 Task: Find connections with filter location Kabul with filter topic #SEOwith filter profile language French with filter current company Roche with filter school St. Martin's Engineering College with filter industry Industry Associations with filter service category Filing with filter keywords title Program Administrator
Action: Mouse moved to (587, 99)
Screenshot: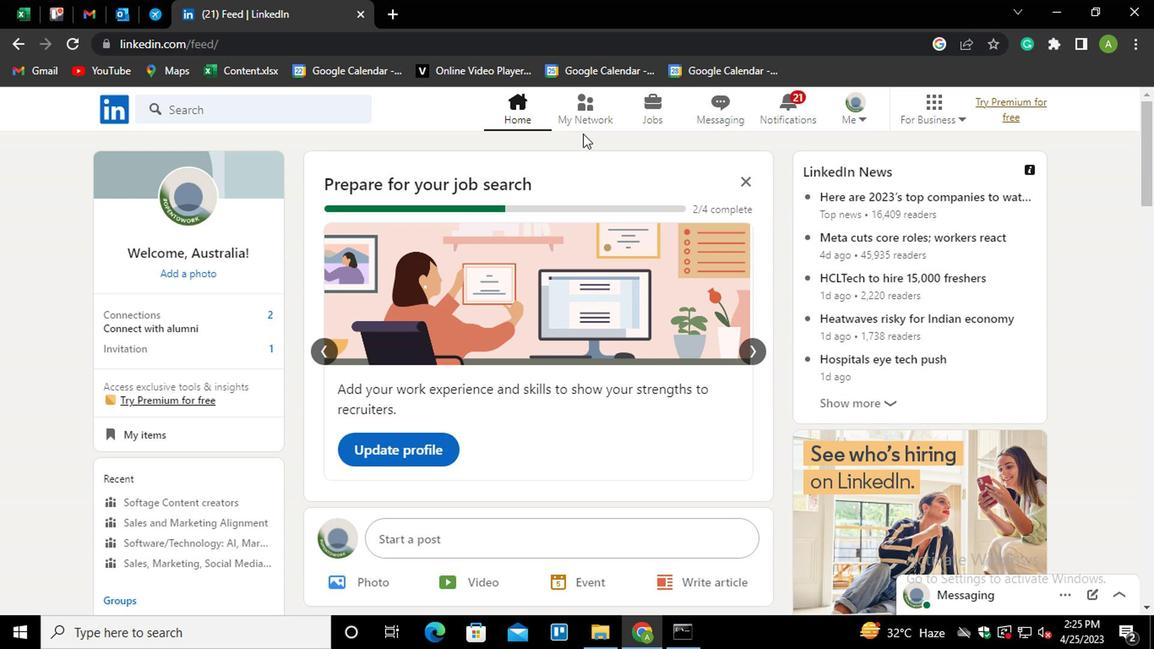 
Action: Mouse pressed left at (587, 99)
Screenshot: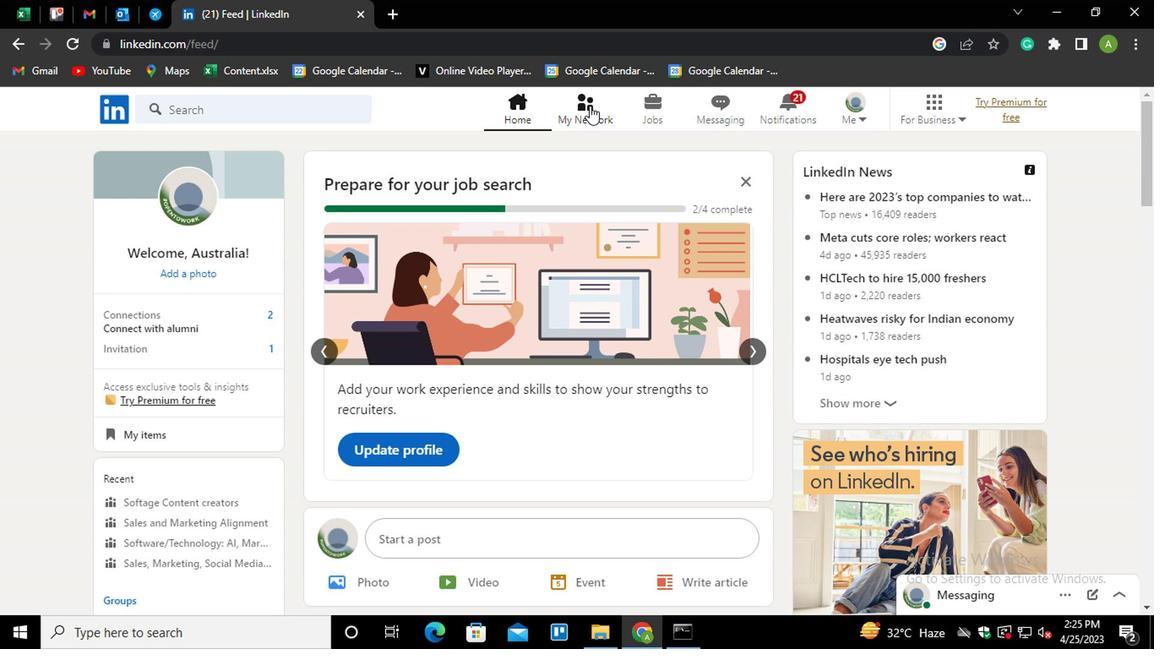 
Action: Mouse moved to (208, 195)
Screenshot: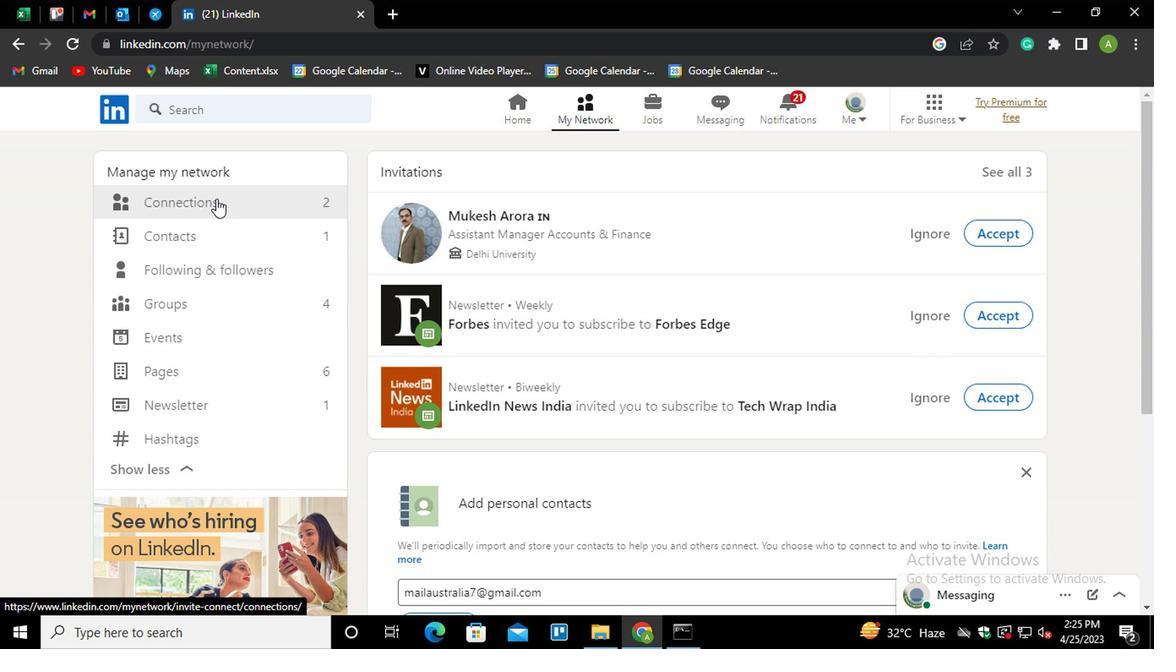 
Action: Mouse pressed left at (208, 195)
Screenshot: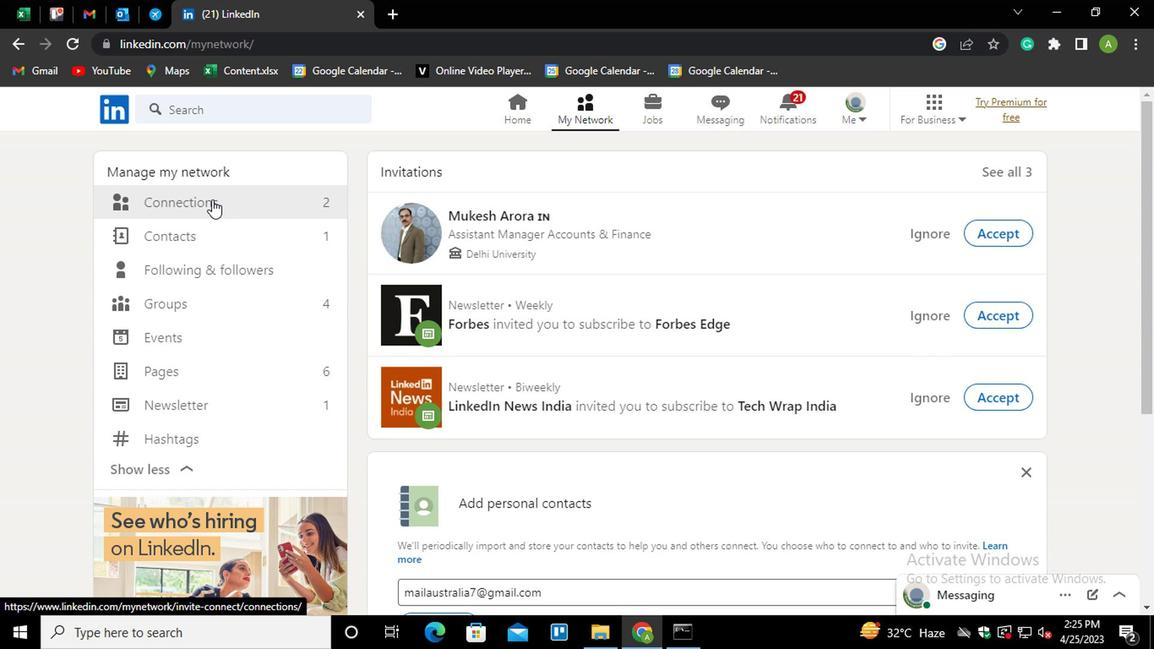 
Action: Mouse moved to (705, 192)
Screenshot: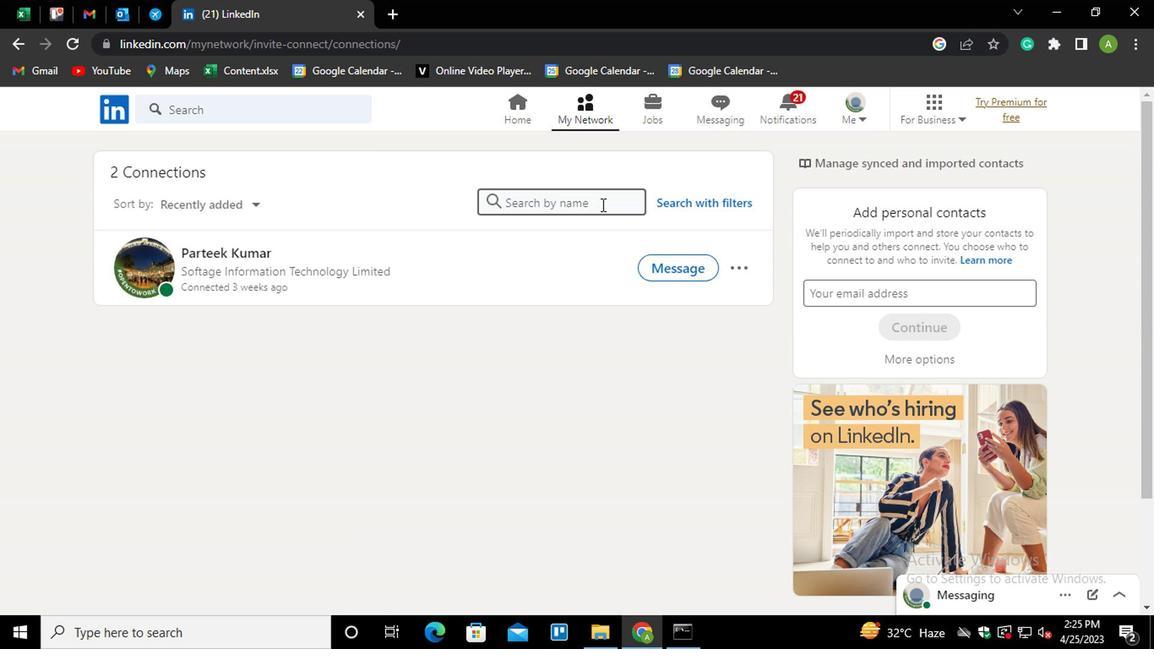 
Action: Mouse pressed left at (705, 192)
Screenshot: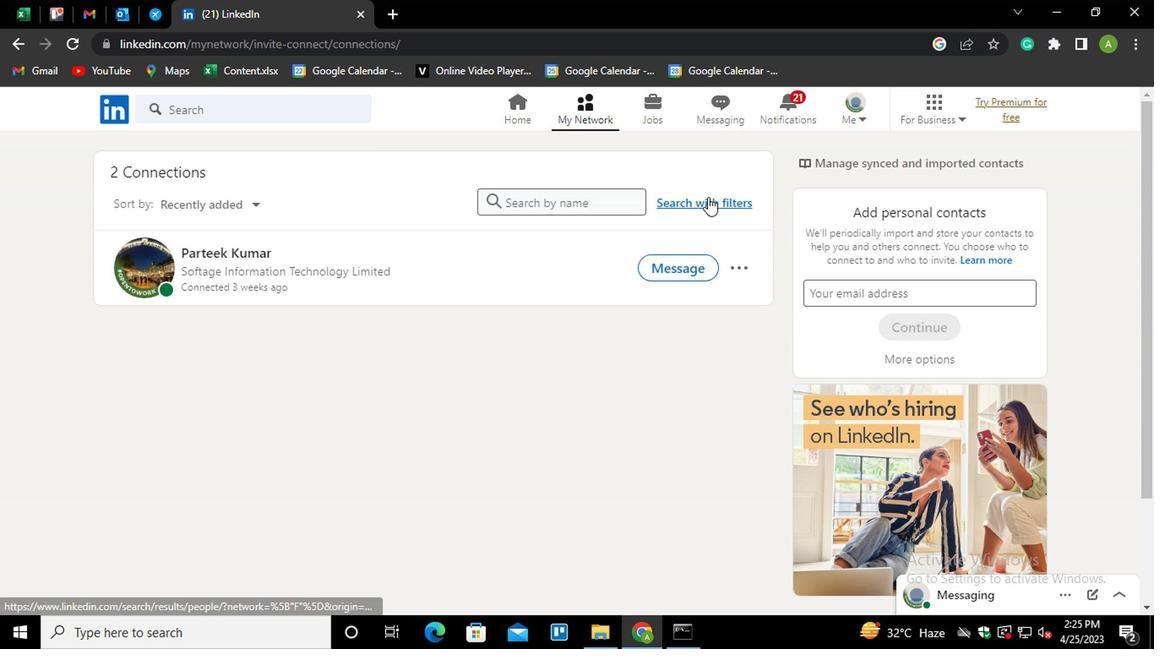 
Action: Mouse moved to (571, 146)
Screenshot: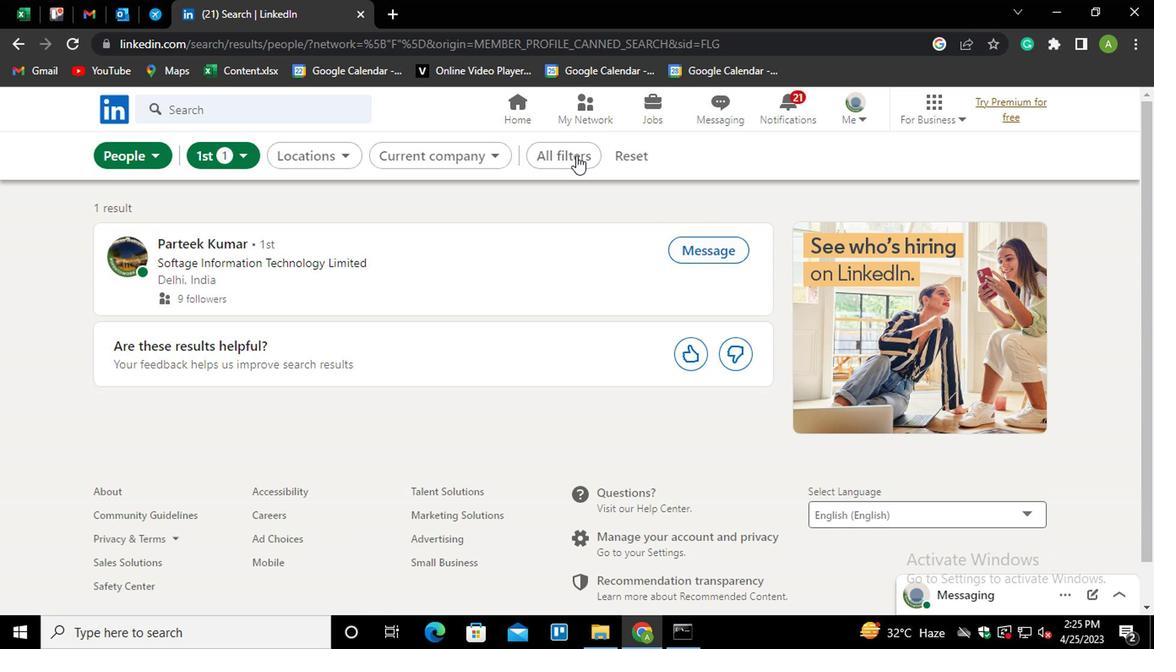 
Action: Mouse pressed left at (571, 146)
Screenshot: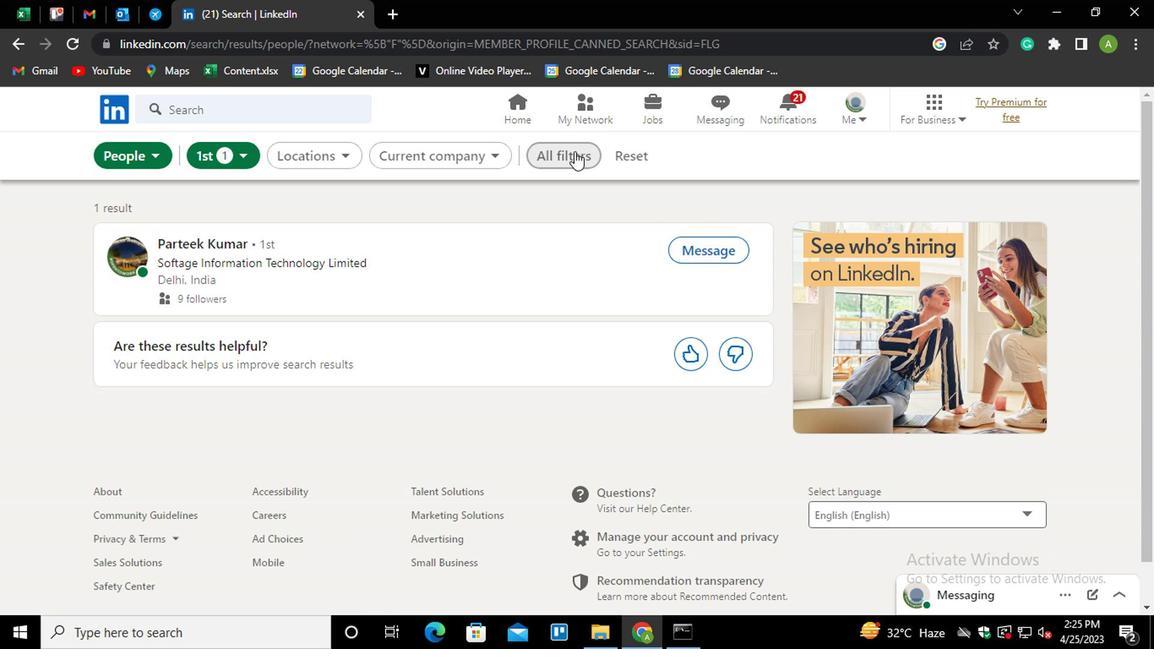 
Action: Mouse moved to (792, 278)
Screenshot: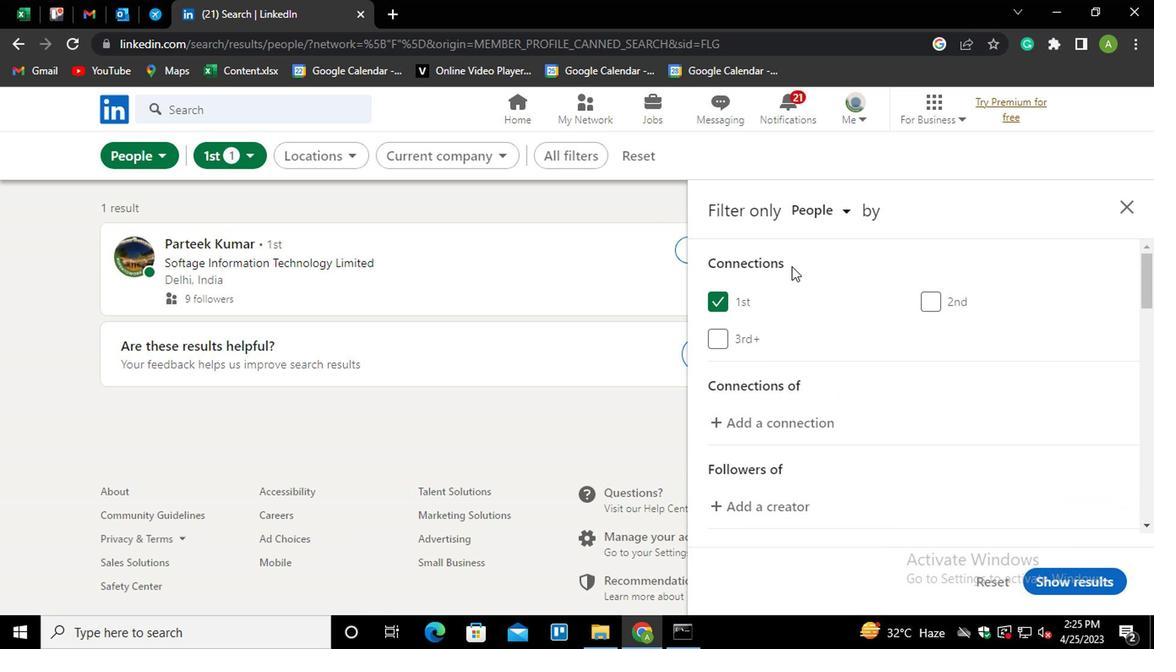 
Action: Mouse scrolled (792, 278) with delta (0, 0)
Screenshot: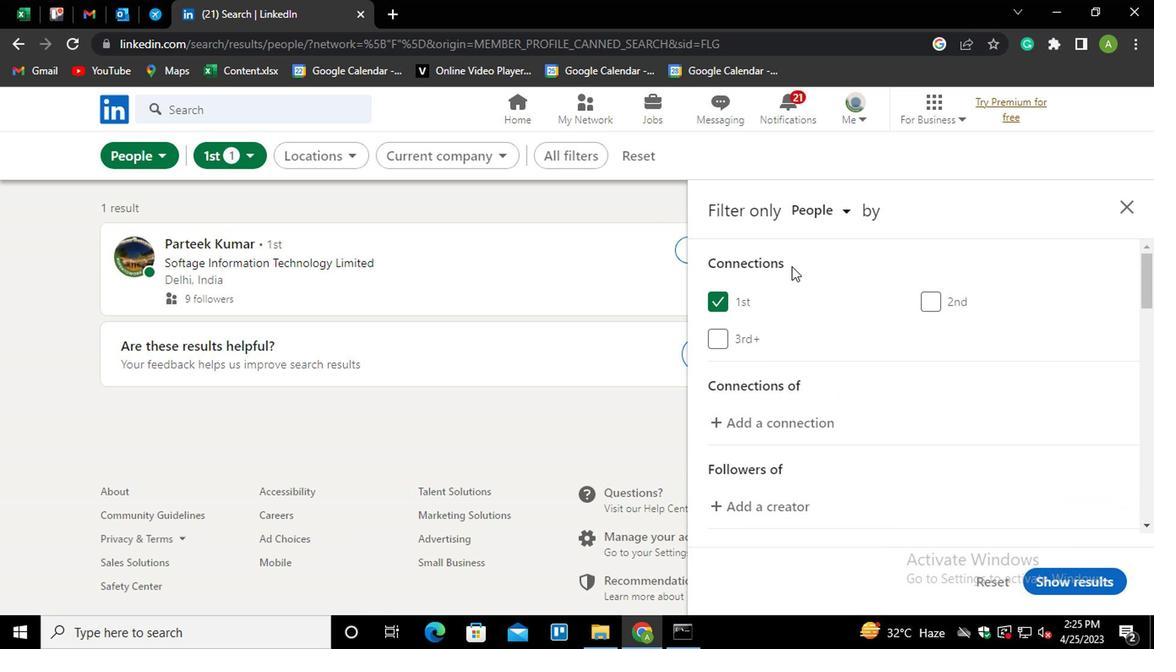 
Action: Mouse moved to (789, 281)
Screenshot: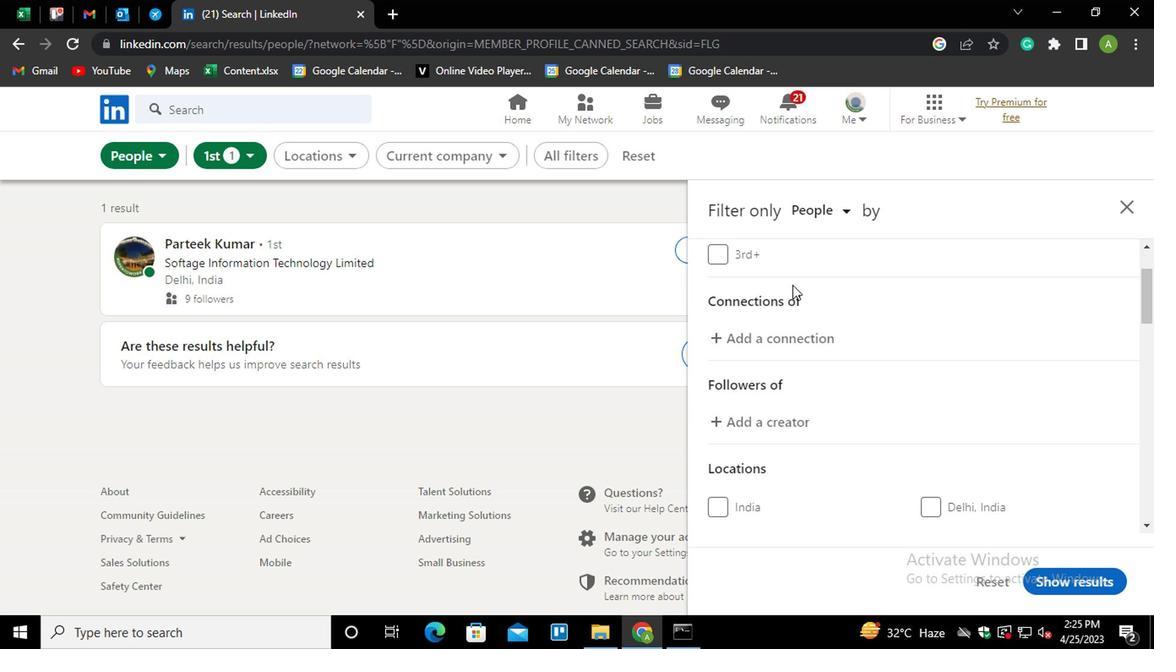 
Action: Mouse scrolled (789, 280) with delta (0, 0)
Screenshot: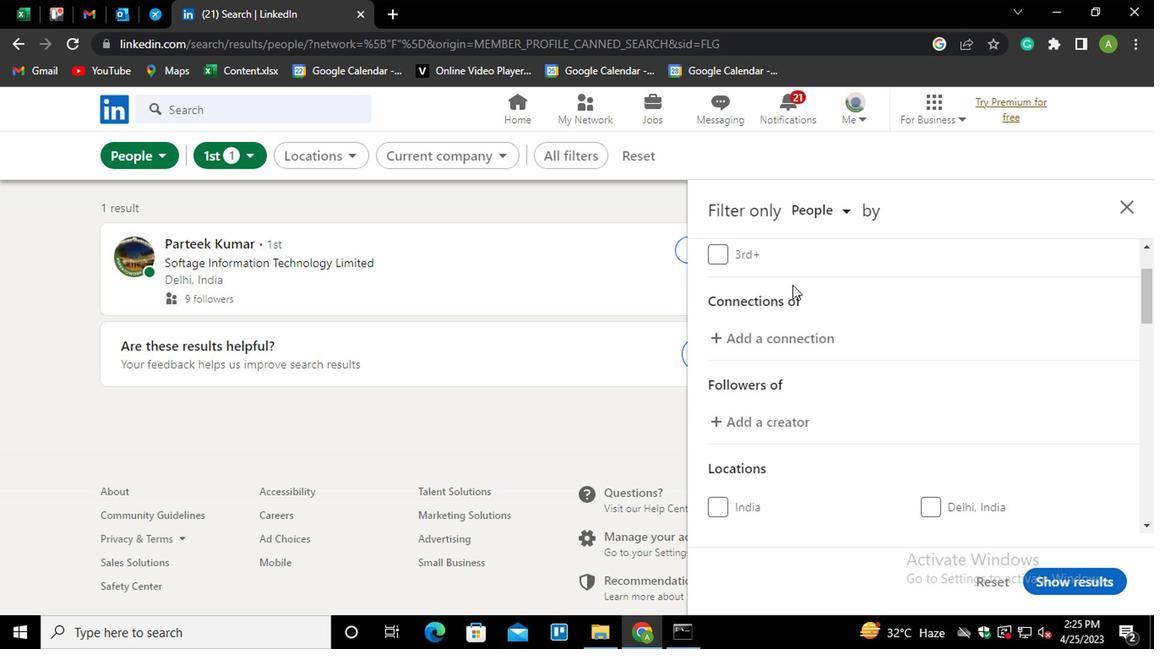 
Action: Mouse moved to (789, 283)
Screenshot: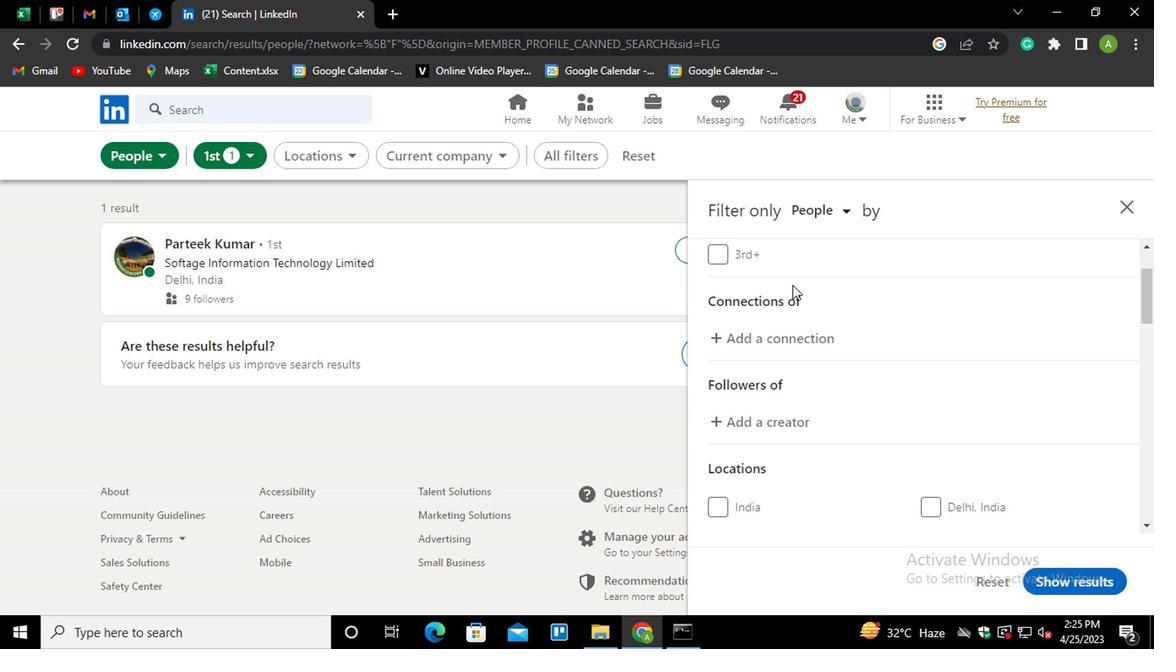 
Action: Mouse scrolled (789, 282) with delta (0, 0)
Screenshot: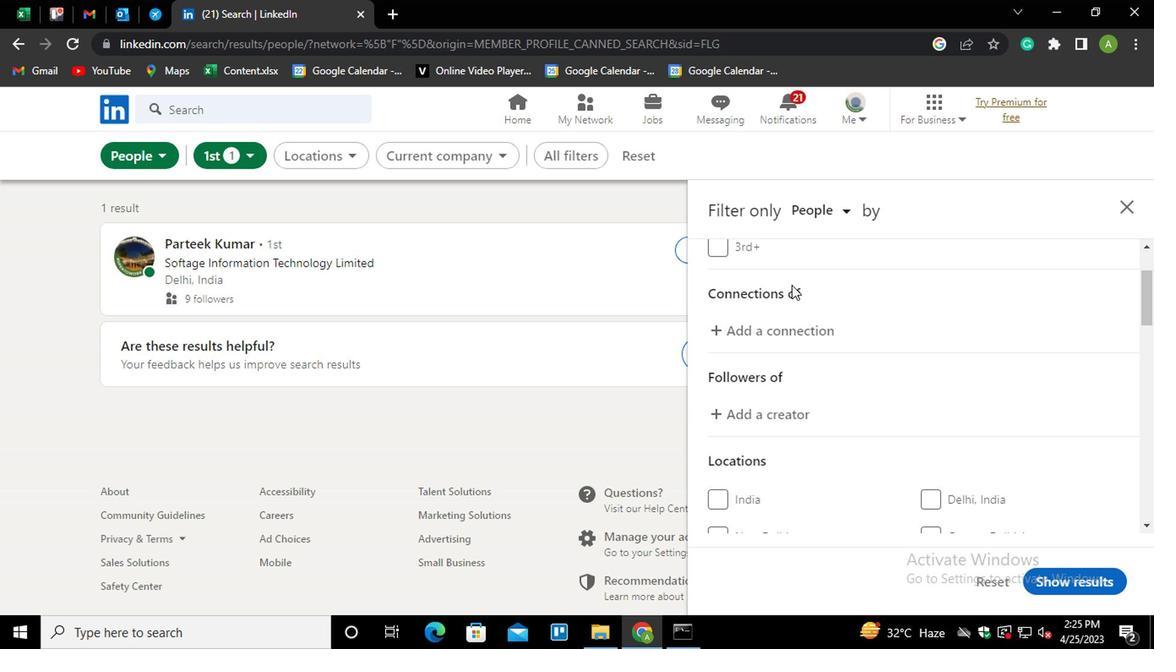 
Action: Mouse moved to (790, 295)
Screenshot: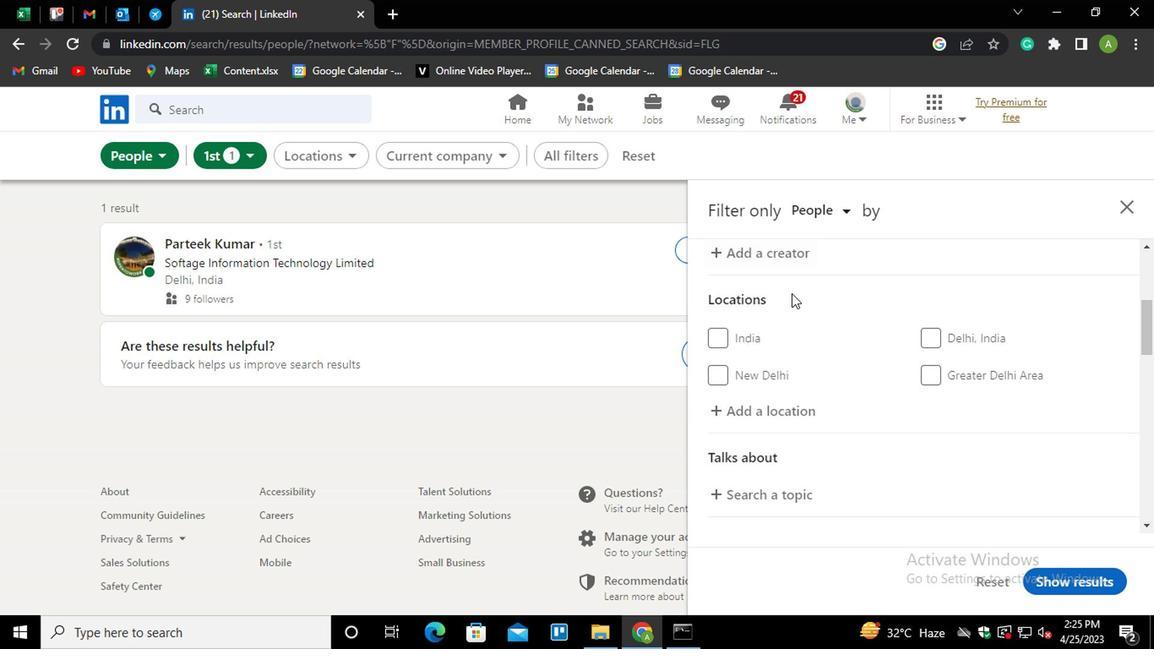 
Action: Mouse scrolled (790, 294) with delta (0, 0)
Screenshot: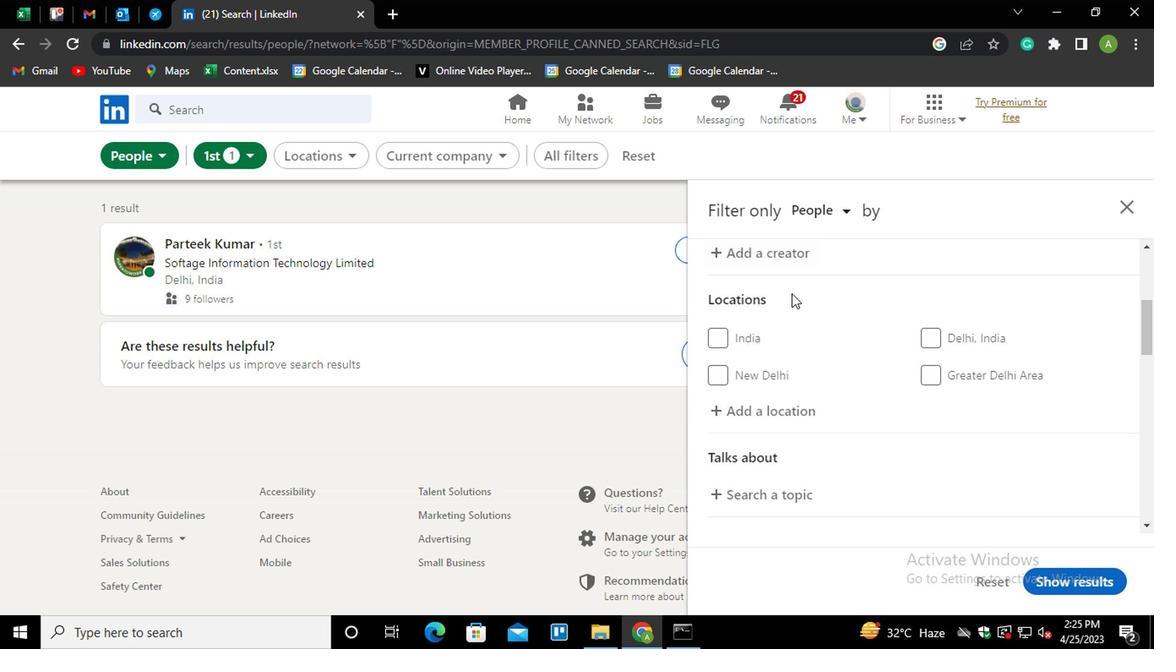 
Action: Mouse moved to (764, 323)
Screenshot: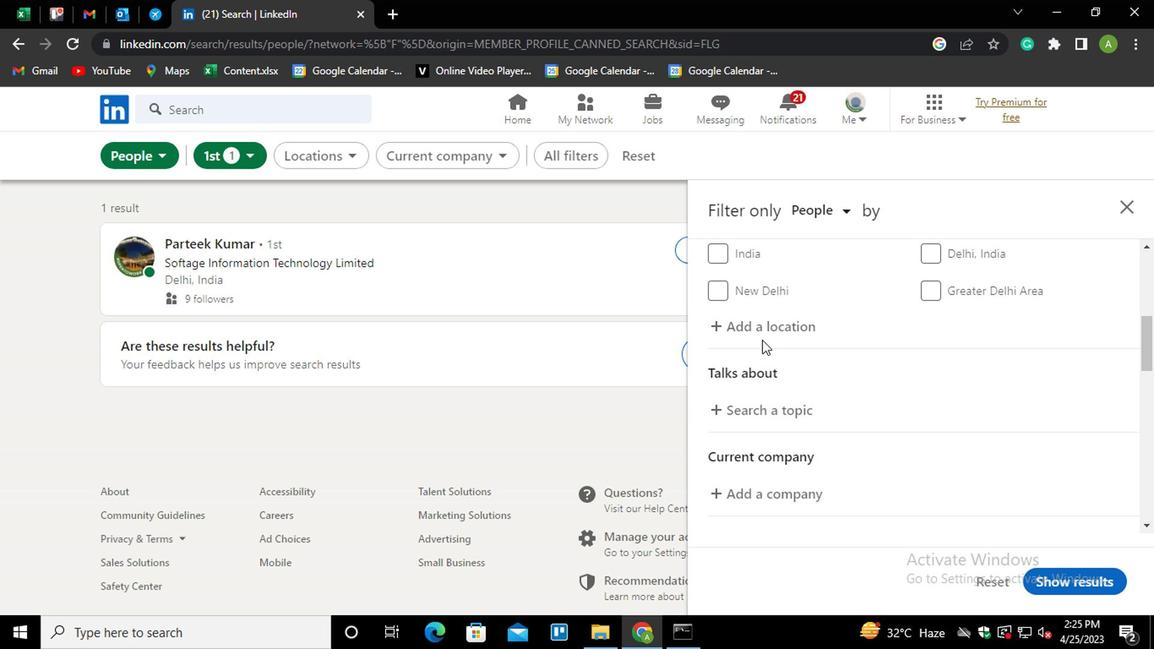
Action: Mouse pressed left at (764, 323)
Screenshot: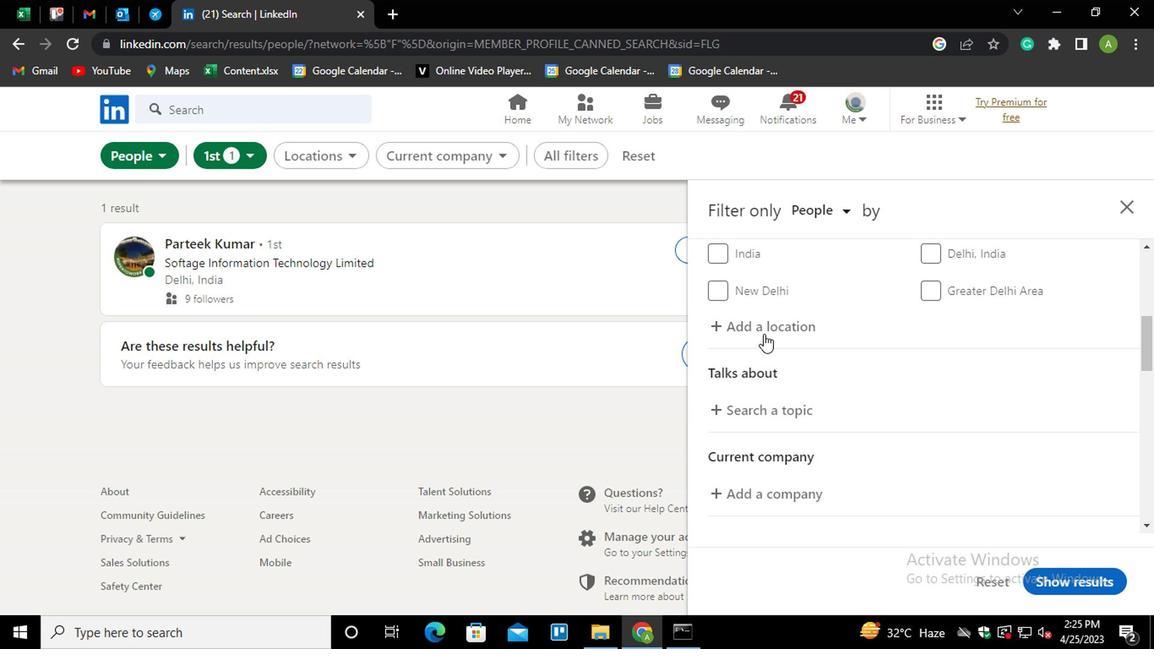 
Action: Mouse moved to (776, 327)
Screenshot: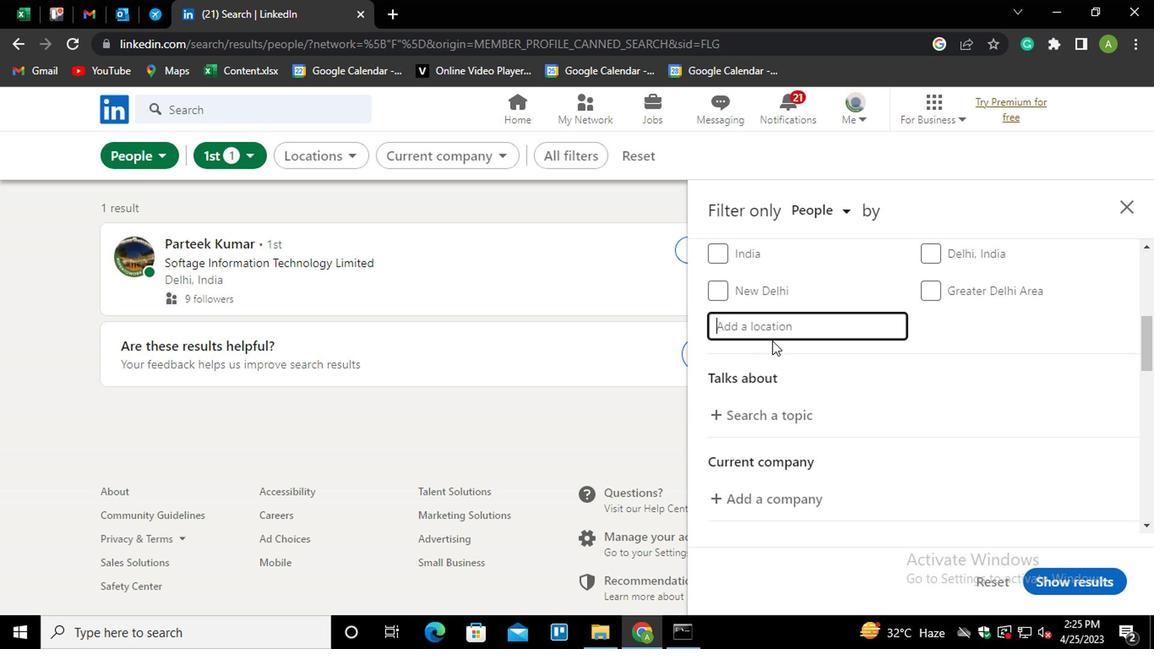 
Action: Mouse pressed left at (776, 327)
Screenshot: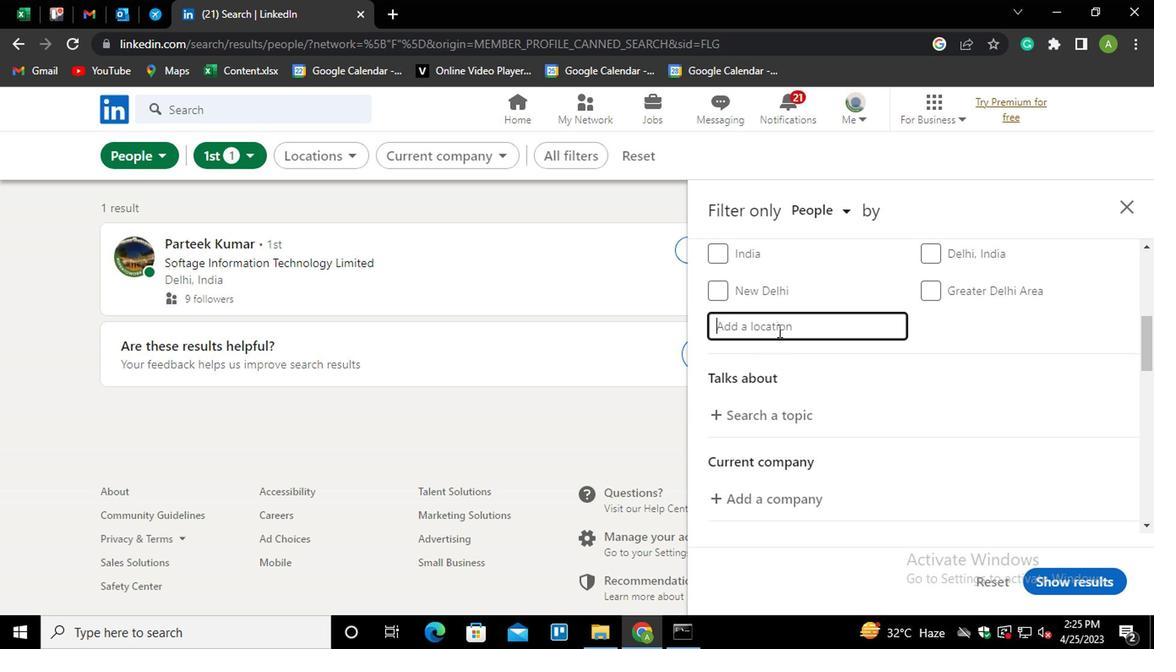 
Action: Key pressed <Key.shift_r>Kabul
Screenshot: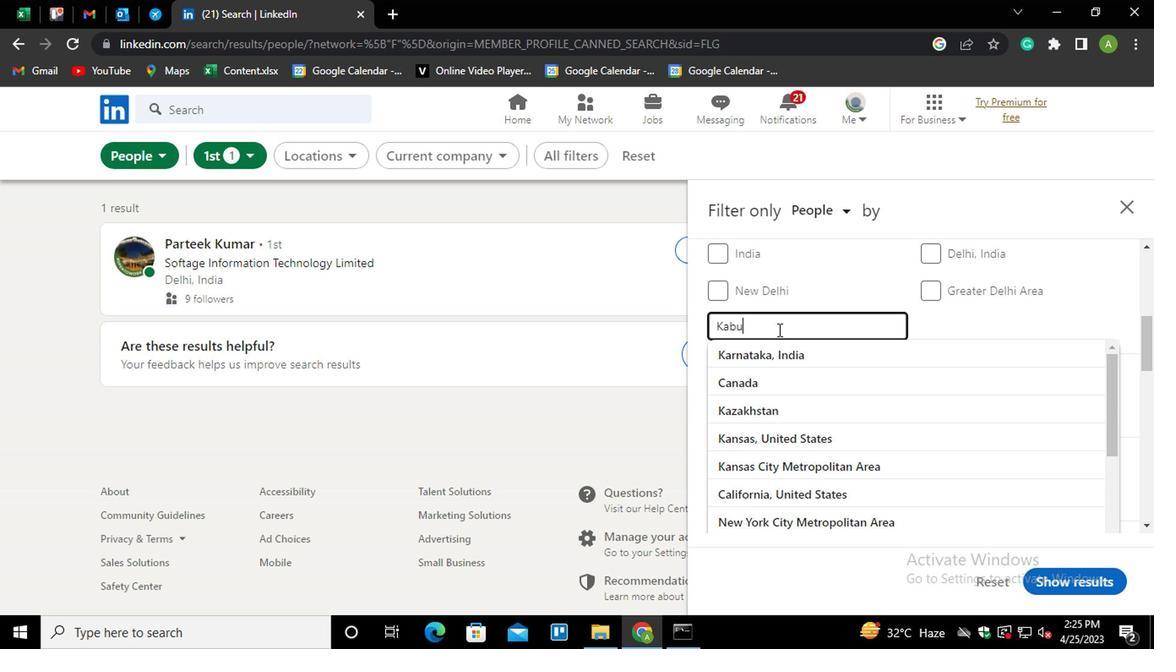 
Action: Mouse moved to (796, 346)
Screenshot: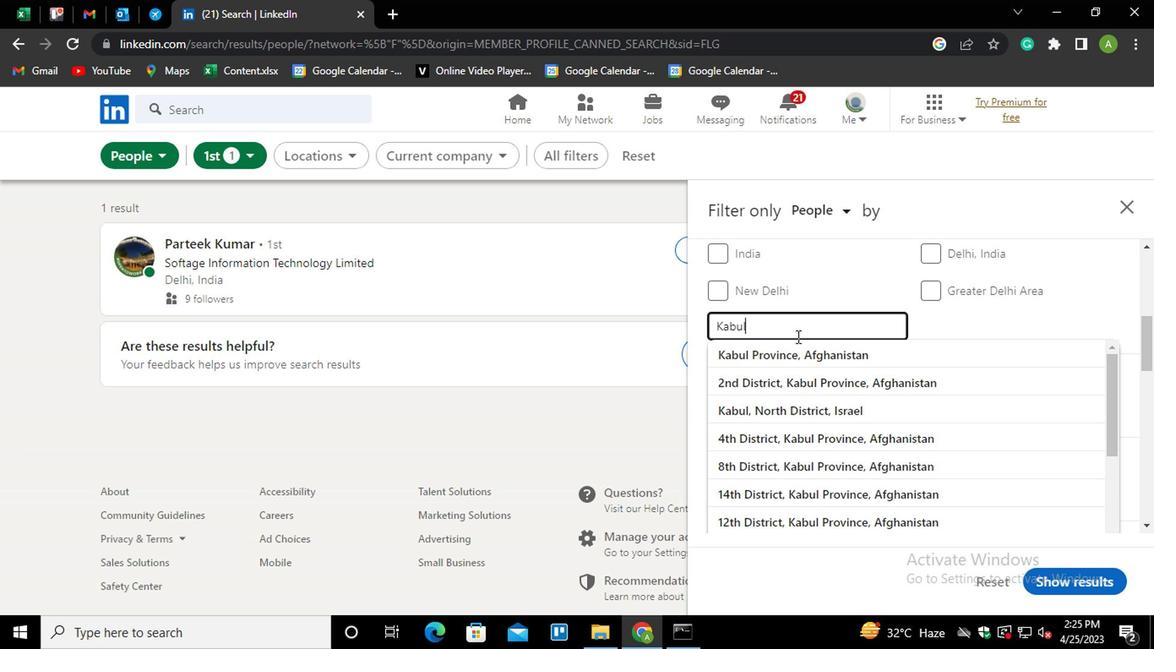 
Action: Mouse pressed left at (796, 346)
Screenshot: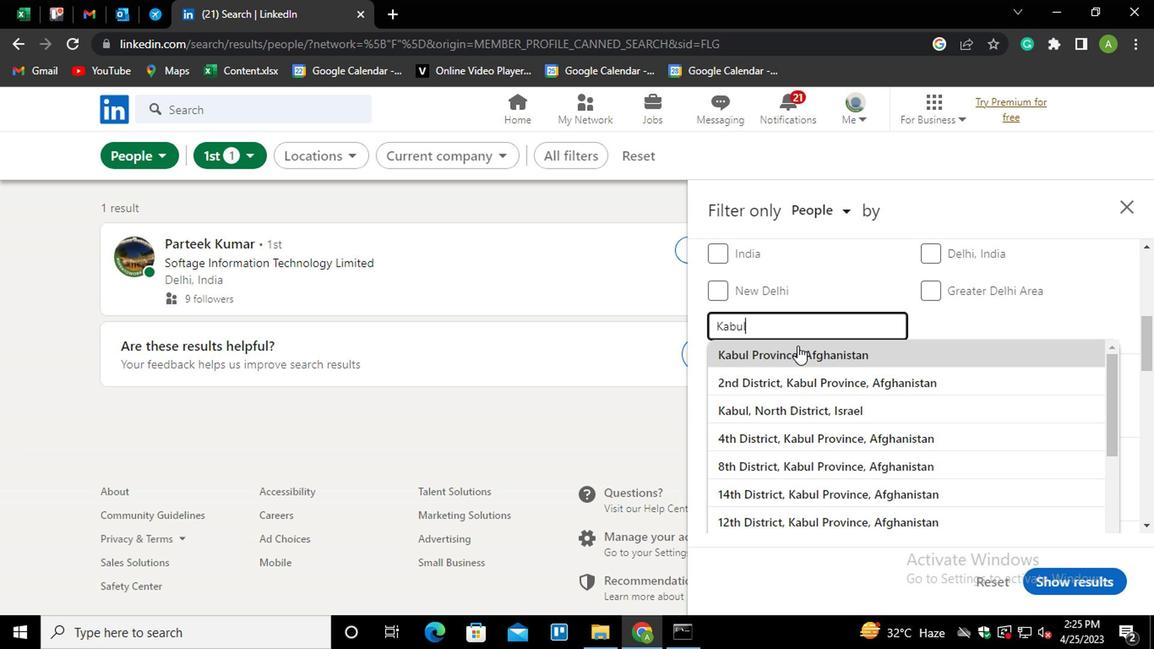 
Action: Mouse moved to (822, 396)
Screenshot: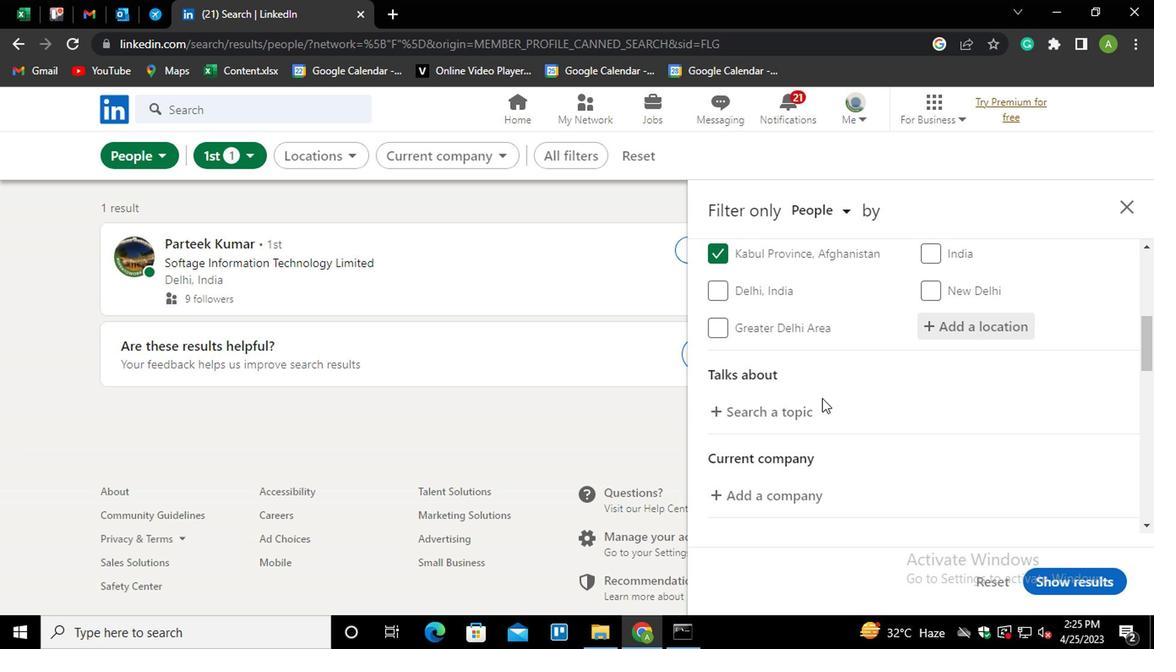 
Action: Mouse scrolled (822, 394) with delta (0, -1)
Screenshot: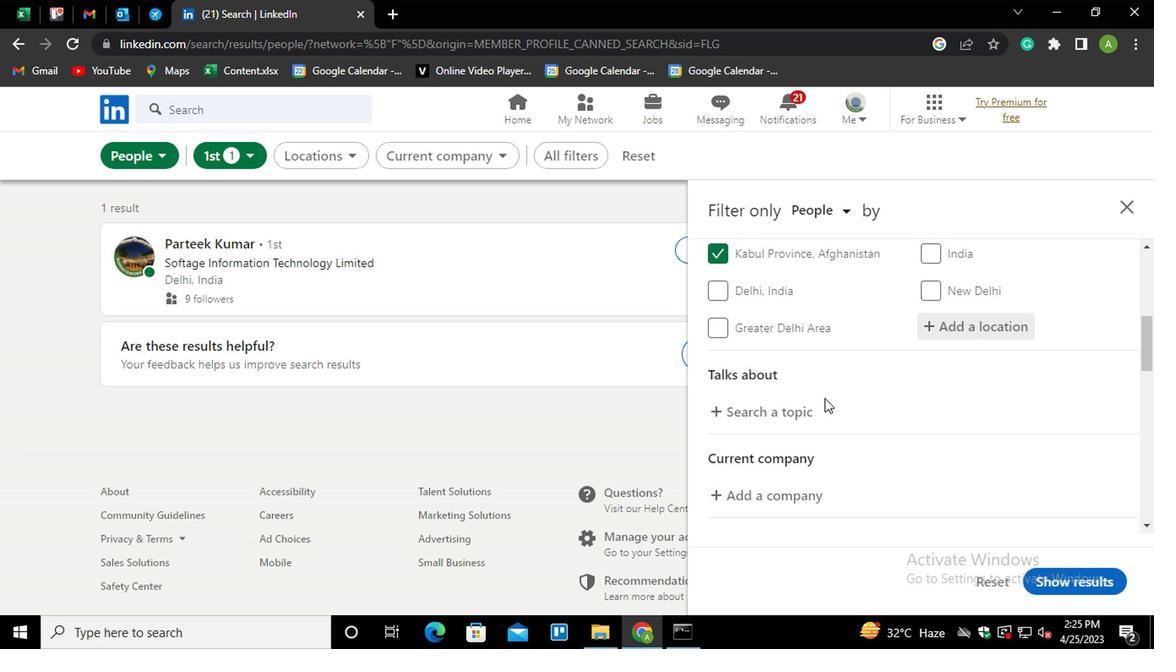 
Action: Mouse moved to (798, 321)
Screenshot: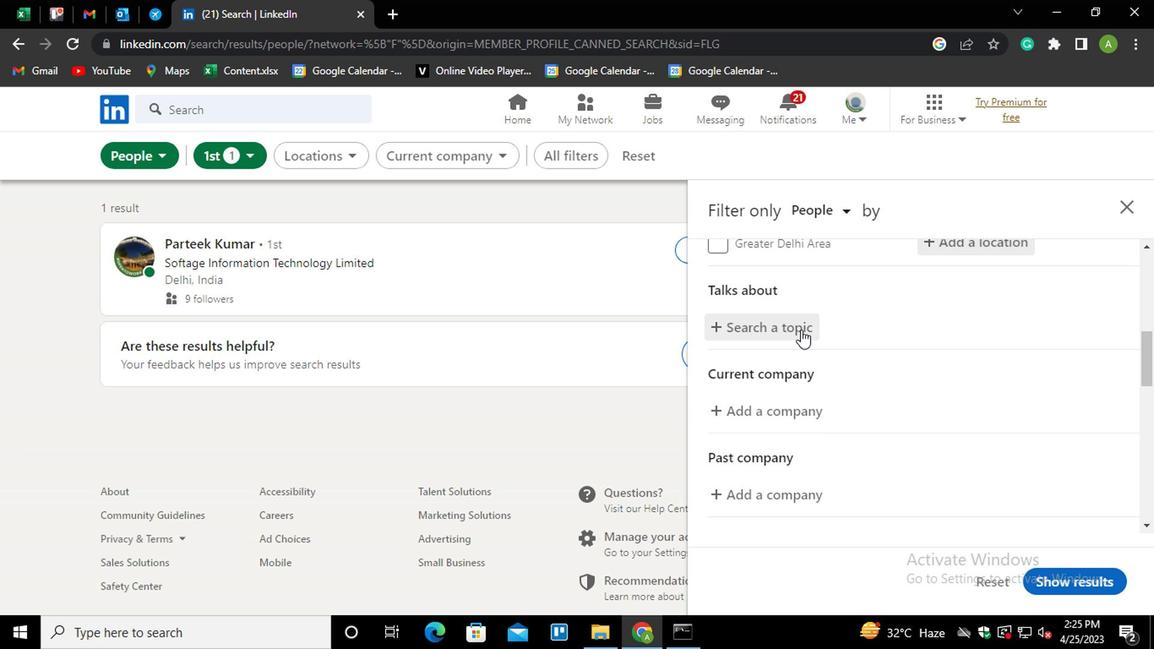 
Action: Mouse pressed left at (798, 321)
Screenshot: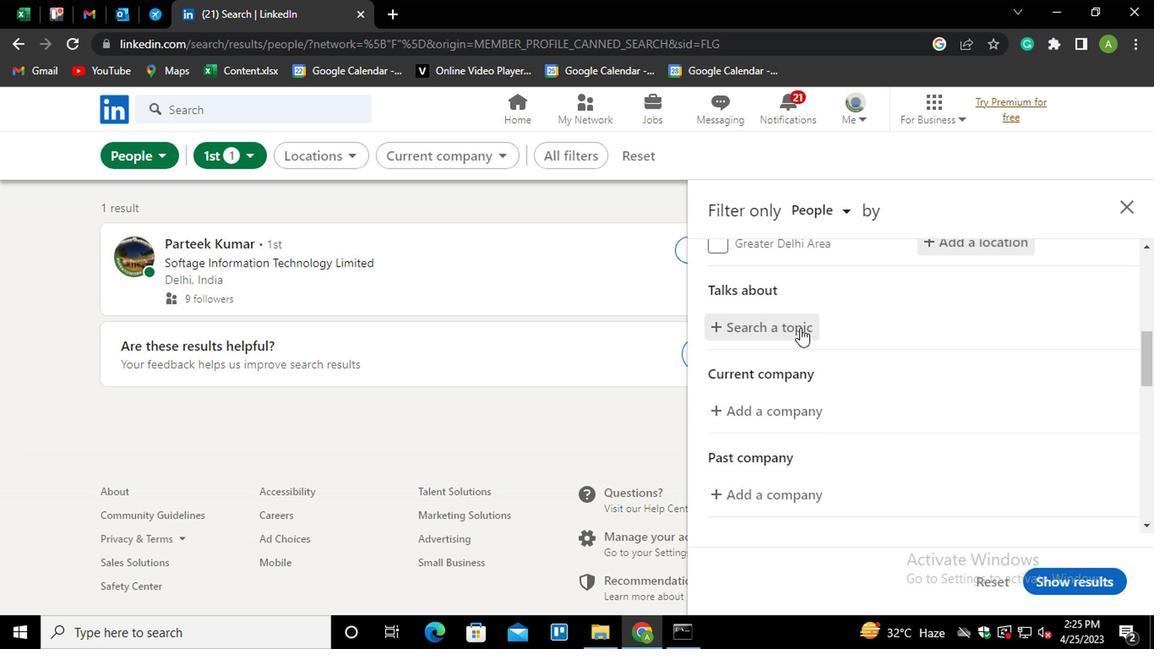 
Action: Mouse moved to (797, 321)
Screenshot: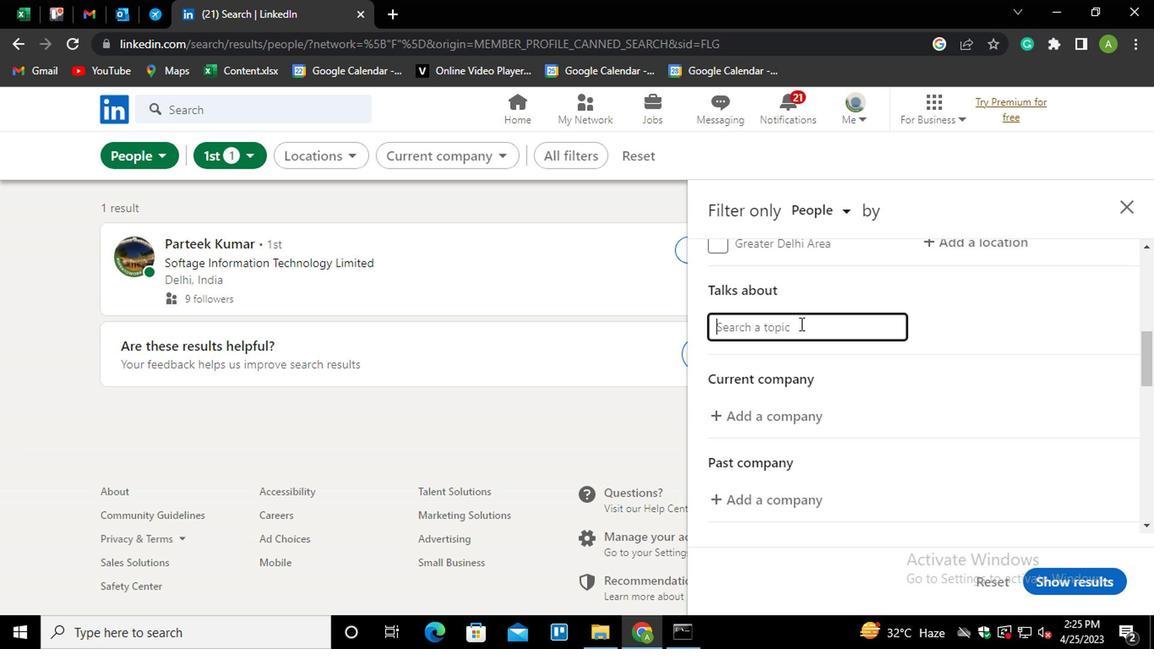 
Action: Key pressed <Key.shift>#<Key.shift>SE<Key.shift_r>OWITH
Screenshot: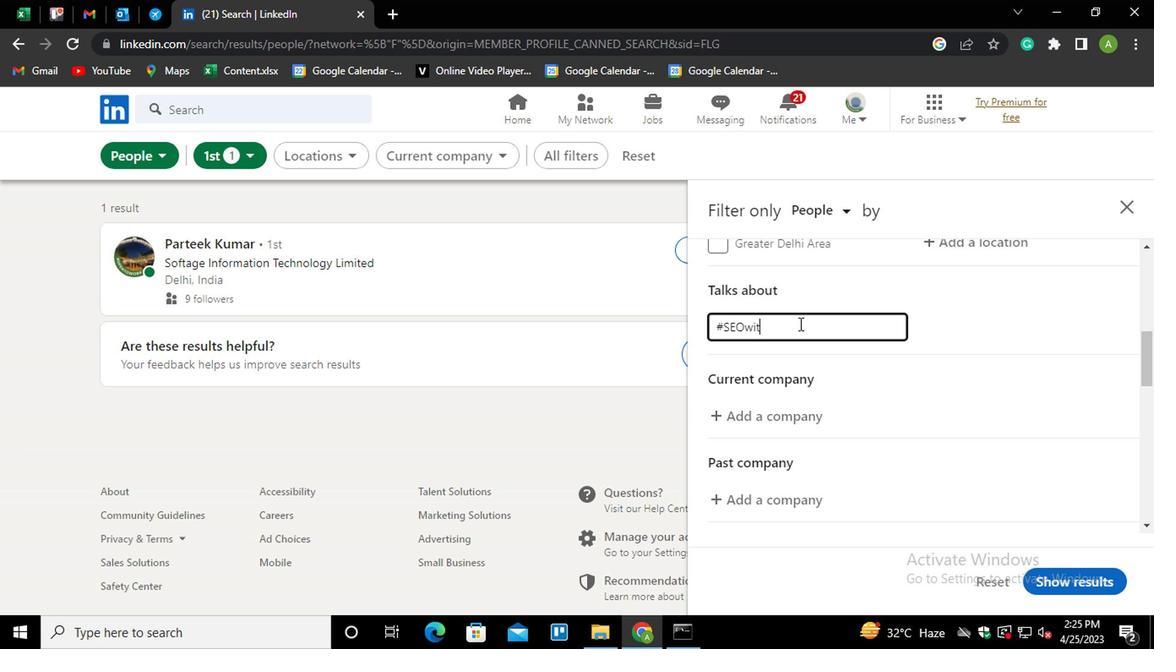 
Action: Mouse moved to (939, 319)
Screenshot: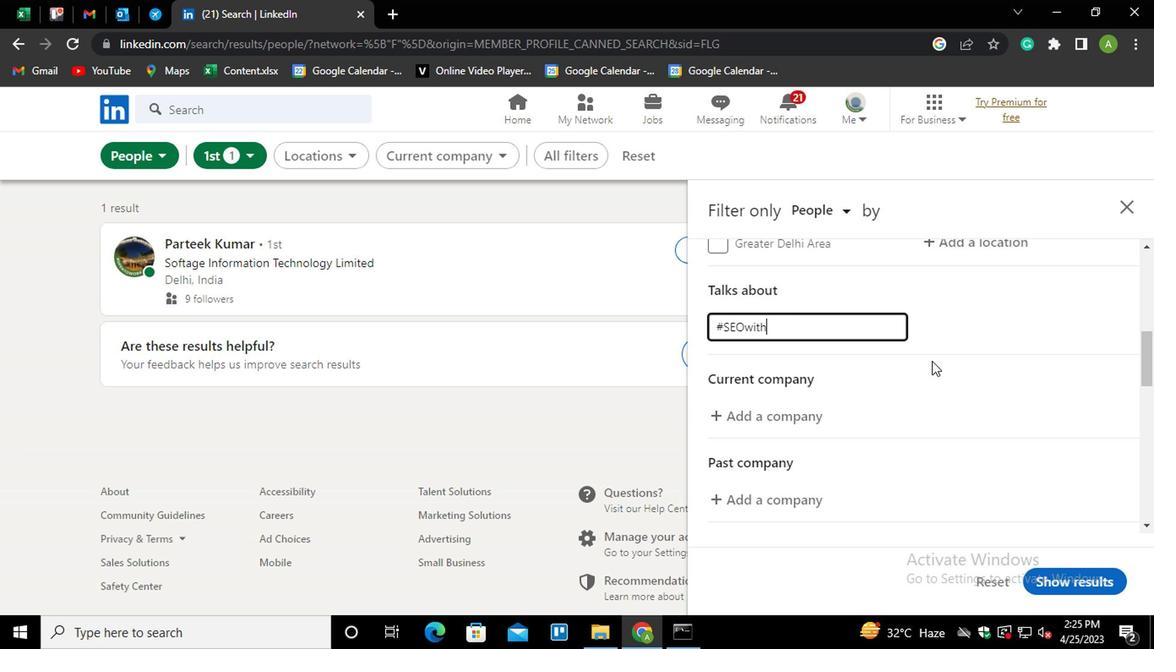 
Action: Mouse pressed left at (939, 319)
Screenshot: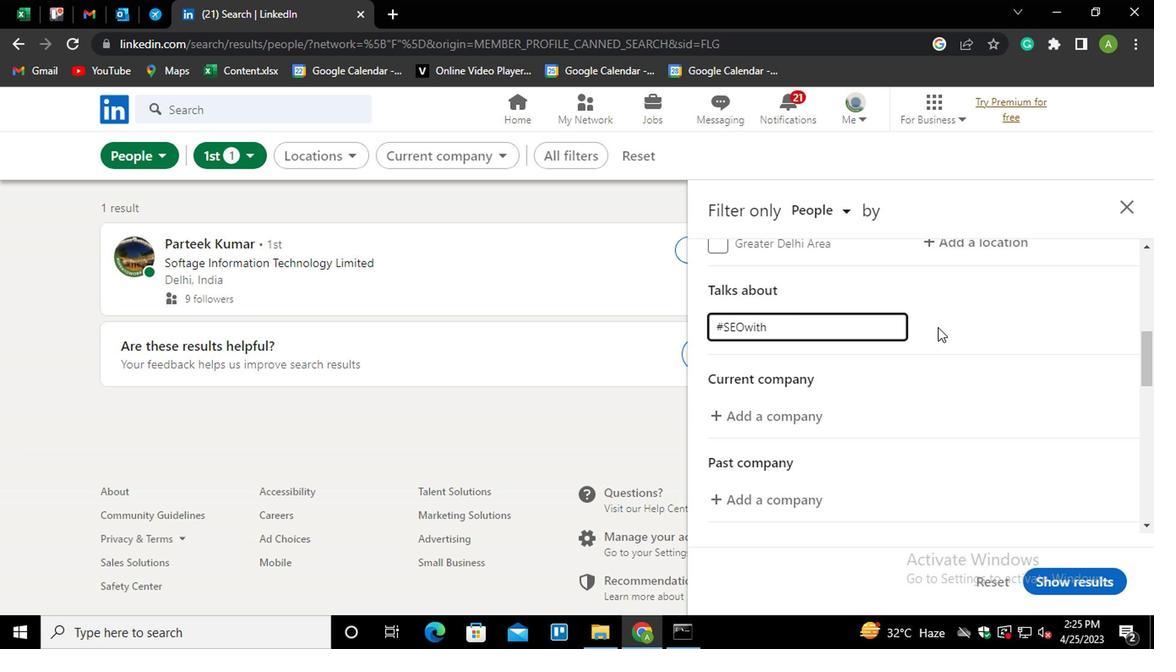 
Action: Mouse moved to (940, 319)
Screenshot: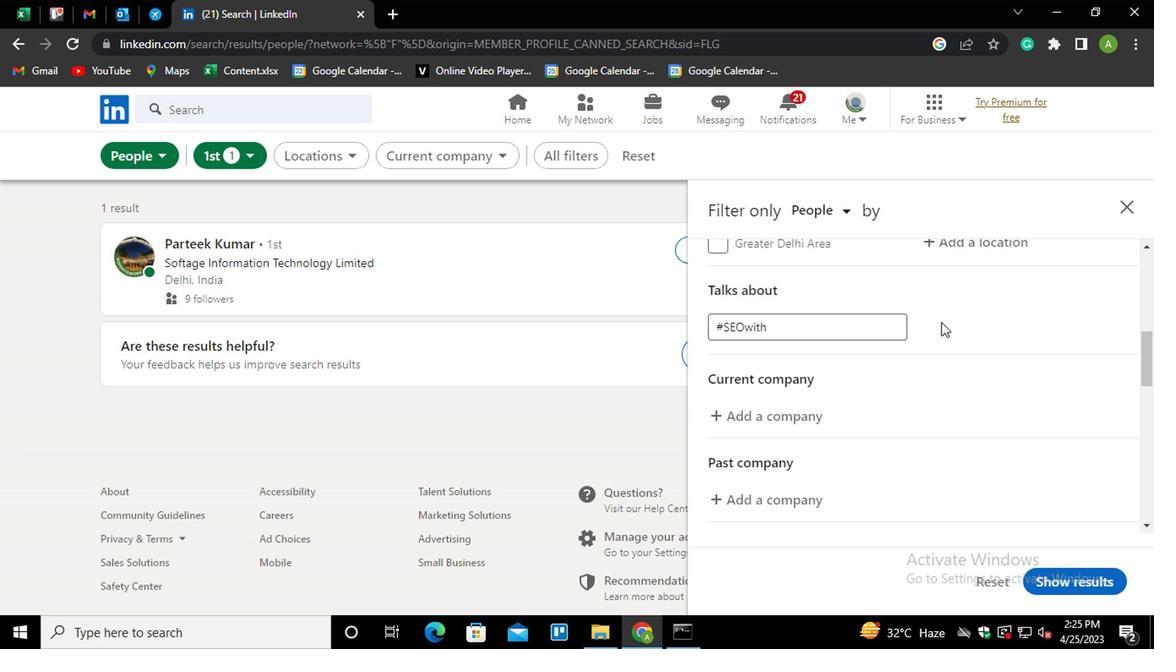 
Action: Mouse scrolled (940, 318) with delta (0, -1)
Screenshot: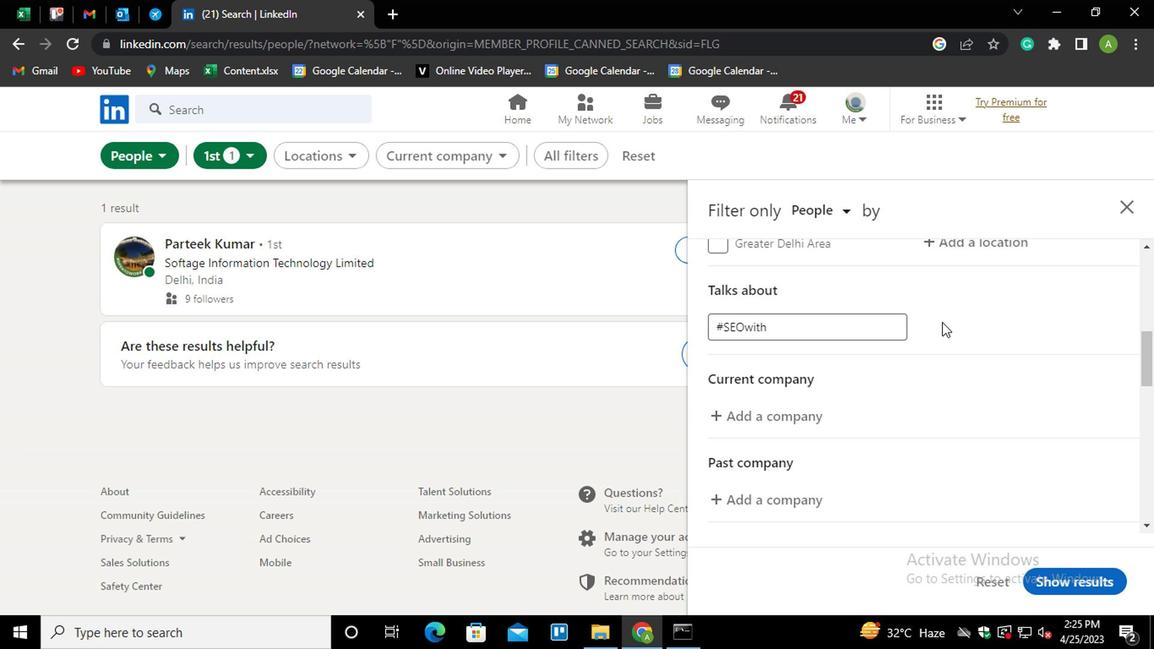 
Action: Mouse scrolled (940, 318) with delta (0, -1)
Screenshot: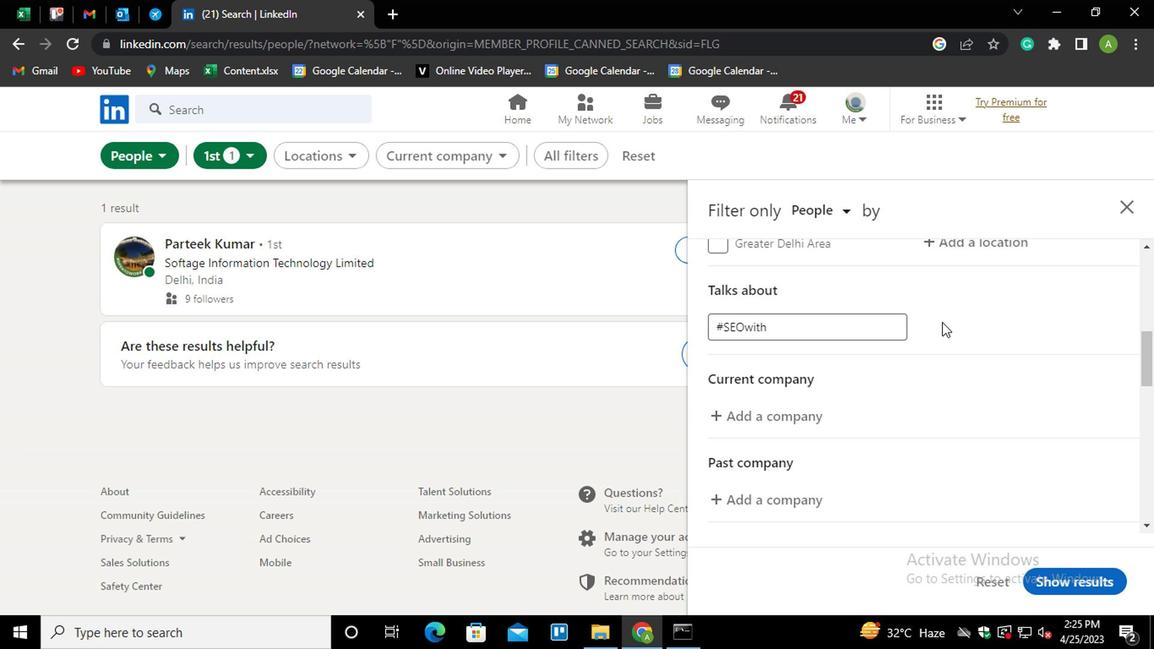 
Action: Mouse scrolled (940, 318) with delta (0, -1)
Screenshot: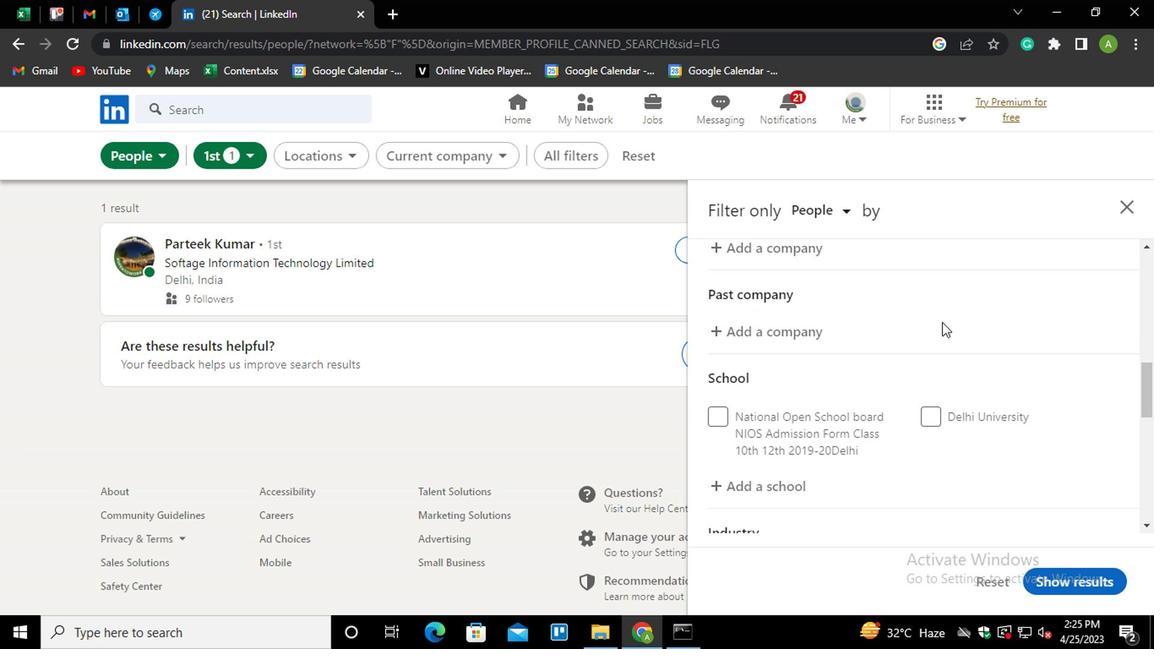 
Action: Mouse scrolled (940, 318) with delta (0, -1)
Screenshot: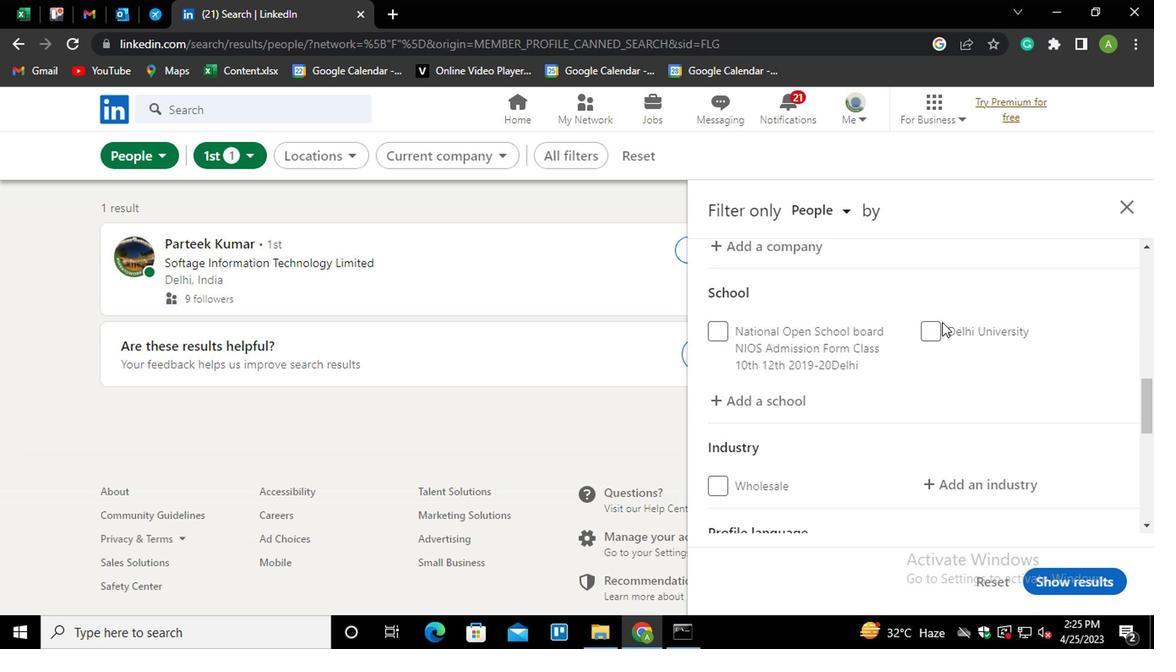
Action: Mouse scrolled (940, 318) with delta (0, -1)
Screenshot: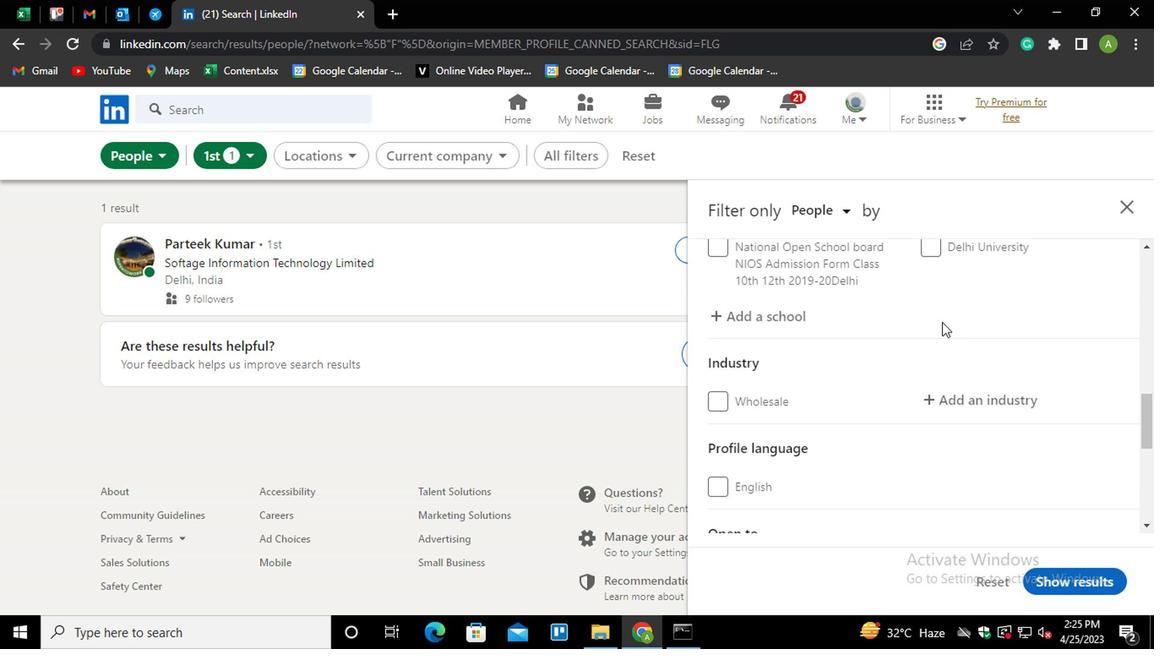 
Action: Mouse scrolled (940, 318) with delta (0, -1)
Screenshot: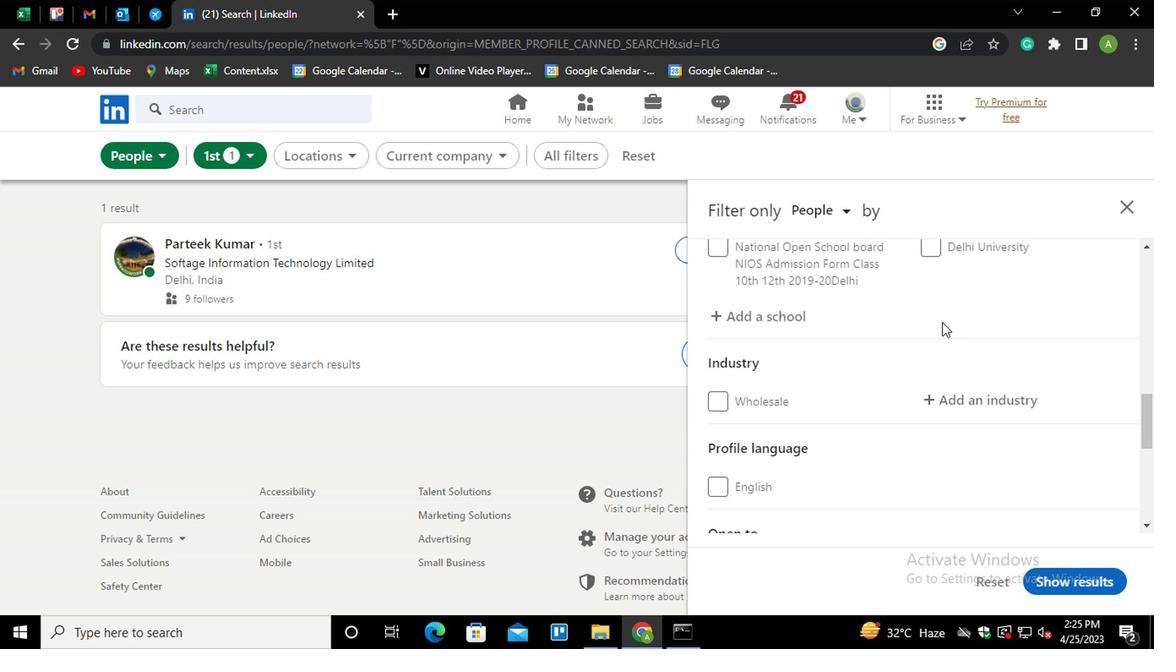 
Action: Mouse scrolled (940, 319) with delta (0, 0)
Screenshot: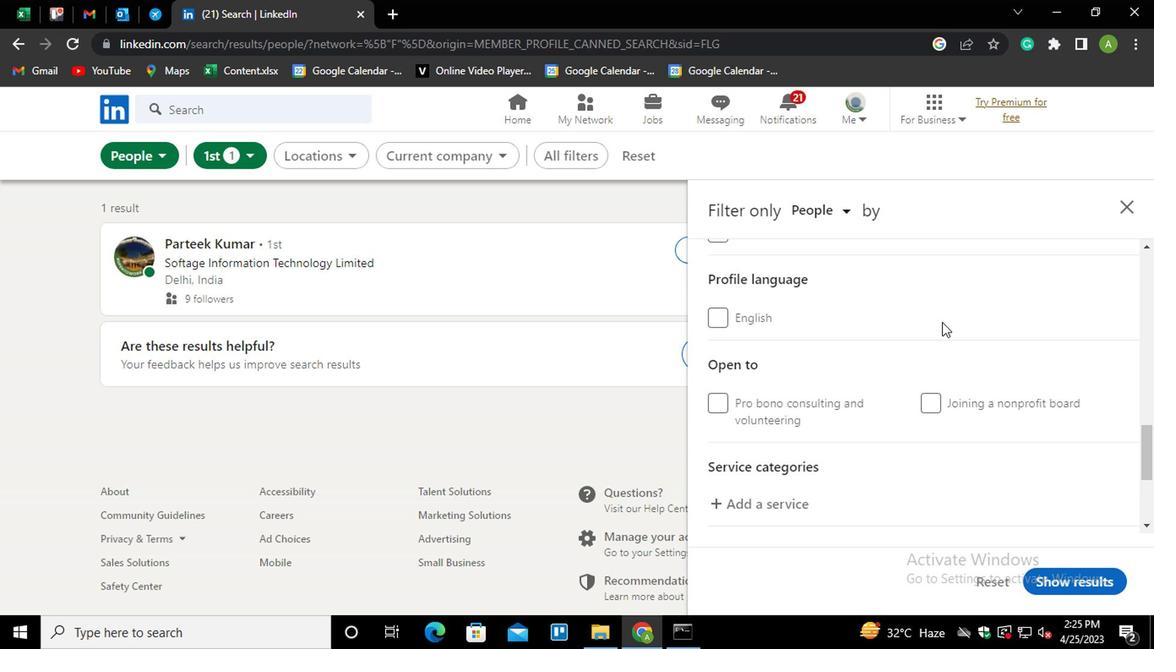 
Action: Mouse scrolled (940, 319) with delta (0, 0)
Screenshot: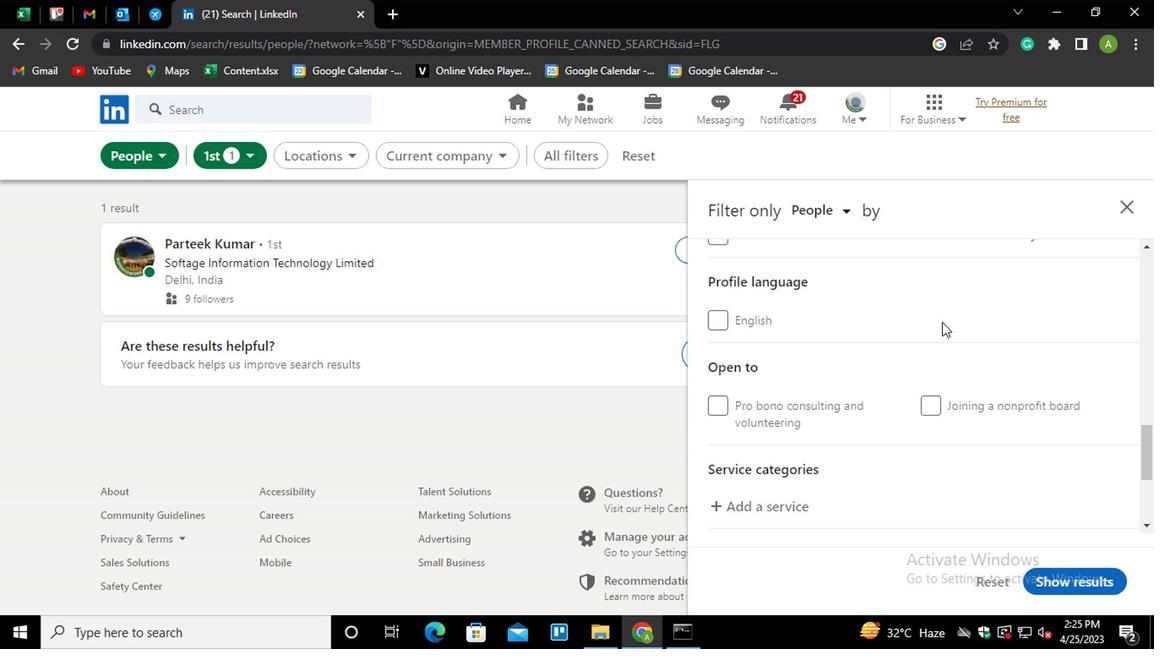 
Action: Mouse scrolled (940, 319) with delta (0, 0)
Screenshot: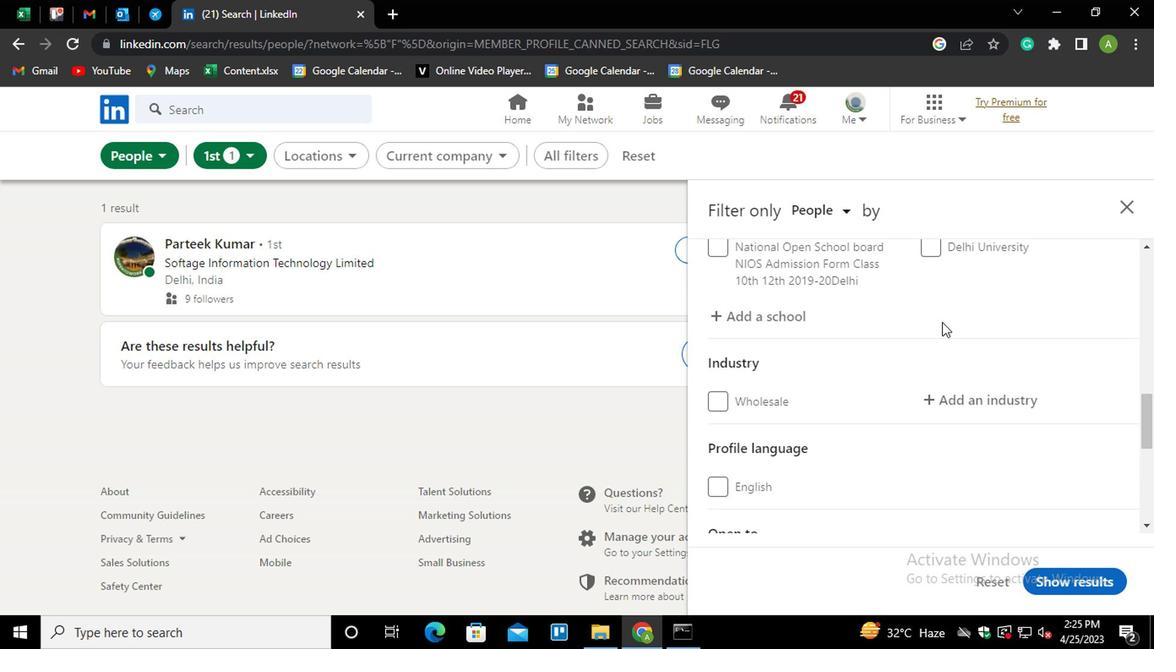 
Action: Mouse scrolled (940, 319) with delta (0, 0)
Screenshot: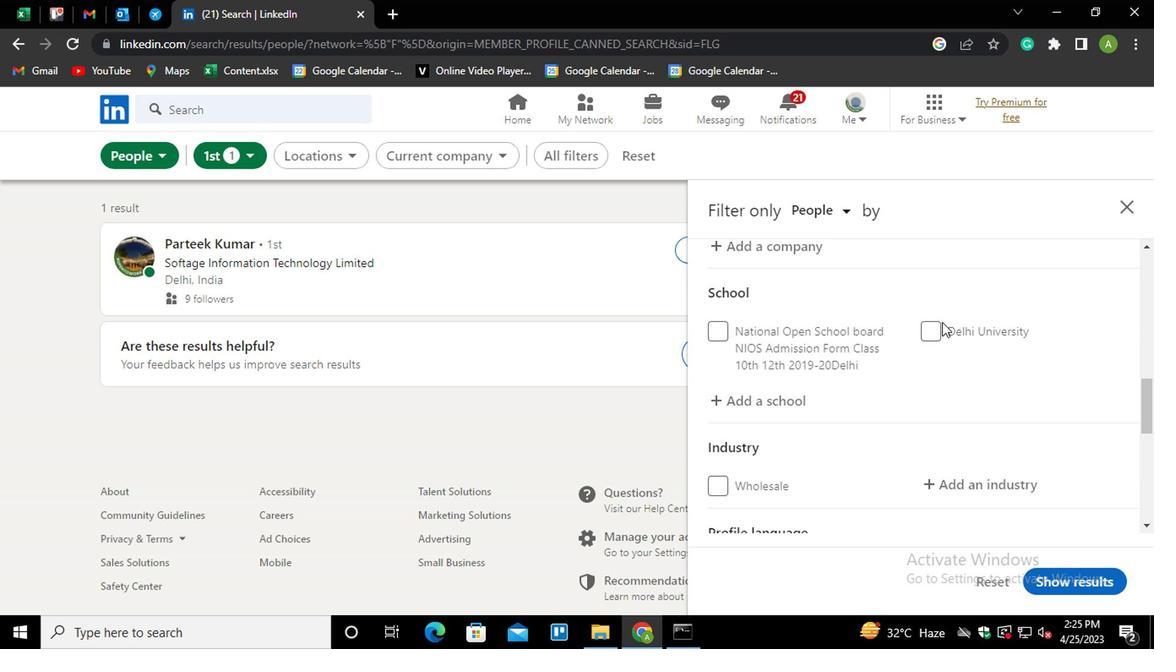 
Action: Mouse scrolled (940, 319) with delta (0, 0)
Screenshot: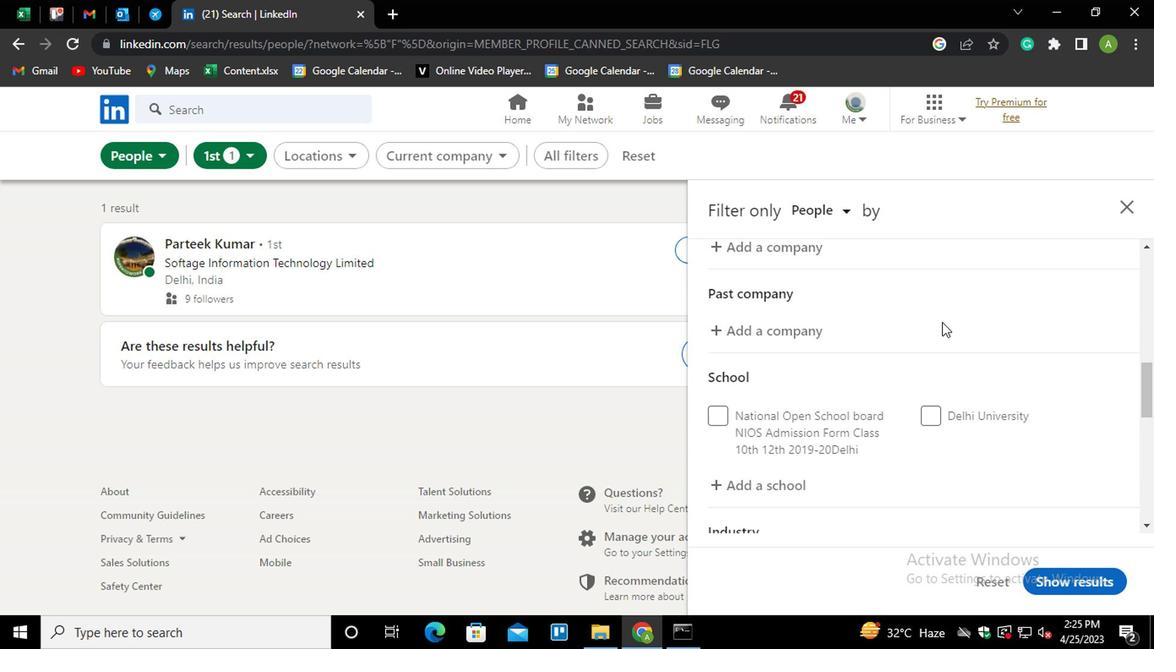 
Action: Mouse moved to (774, 331)
Screenshot: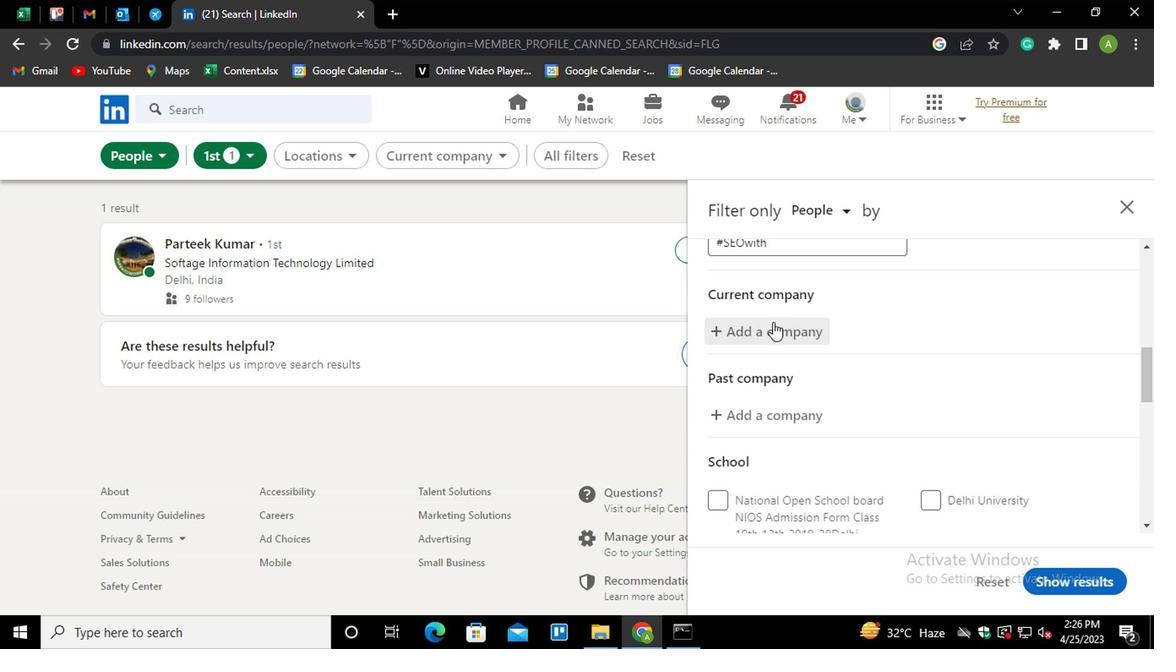 
Action: Mouse pressed left at (774, 331)
Screenshot: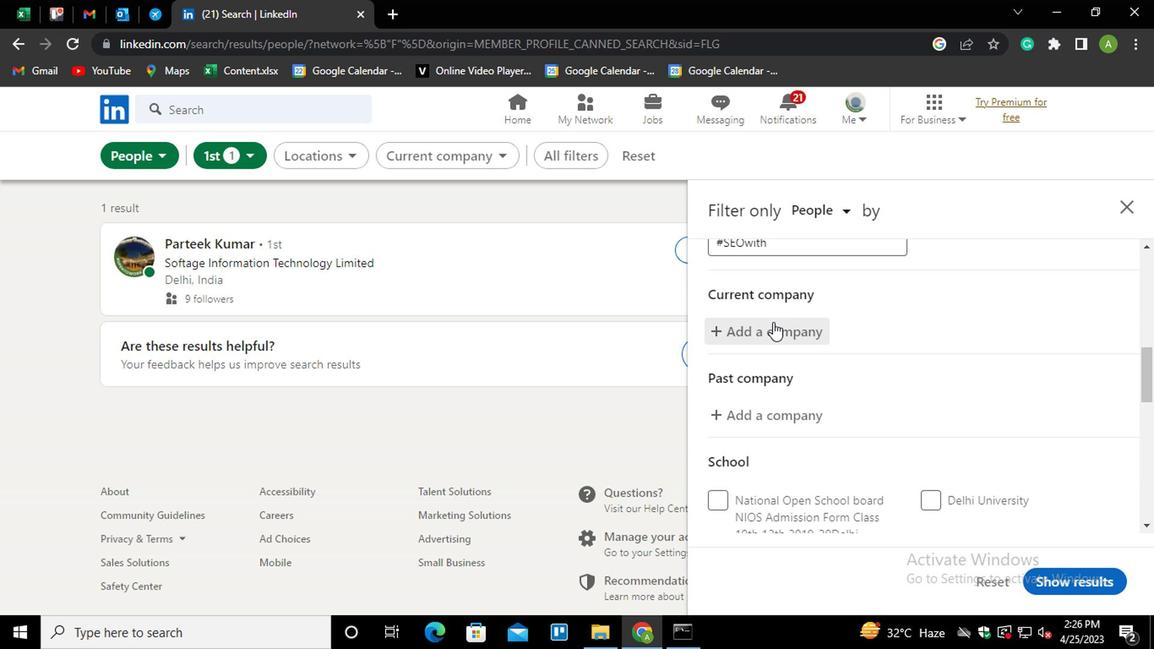 
Action: Mouse moved to (774, 331)
Screenshot: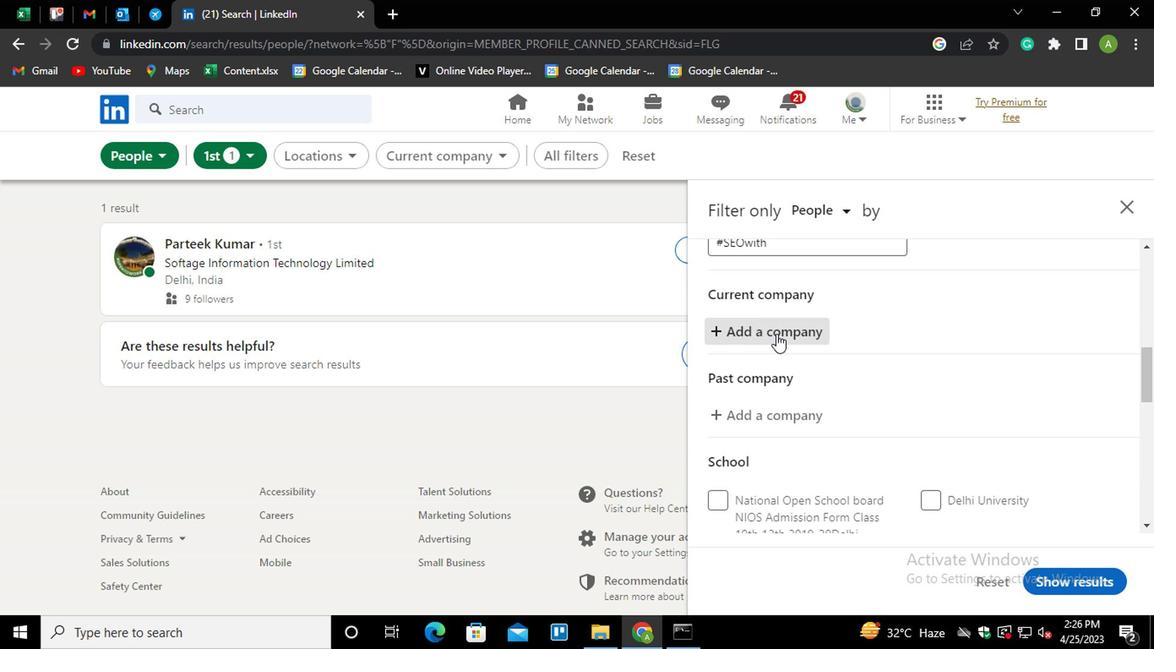 
Action: Key pressed <Key.shift>ROC<Key.down><Key.enter>
Screenshot: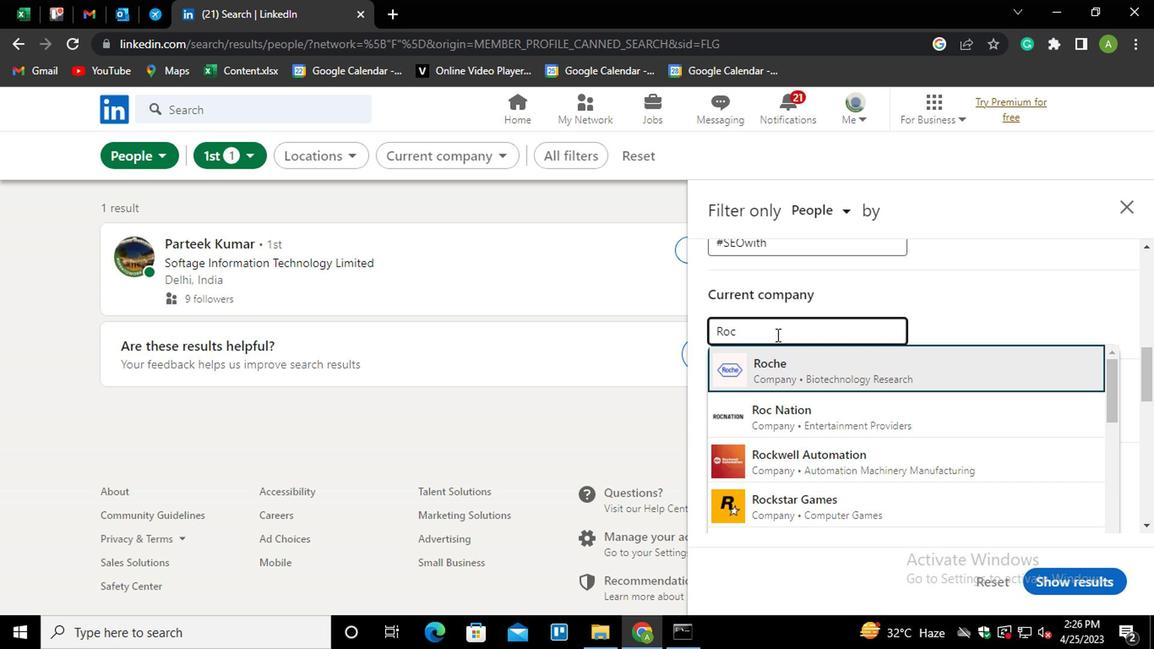 
Action: Mouse moved to (869, 380)
Screenshot: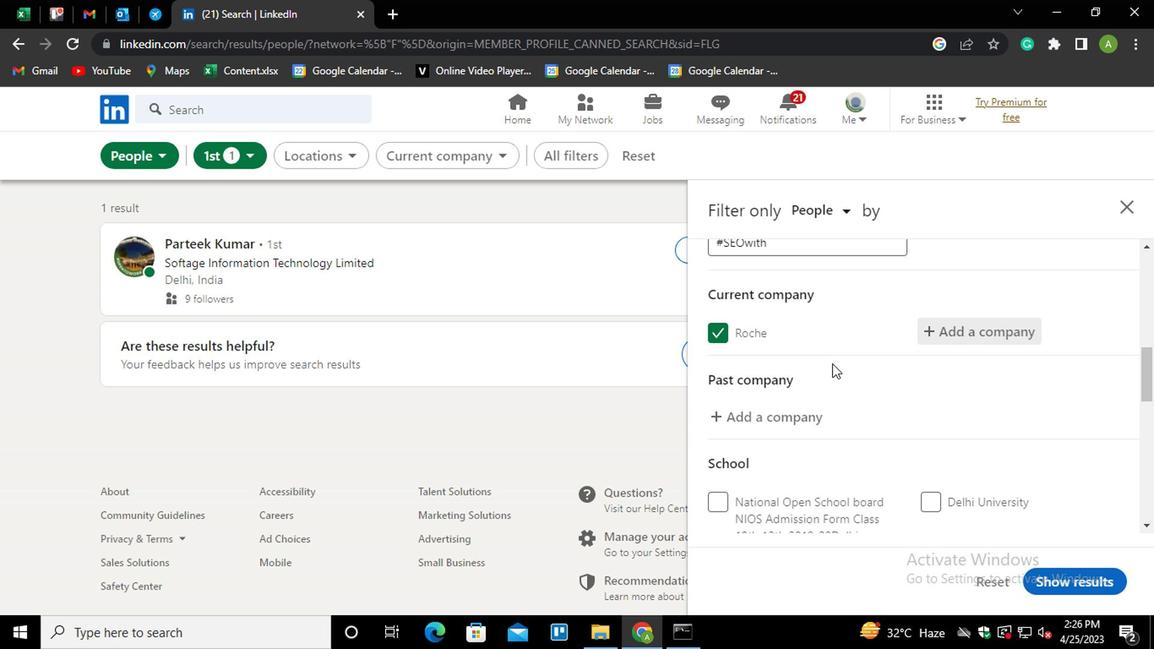 
Action: Mouse scrolled (869, 379) with delta (0, 0)
Screenshot: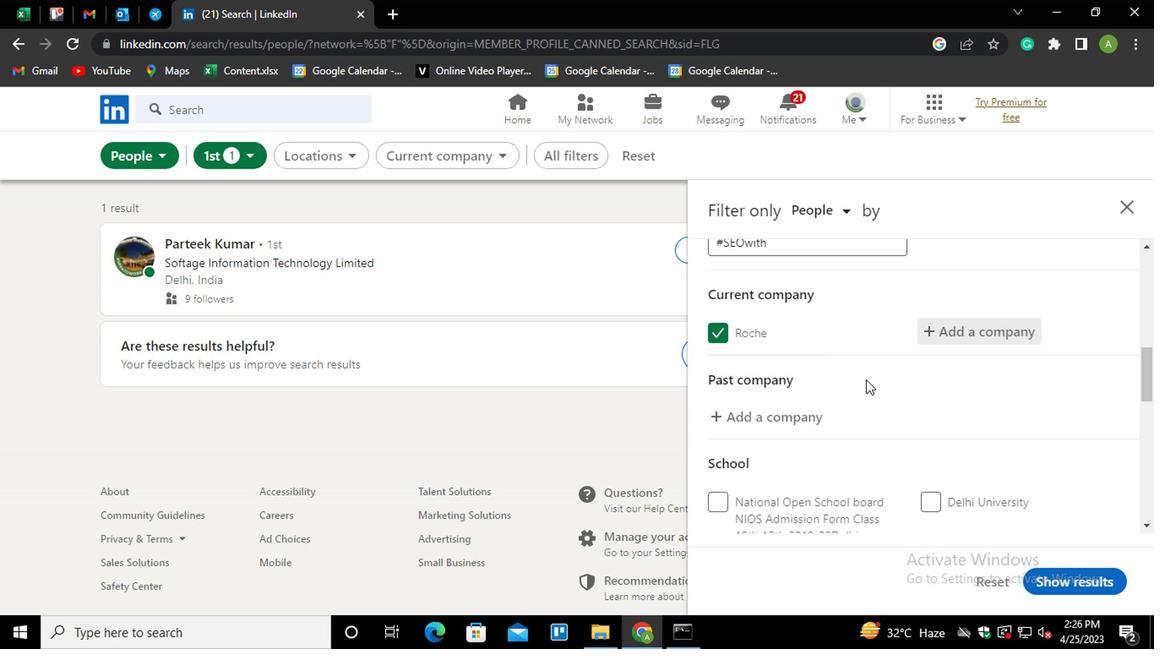 
Action: Mouse scrolled (869, 379) with delta (0, 0)
Screenshot: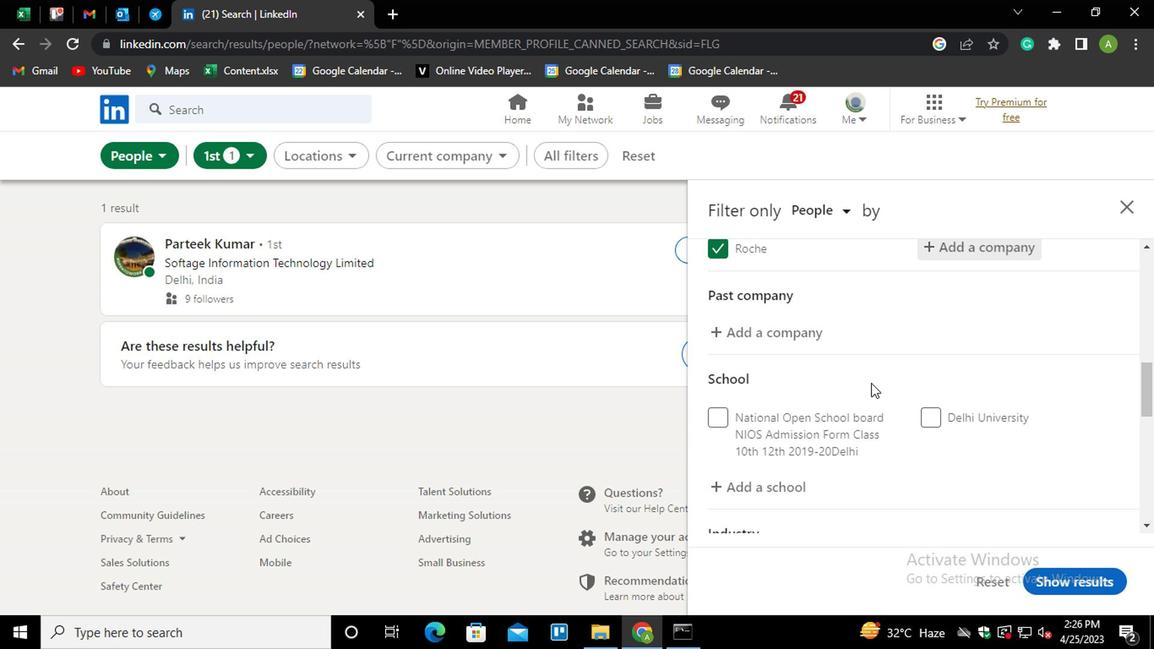
Action: Mouse moved to (788, 403)
Screenshot: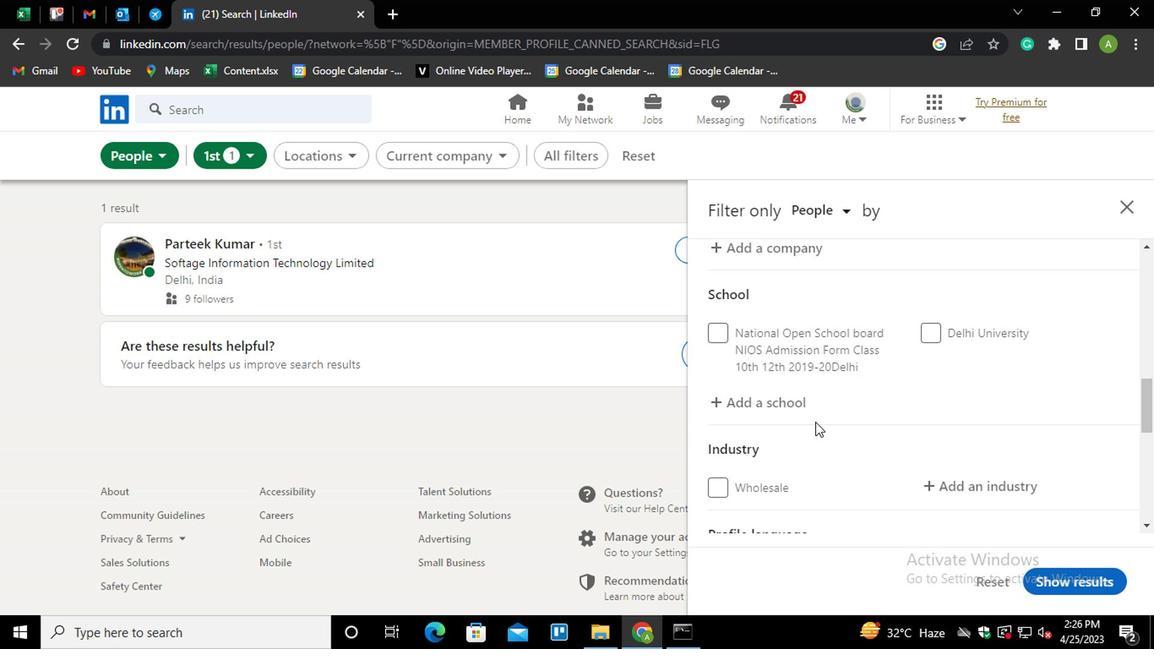 
Action: Mouse pressed left at (788, 403)
Screenshot: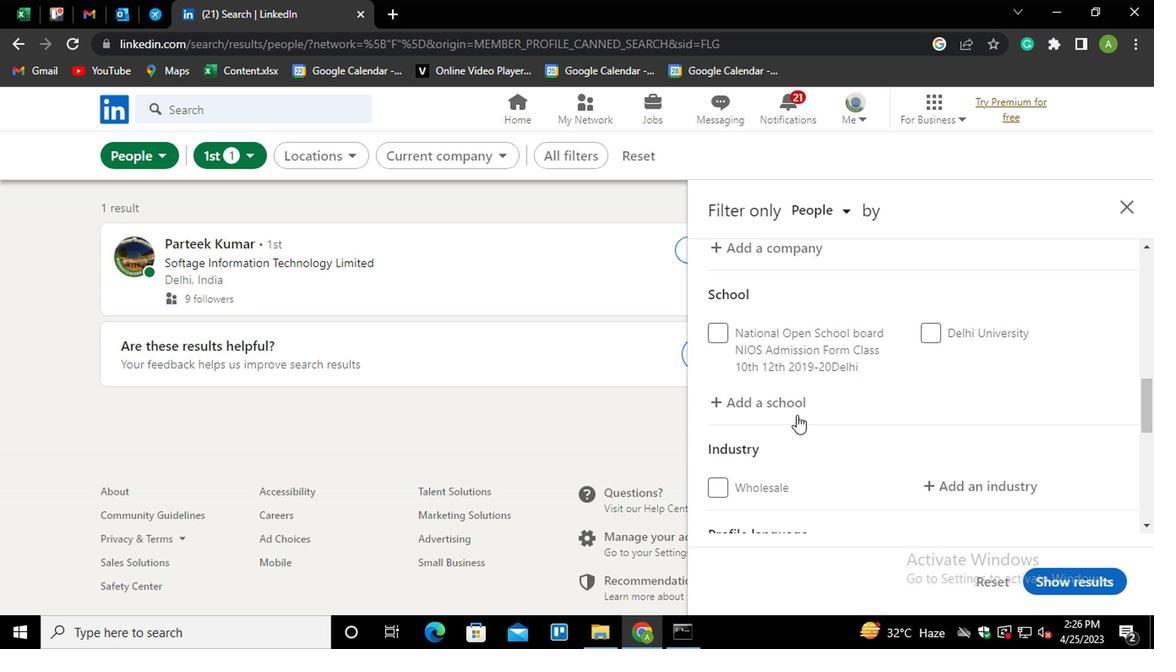 
Action: Mouse moved to (793, 403)
Screenshot: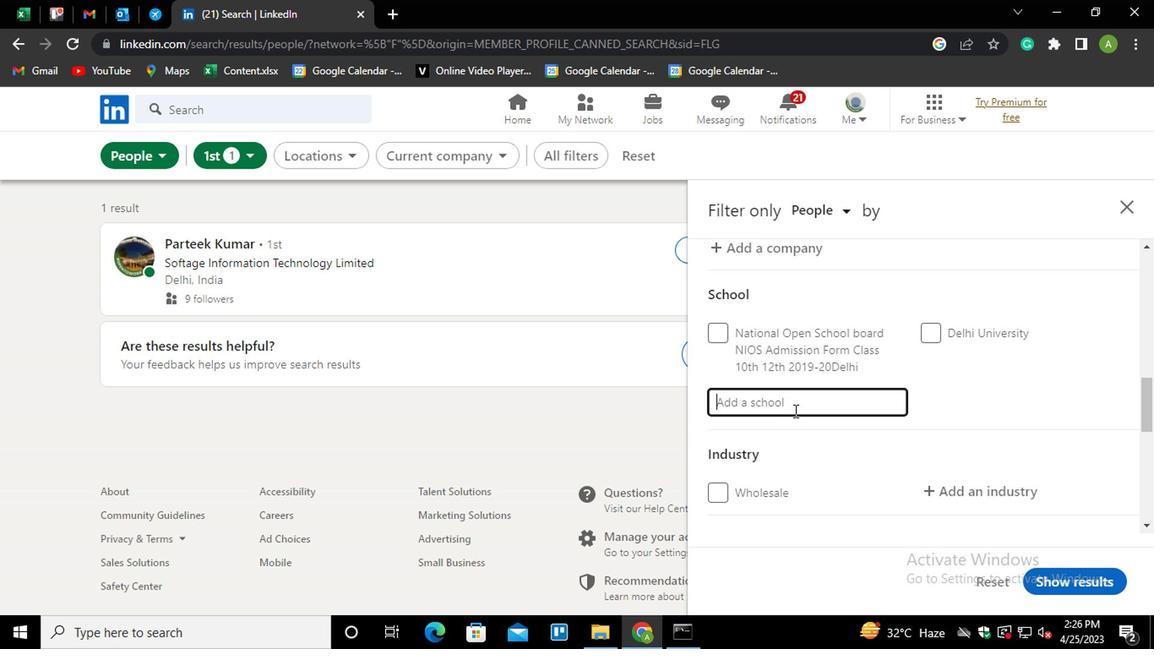 
Action: Mouse pressed left at (793, 403)
Screenshot: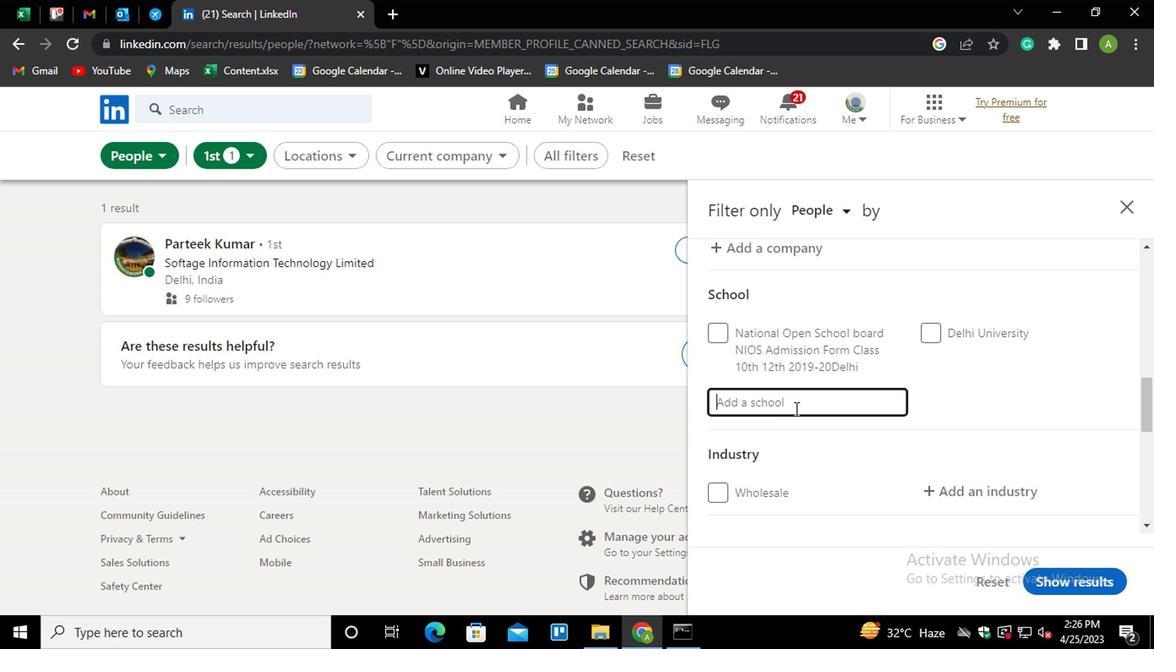 
Action: Key pressed <Key.shift>ST.<Key.space><Key.shift_r>MART<Key.down><Key.enter>
Screenshot: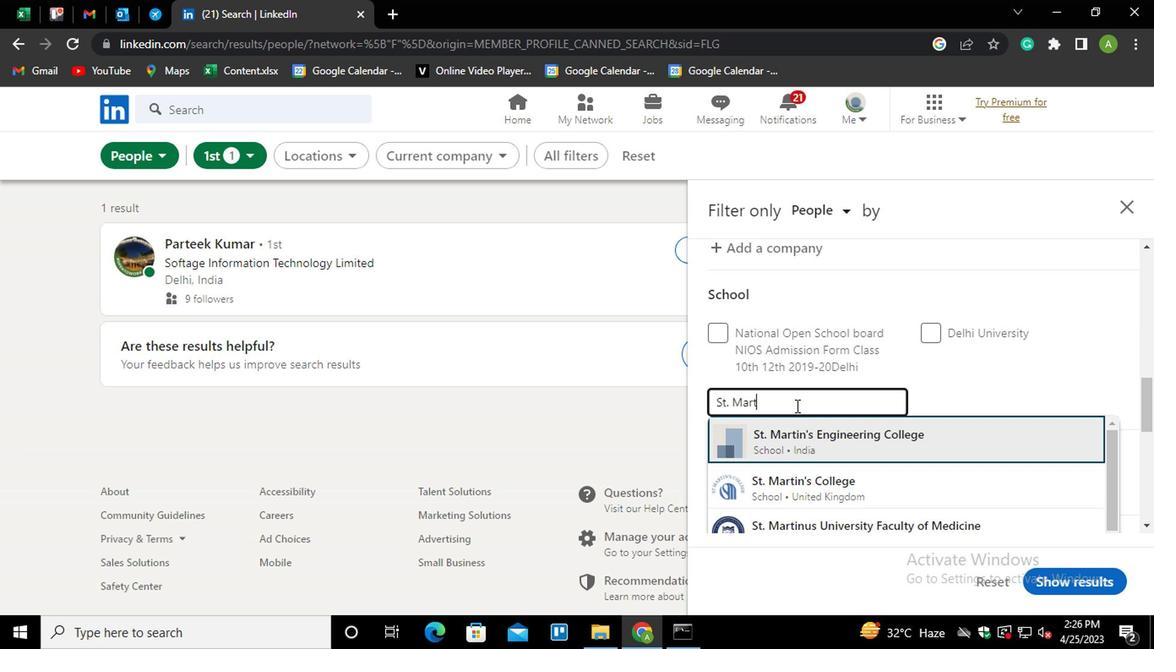 
Action: Mouse moved to (813, 400)
Screenshot: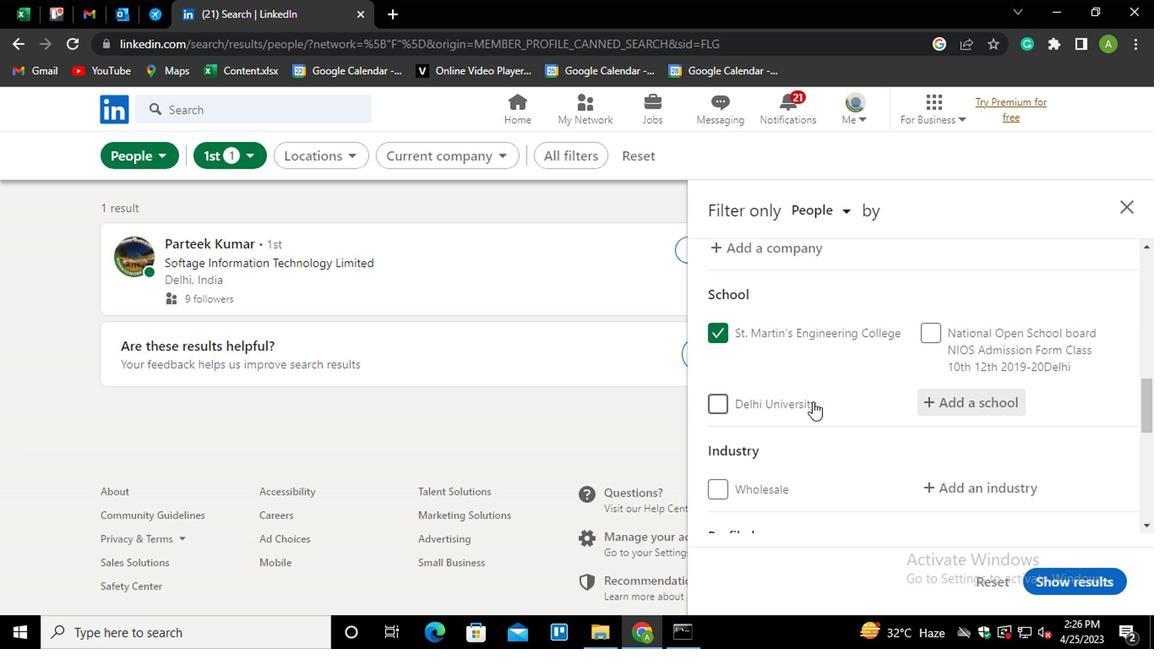 
Action: Mouse scrolled (813, 400) with delta (0, 0)
Screenshot: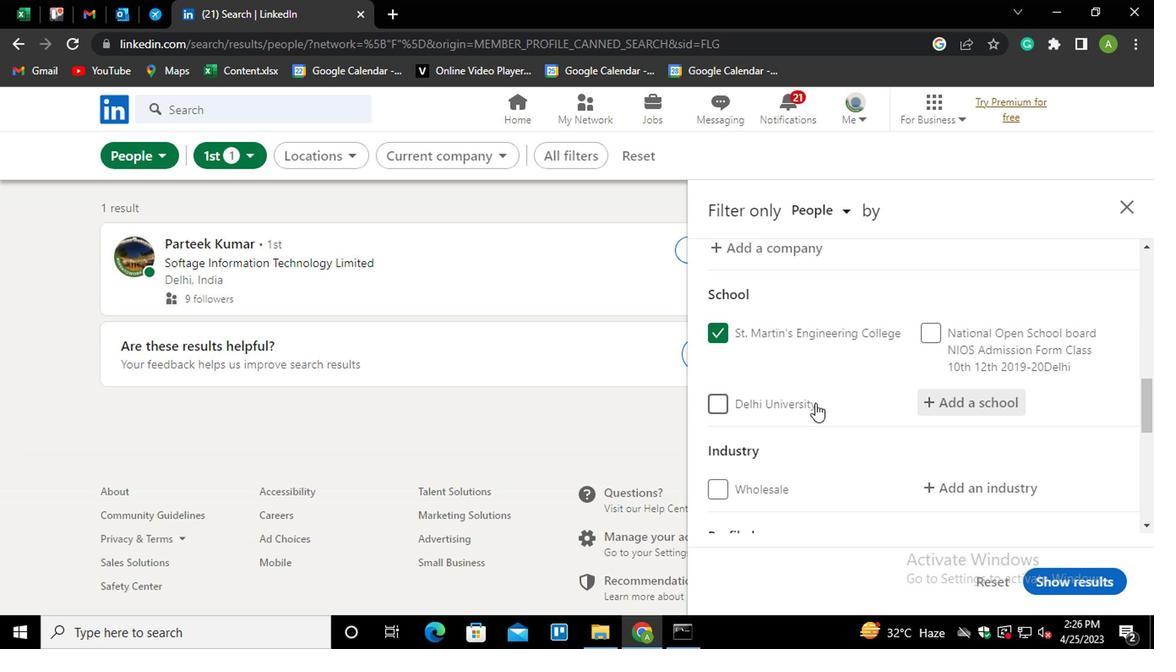 
Action: Mouse moved to (975, 313)
Screenshot: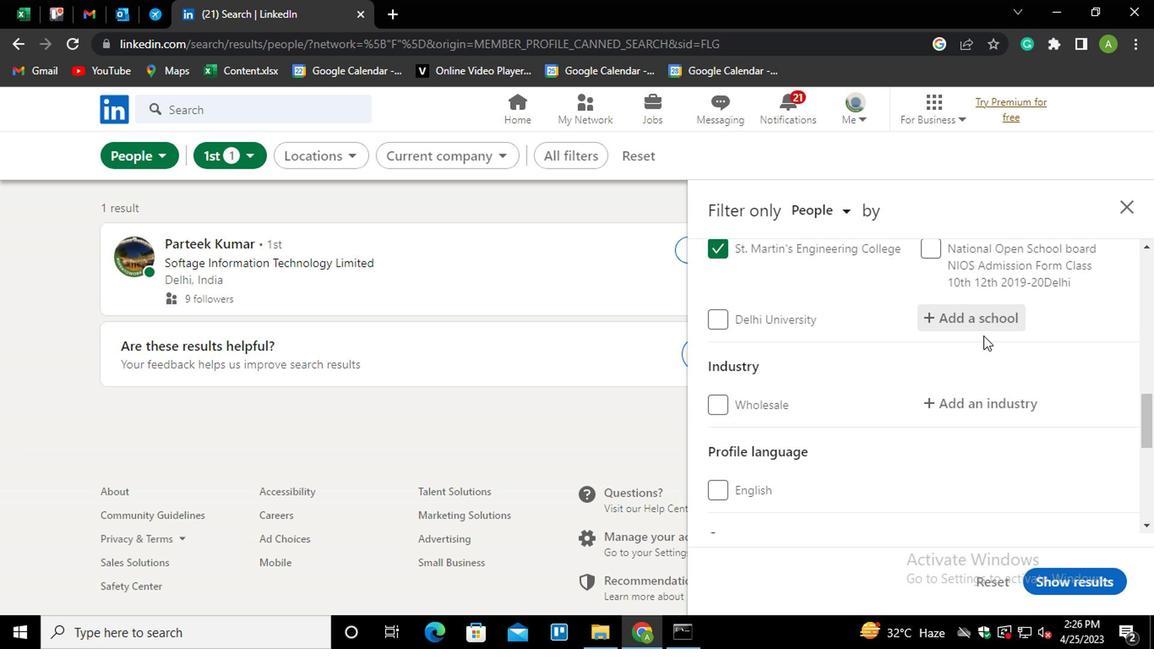 
Action: Mouse pressed left at (975, 313)
Screenshot: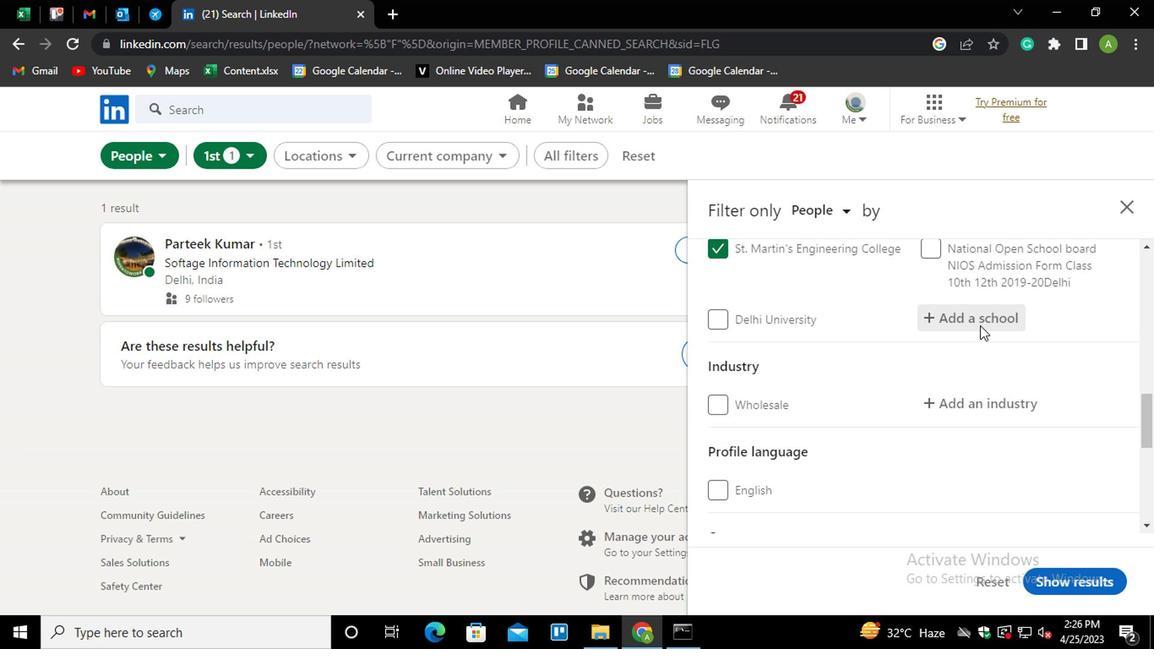 
Action: Mouse moved to (970, 319)
Screenshot: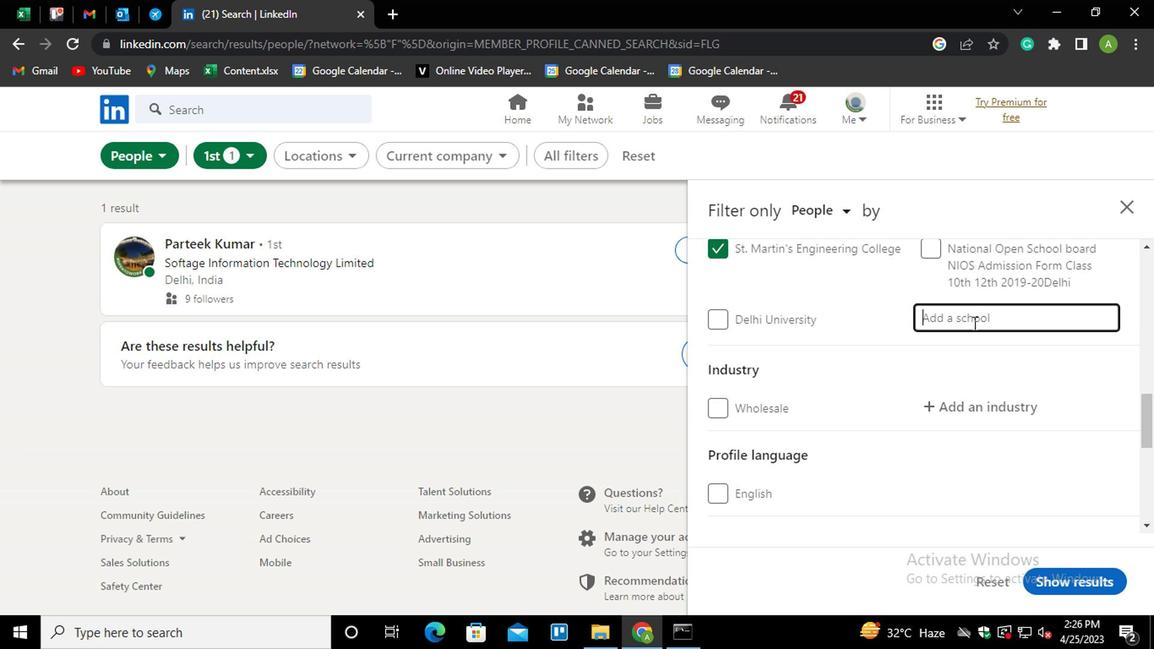 
Action: Mouse pressed left at (970, 319)
Screenshot: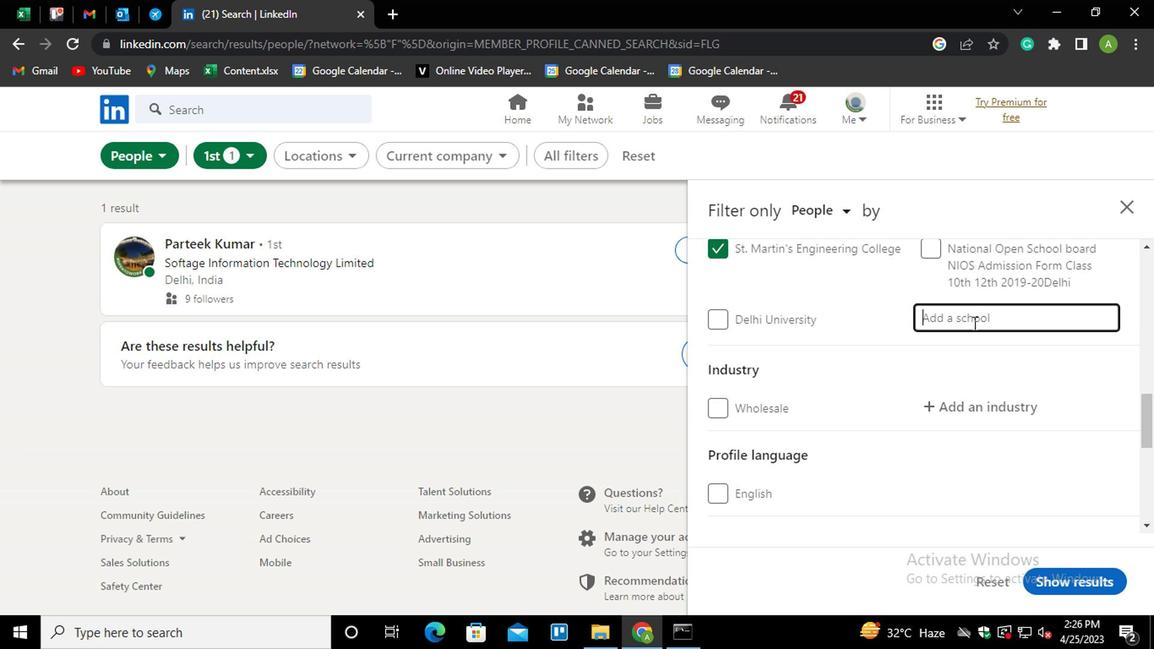 
Action: Mouse moved to (970, 318)
Screenshot: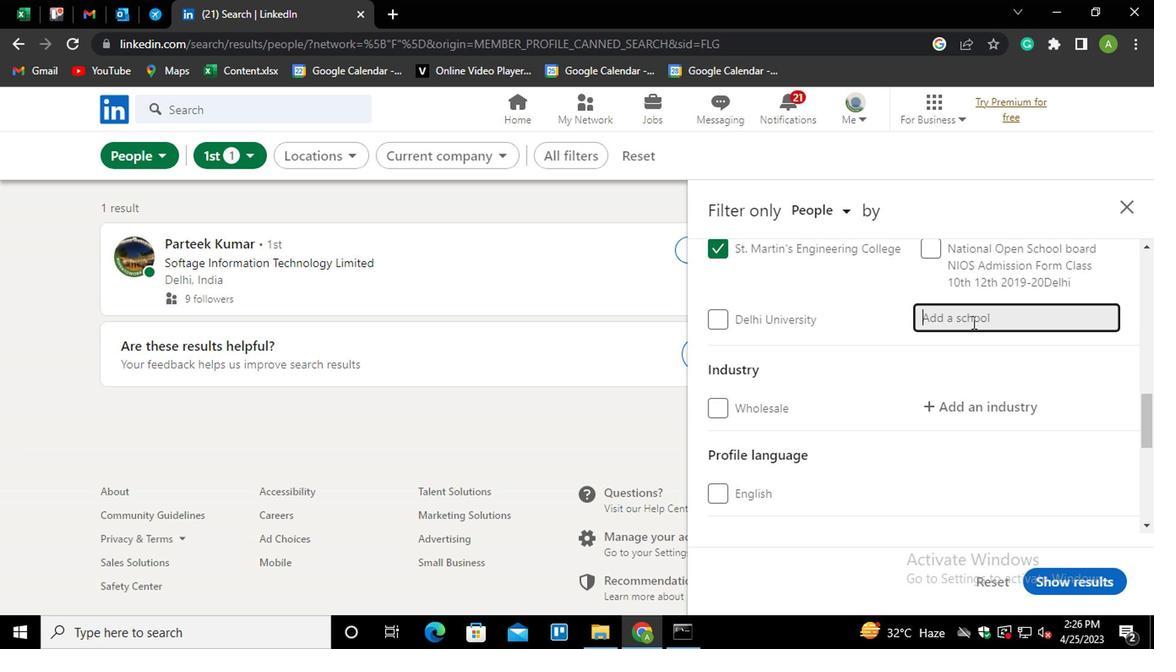 
Action: Key pressed <Key.shift>ASSOCI<Key.backspace><Key.backspace><Key.backspace><Key.backspace><Key.backspace><Key.backspace>
Screenshot: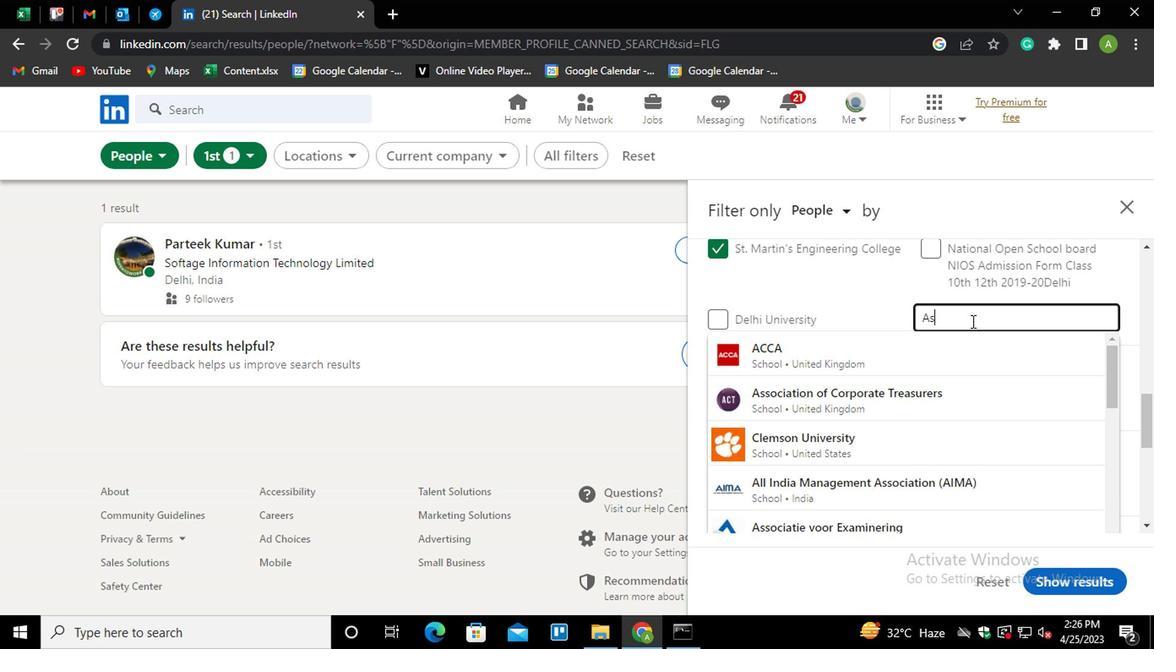 
Action: Mouse moved to (971, 396)
Screenshot: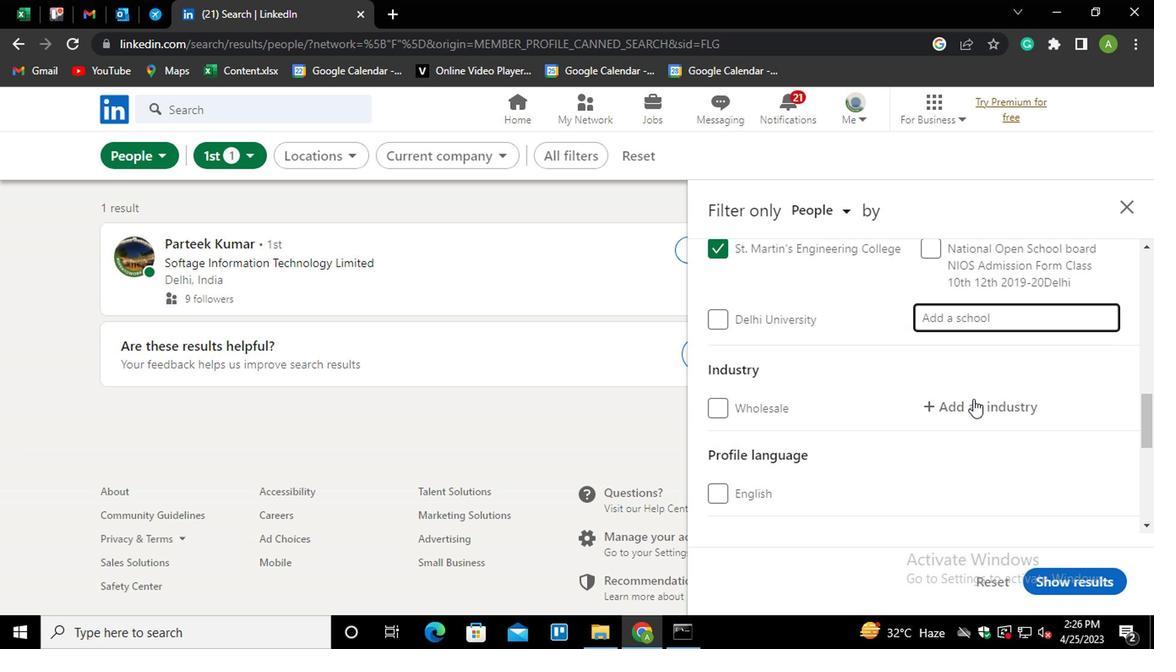 
Action: Mouse pressed left at (971, 396)
Screenshot: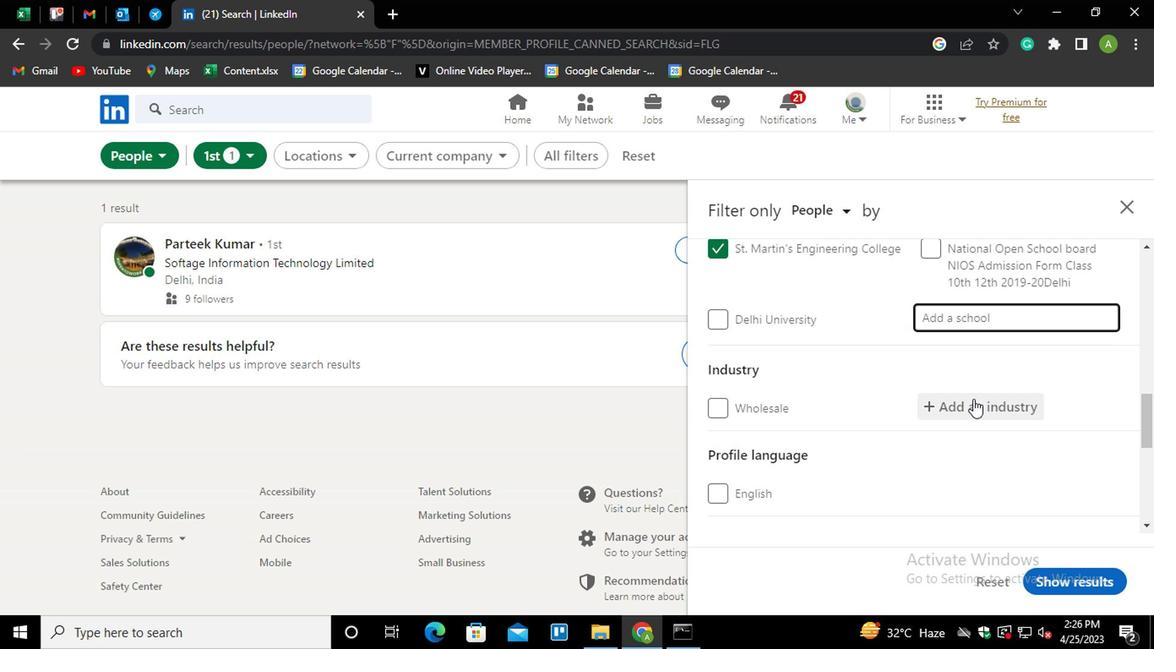 
Action: Mouse moved to (971, 401)
Screenshot: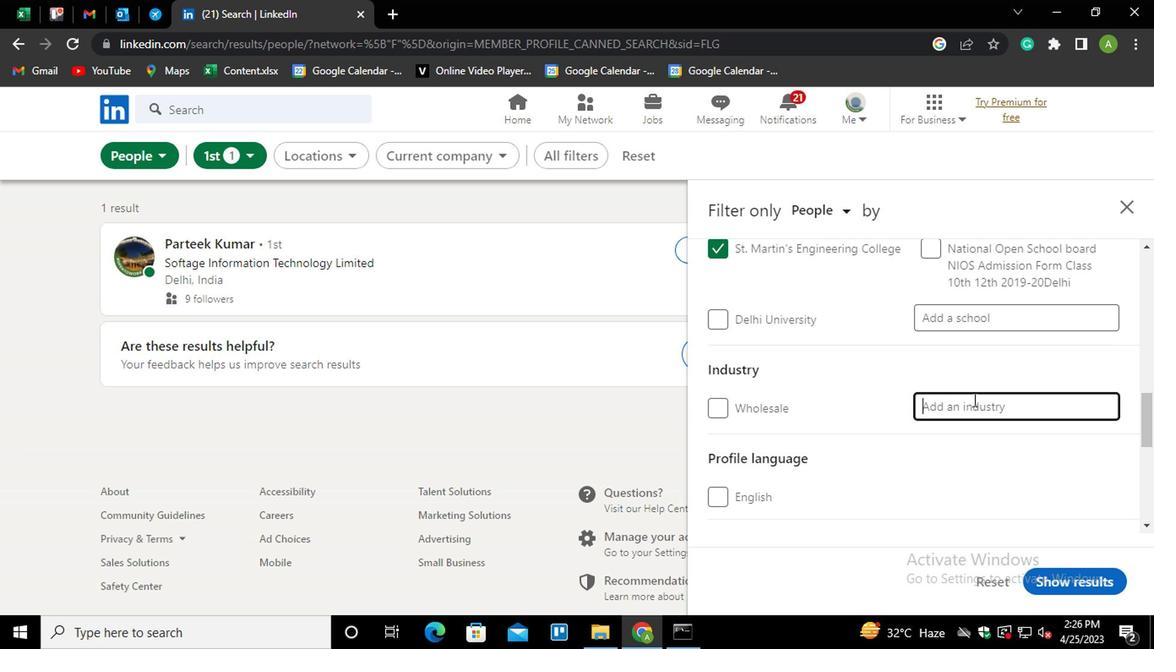 
Action: Mouse pressed left at (971, 401)
Screenshot: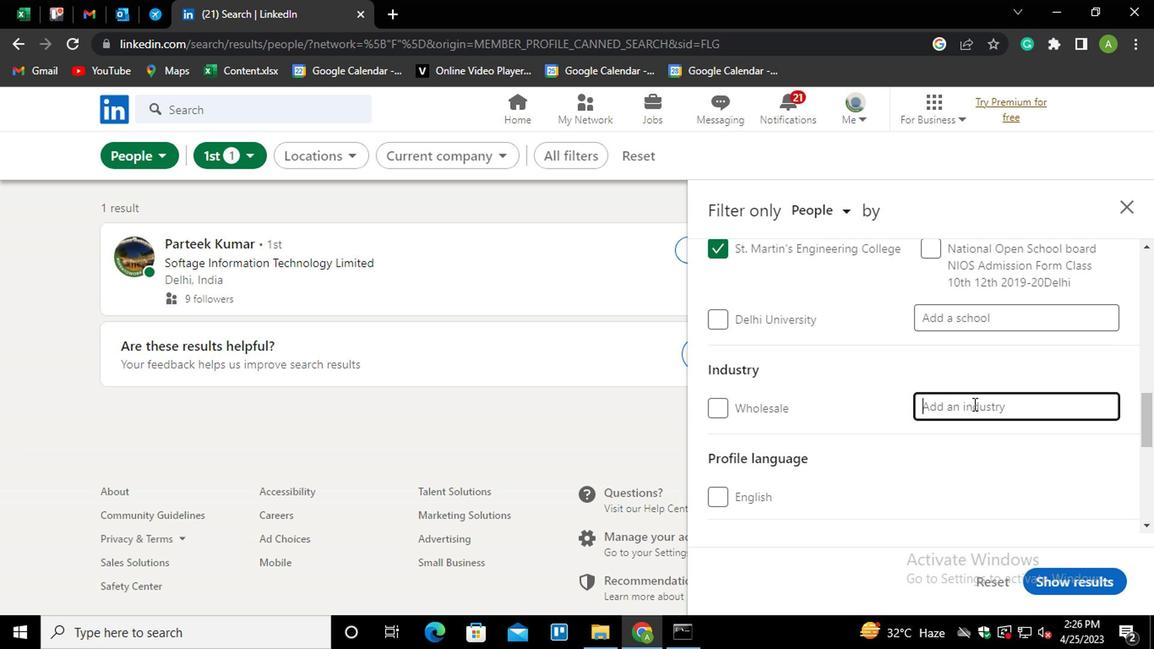 
Action: Key pressed <Key.shift>ASSOCIATION<Key.down><Key.enter>
Screenshot: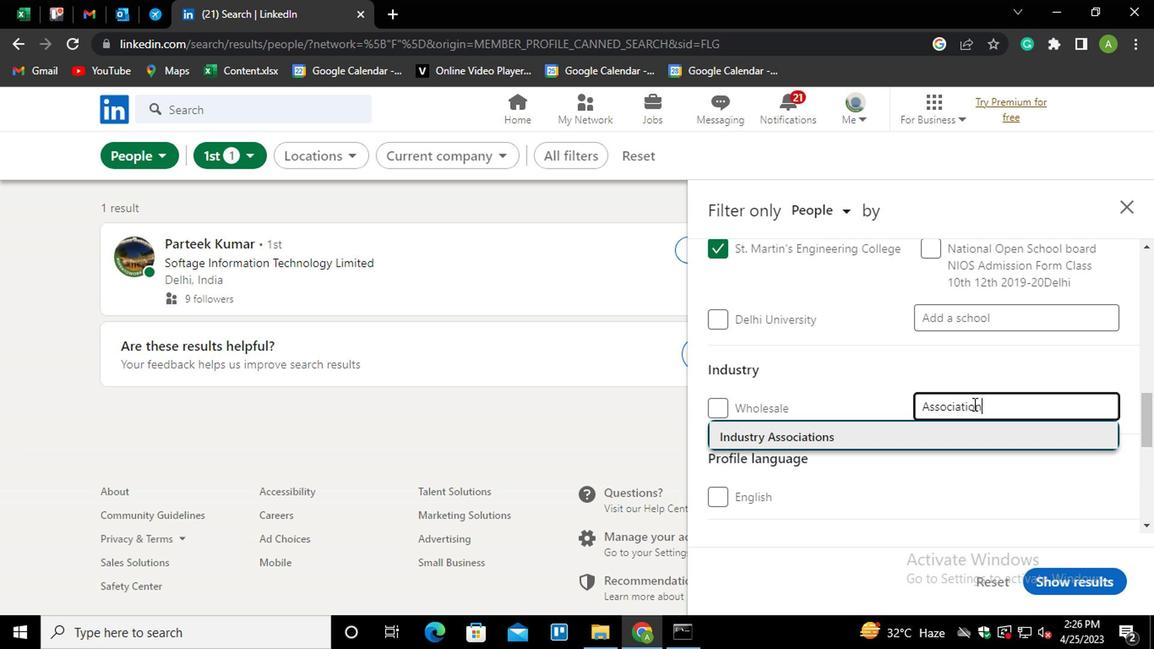 
Action: Mouse moved to (996, 406)
Screenshot: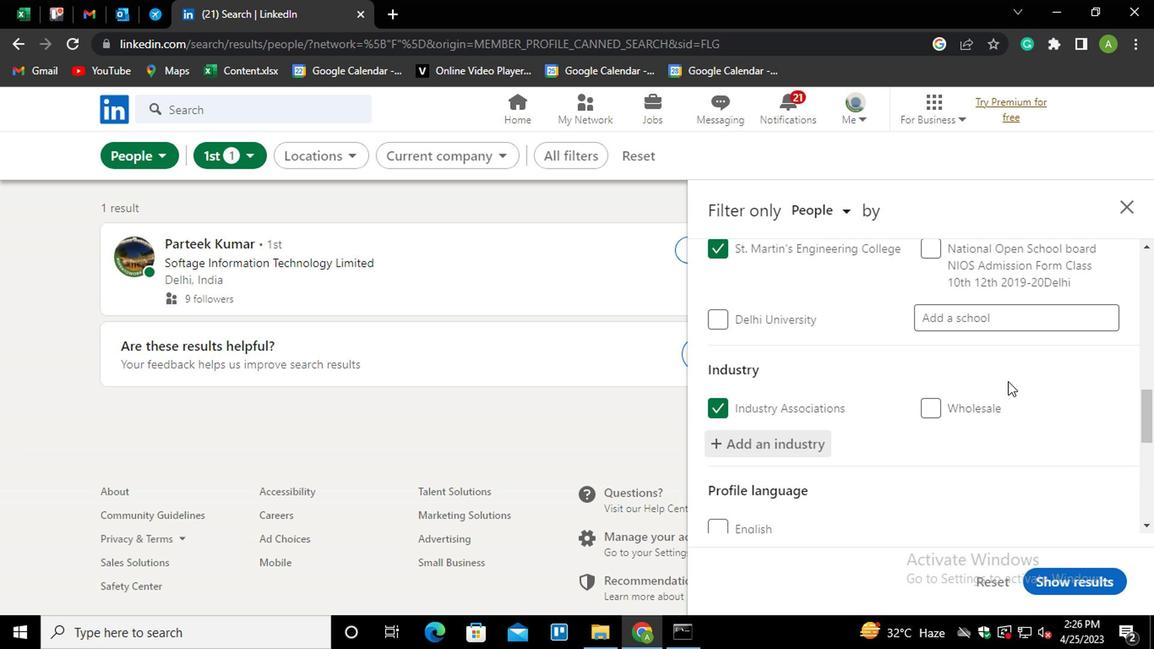 
Action: Mouse scrolled (996, 405) with delta (0, -1)
Screenshot: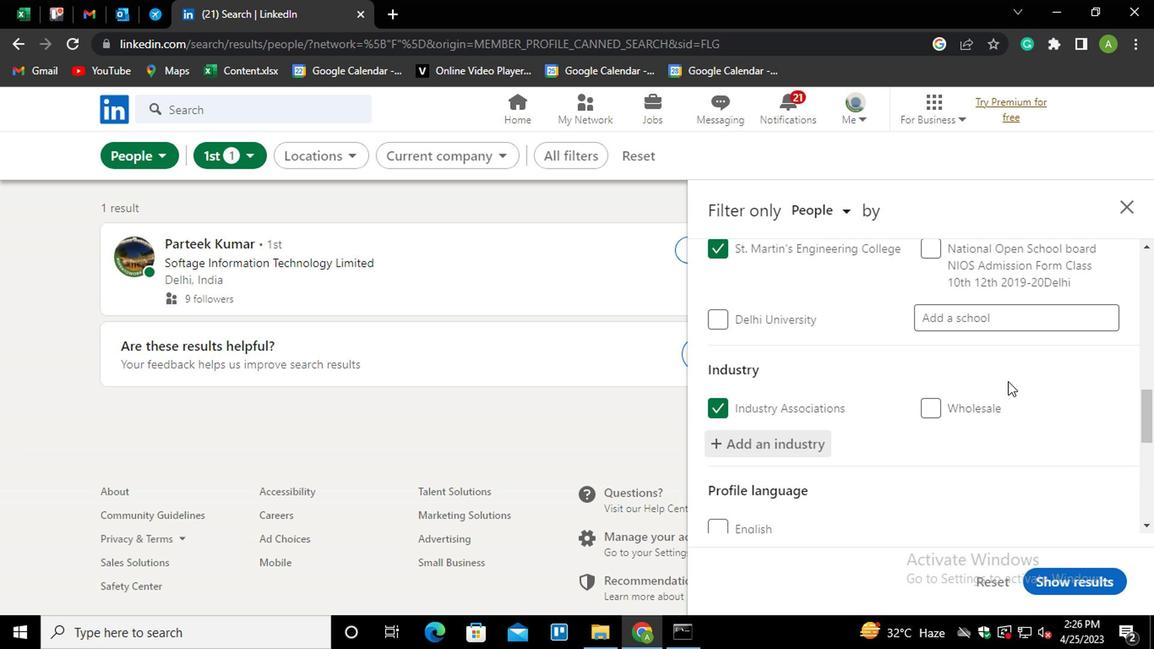 
Action: Mouse moved to (966, 419)
Screenshot: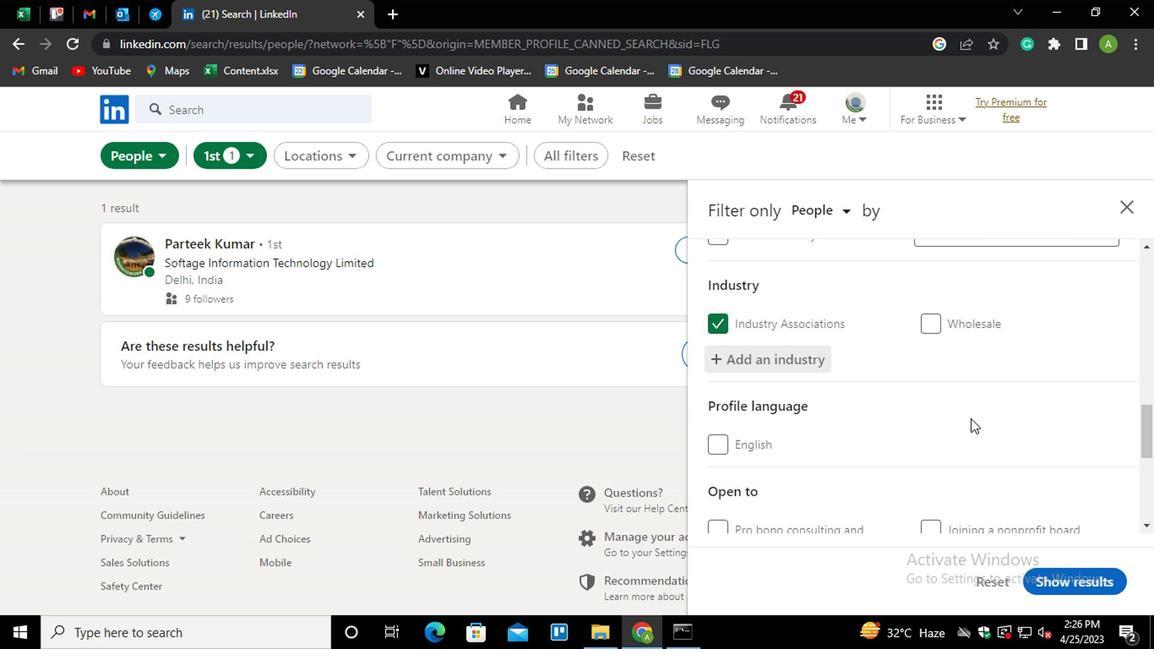 
Action: Mouse scrolled (966, 419) with delta (0, 0)
Screenshot: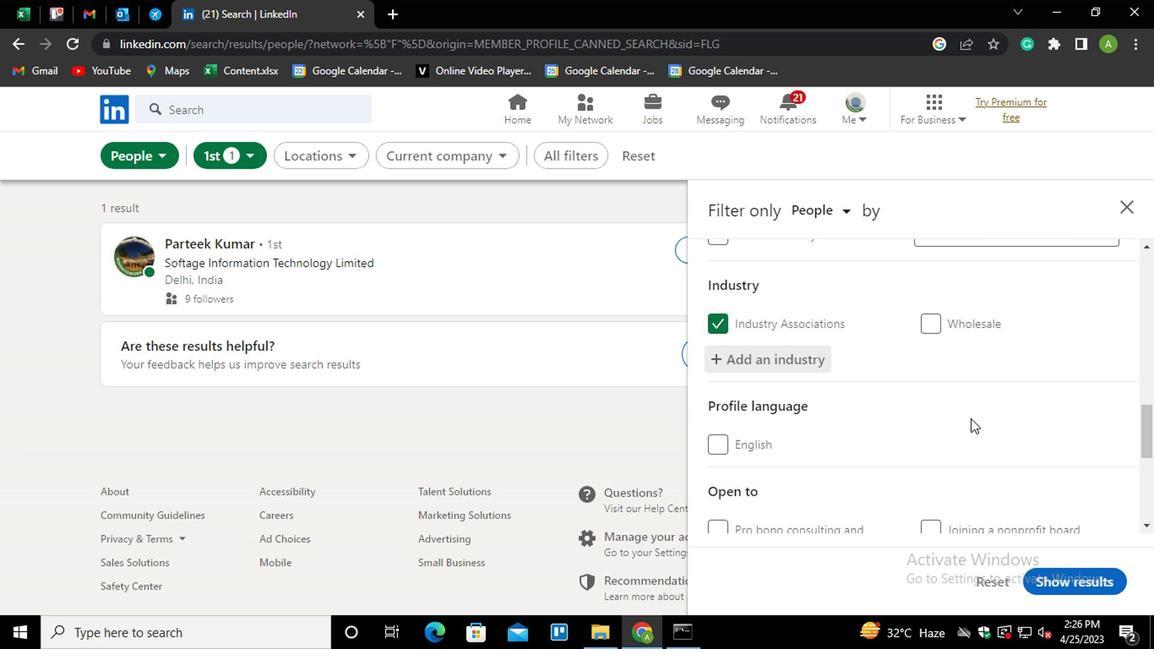 
Action: Mouse moved to (950, 425)
Screenshot: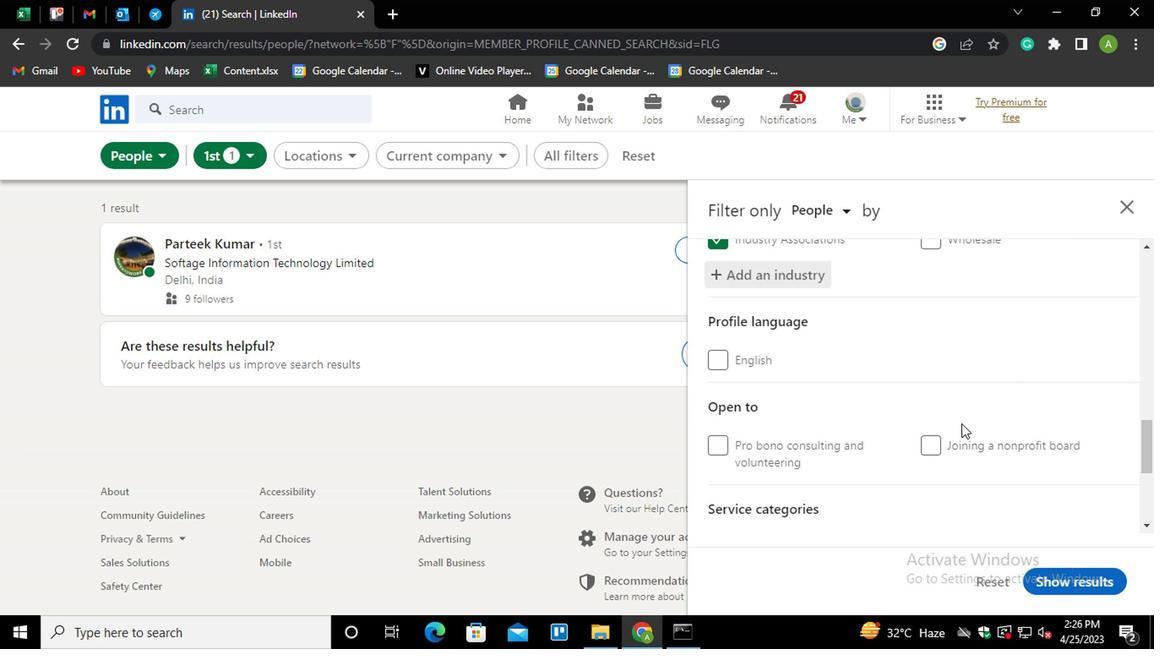 
Action: Mouse scrolled (950, 423) with delta (0, -1)
Screenshot: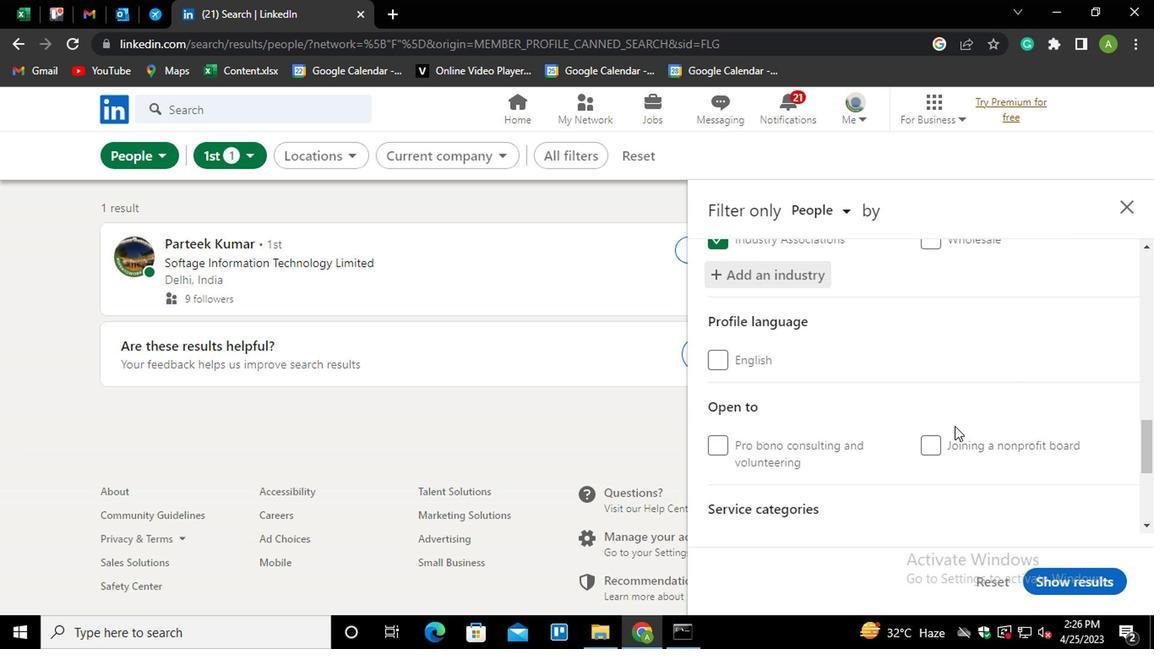 
Action: Mouse moved to (987, 402)
Screenshot: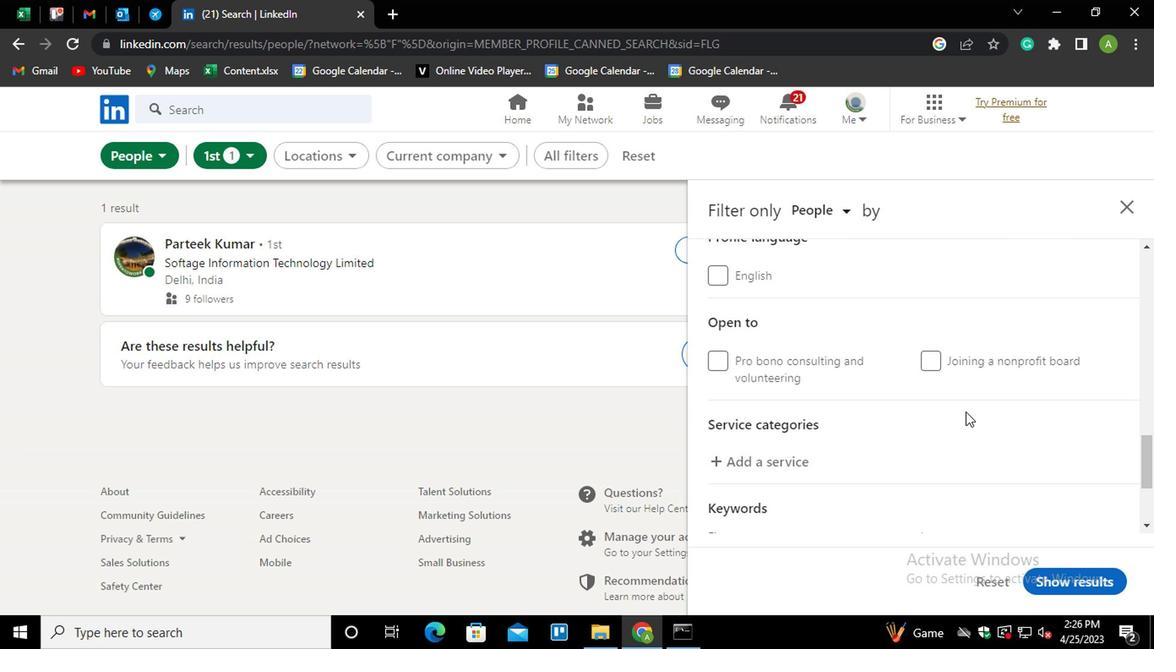 
Action: Mouse scrolled (987, 401) with delta (0, -1)
Screenshot: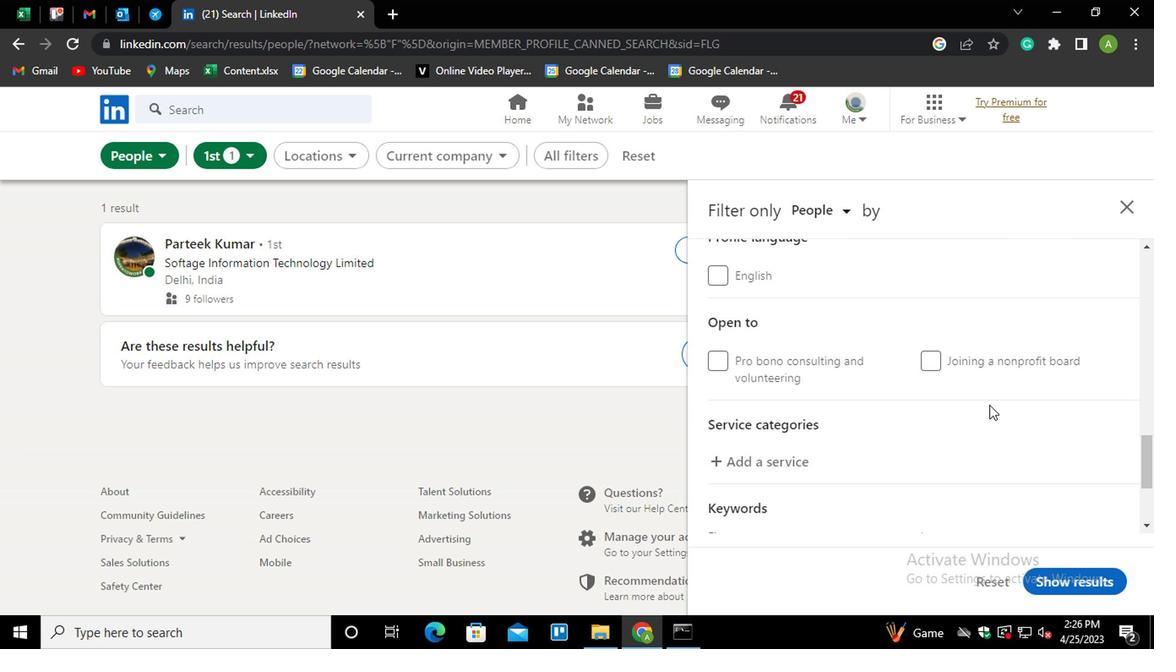 
Action: Mouse moved to (791, 378)
Screenshot: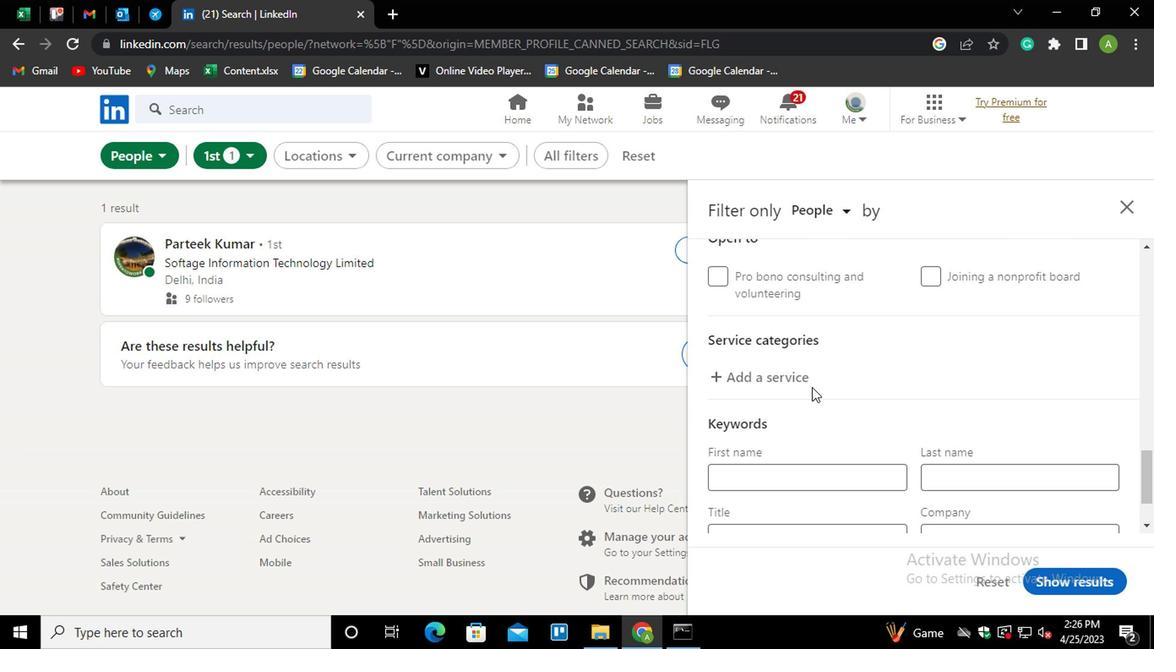 
Action: Mouse pressed left at (791, 378)
Screenshot: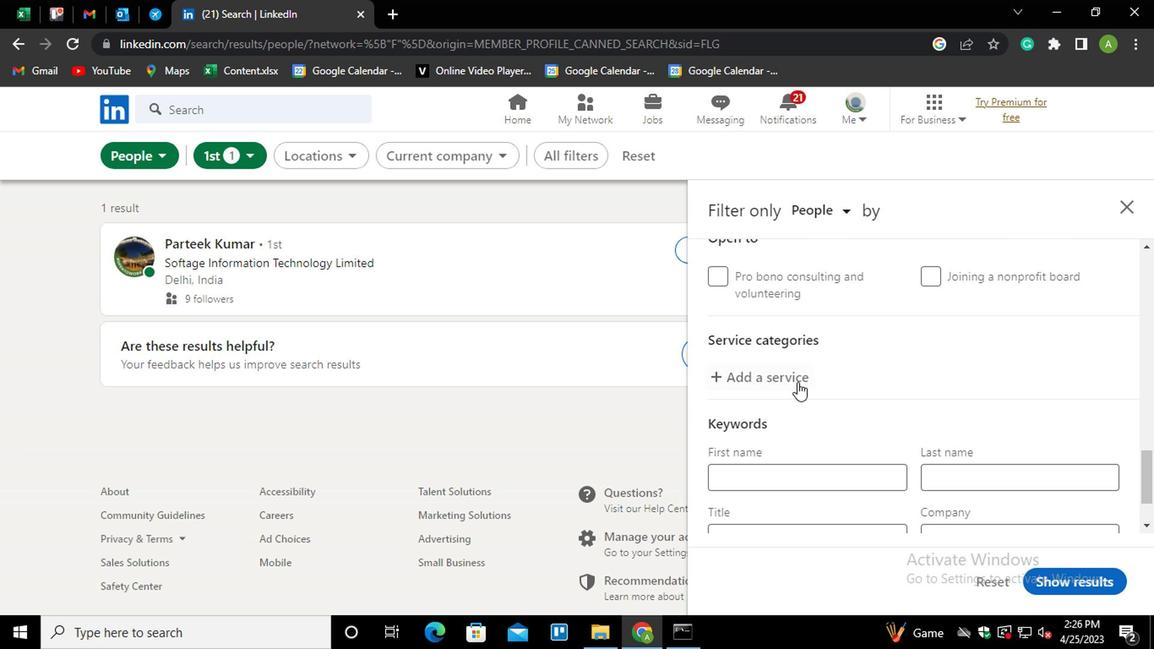 
Action: Mouse moved to (791, 381)
Screenshot: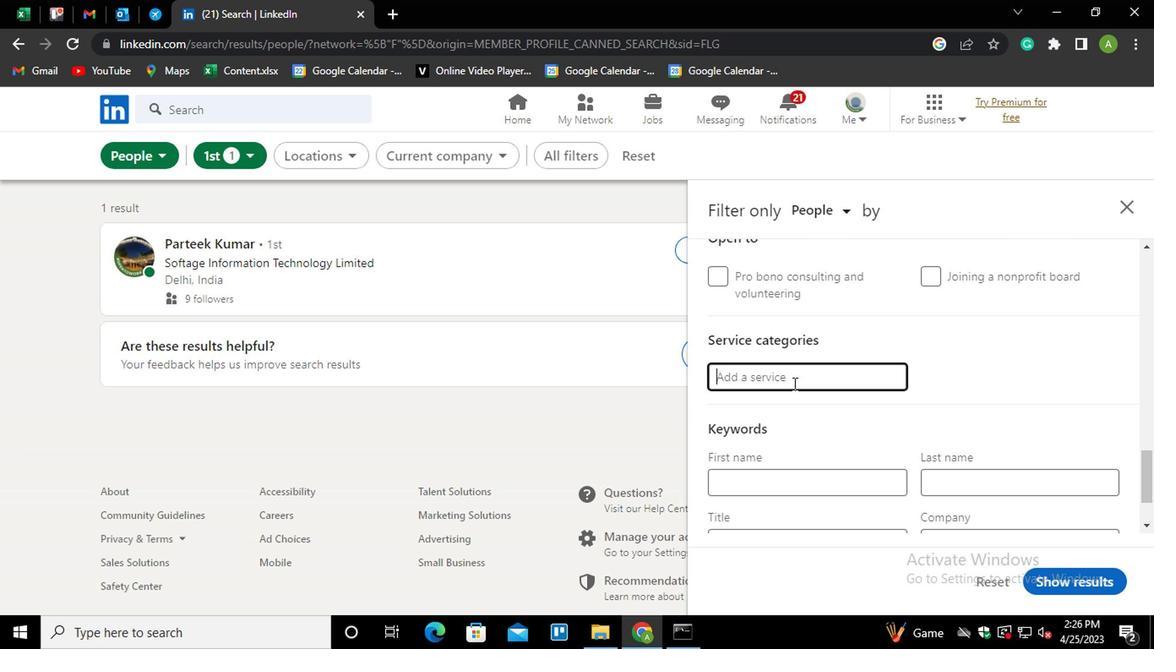 
Action: Mouse pressed left at (791, 381)
Screenshot: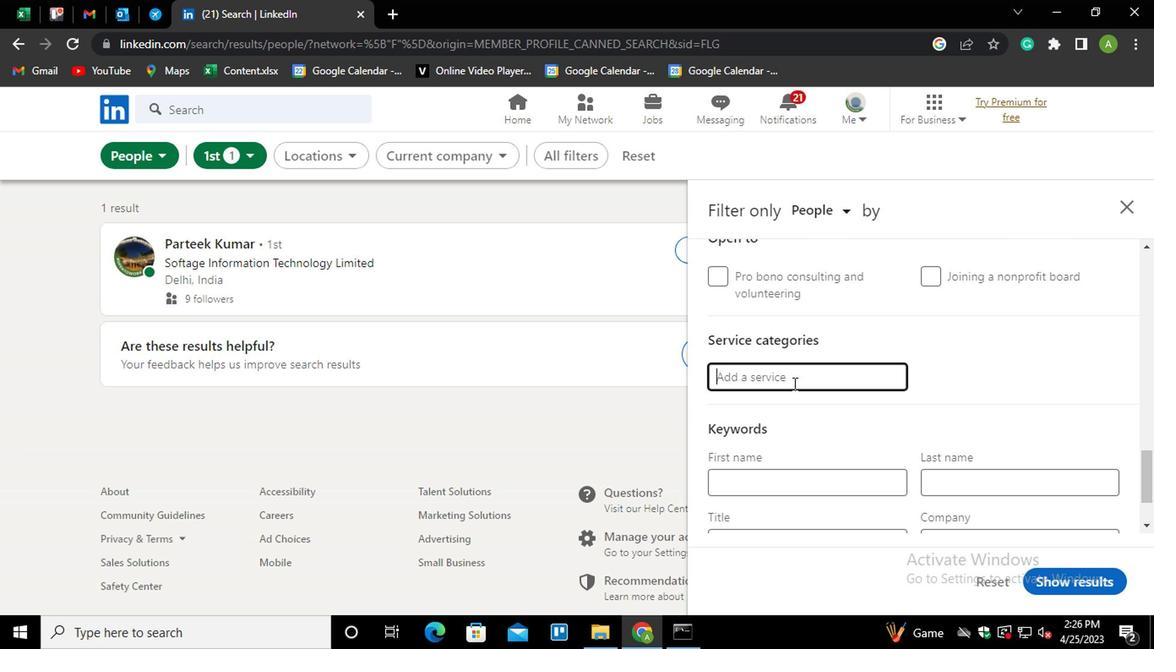
Action: Key pressed <Key.shift>FILI<Key.down><Key.enter>
Screenshot: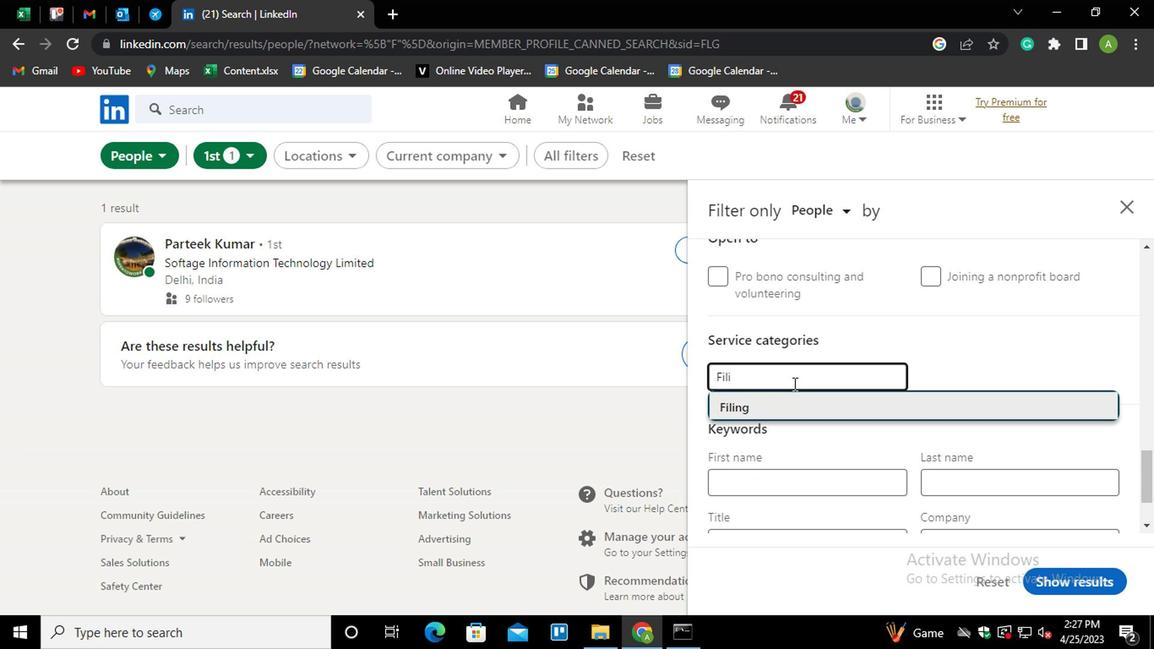 
Action: Mouse moved to (765, 397)
Screenshot: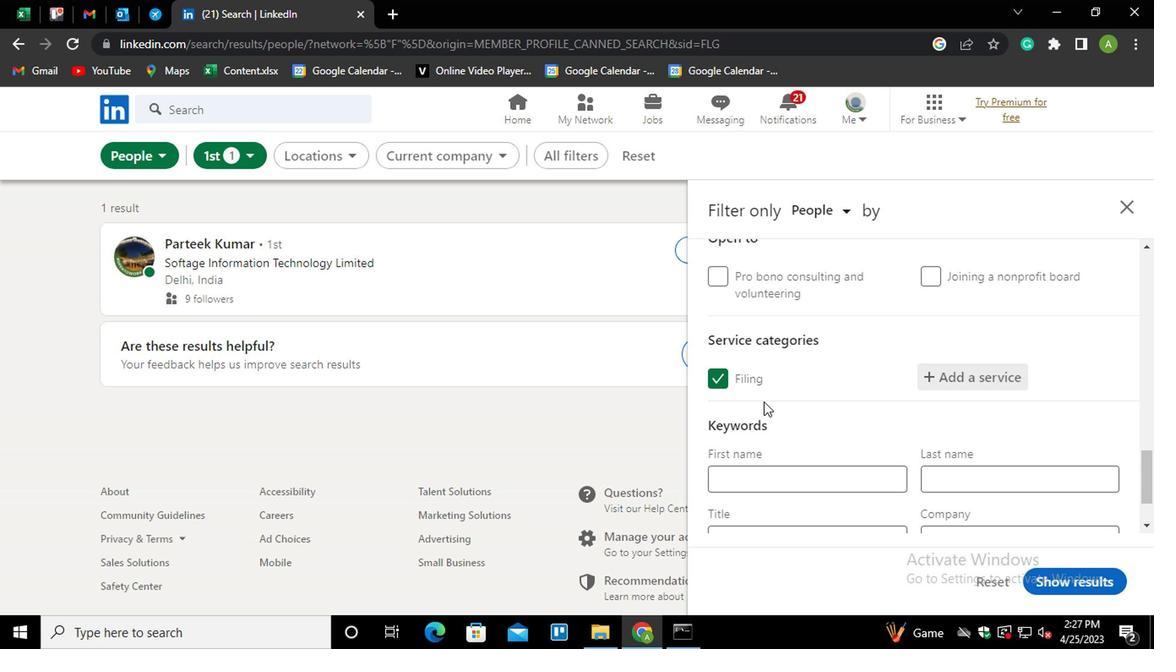 
Action: Mouse scrolled (765, 396) with delta (0, 0)
Screenshot: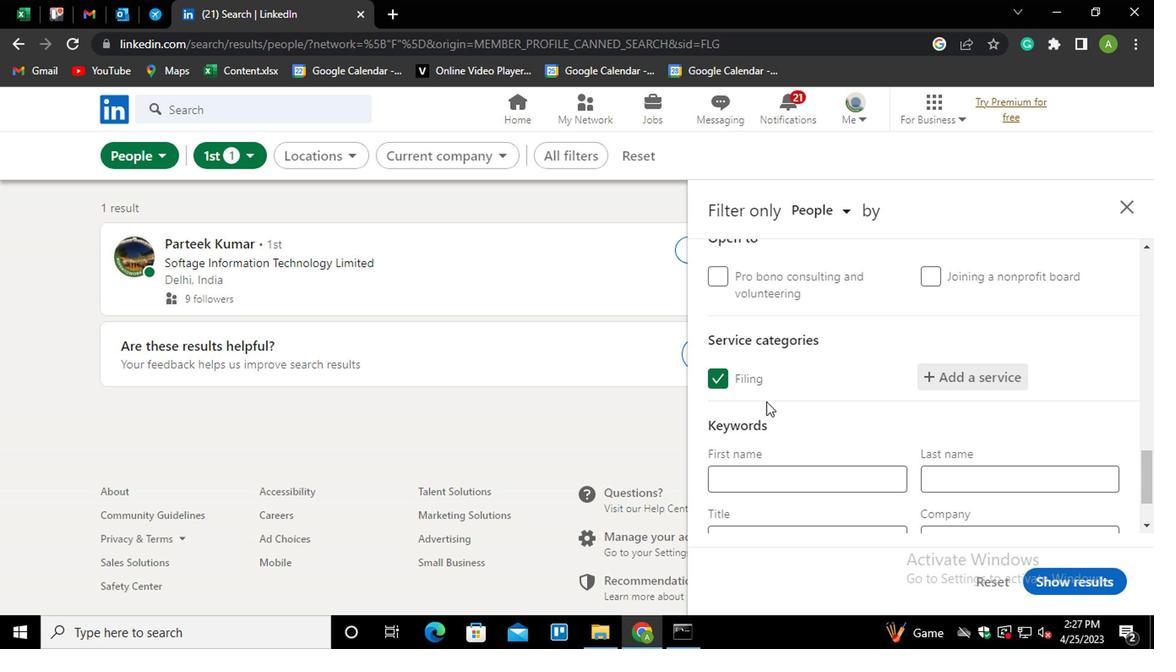 
Action: Mouse moved to (767, 397)
Screenshot: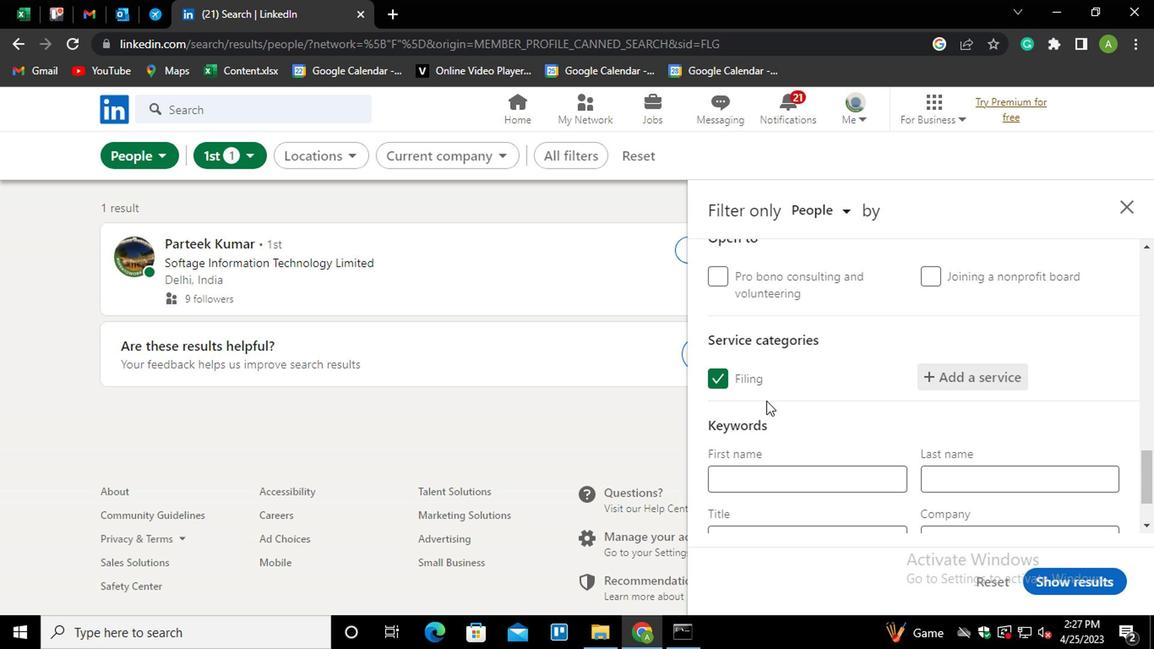 
Action: Mouse scrolled (767, 396) with delta (0, 0)
Screenshot: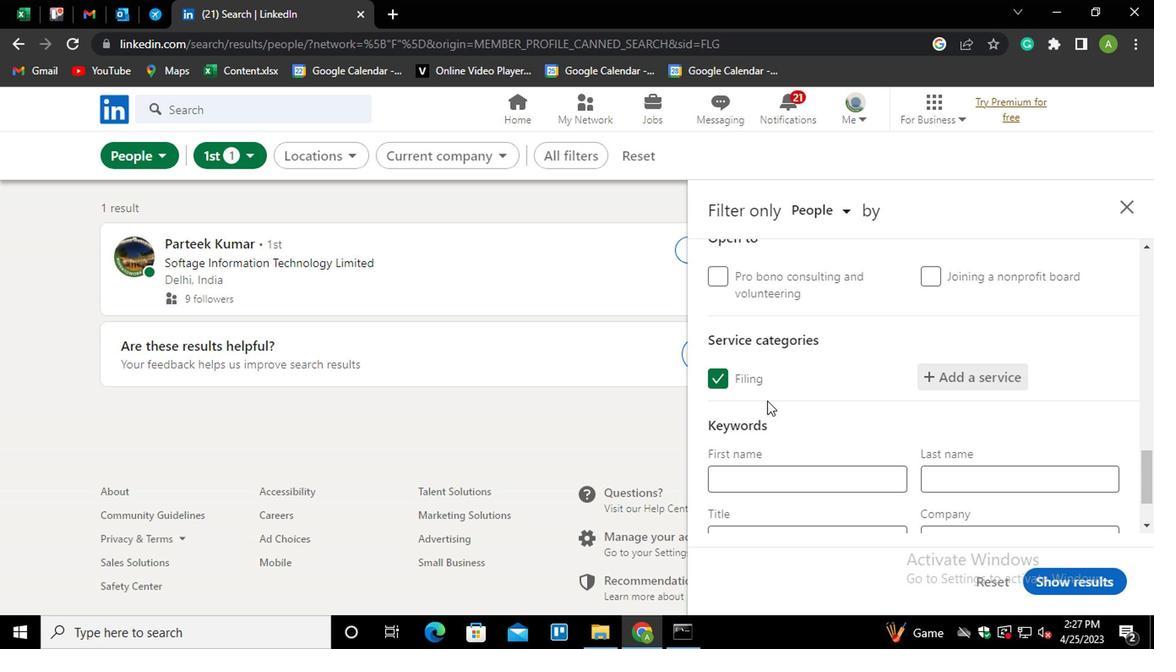 
Action: Mouse moved to (770, 453)
Screenshot: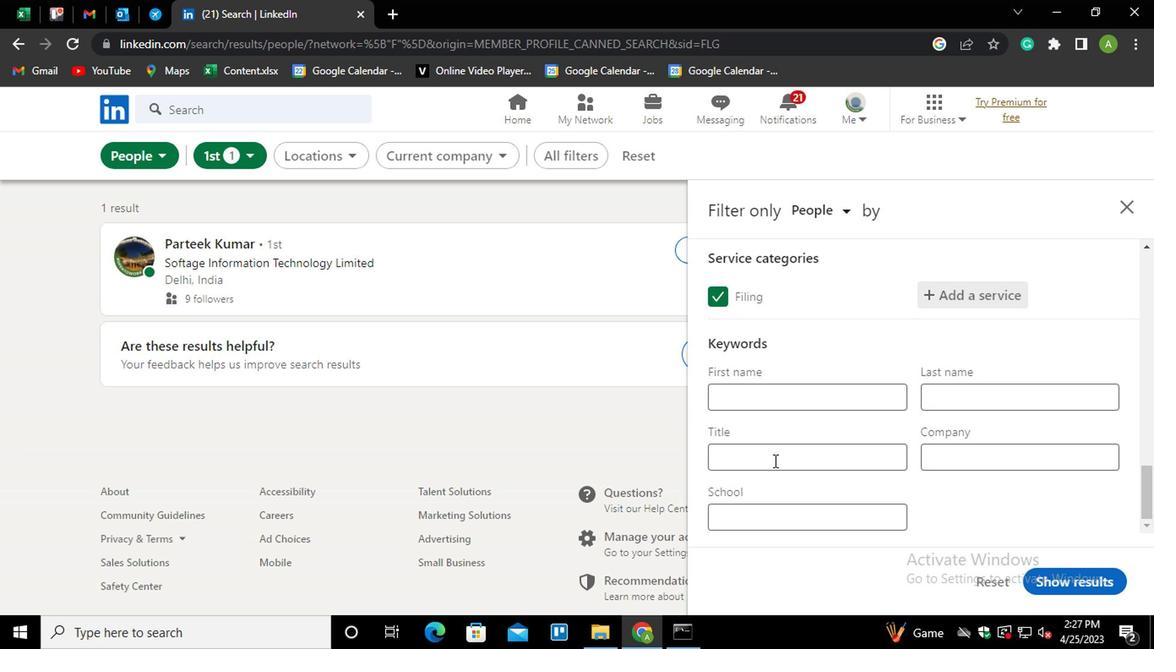 
Action: Mouse pressed left at (770, 453)
Screenshot: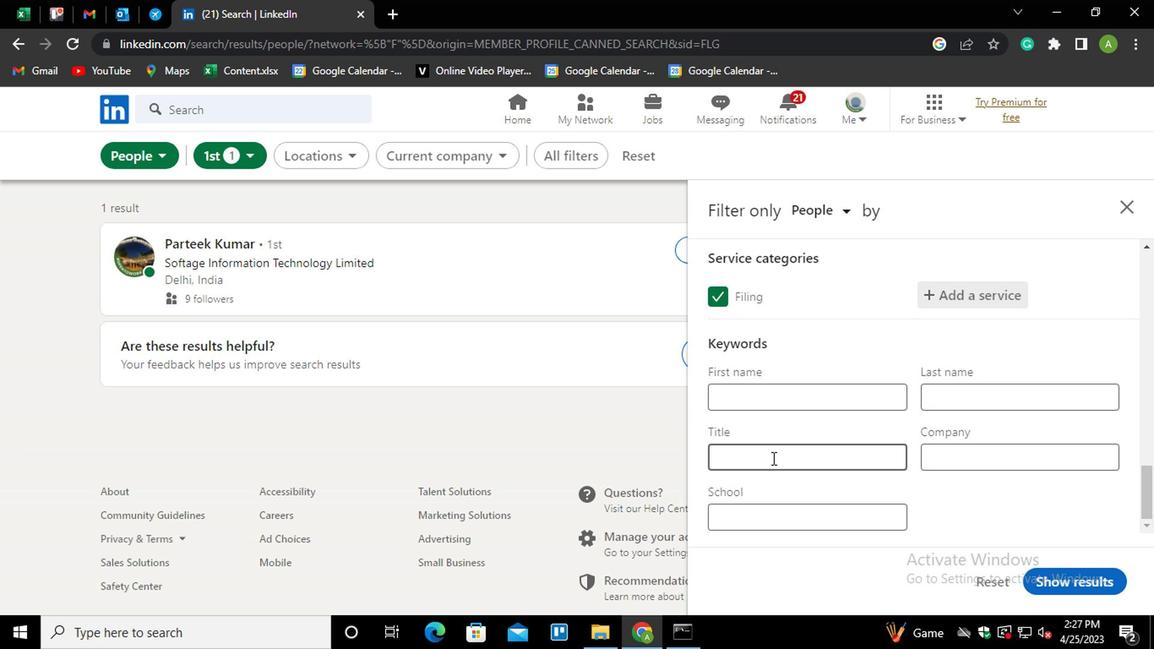 
Action: Mouse moved to (770, 452)
Screenshot: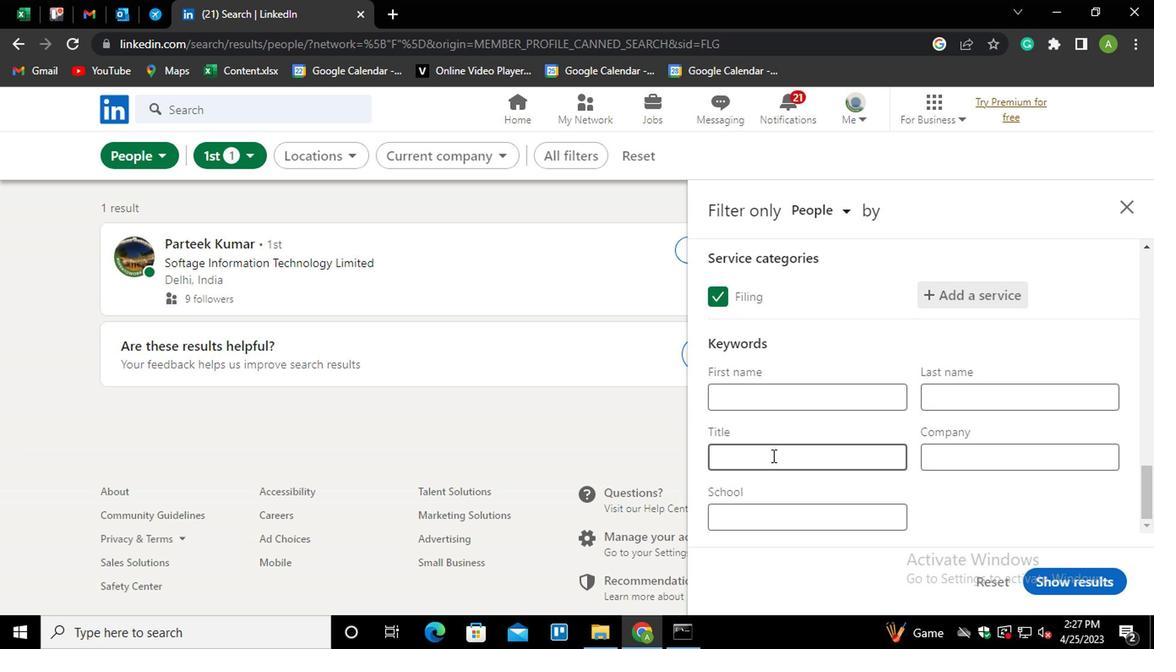
Action: Key pressed <Key.shift_r>PROGRAM<Key.space><Key.shift>ADMINISTRATOR
Screenshot: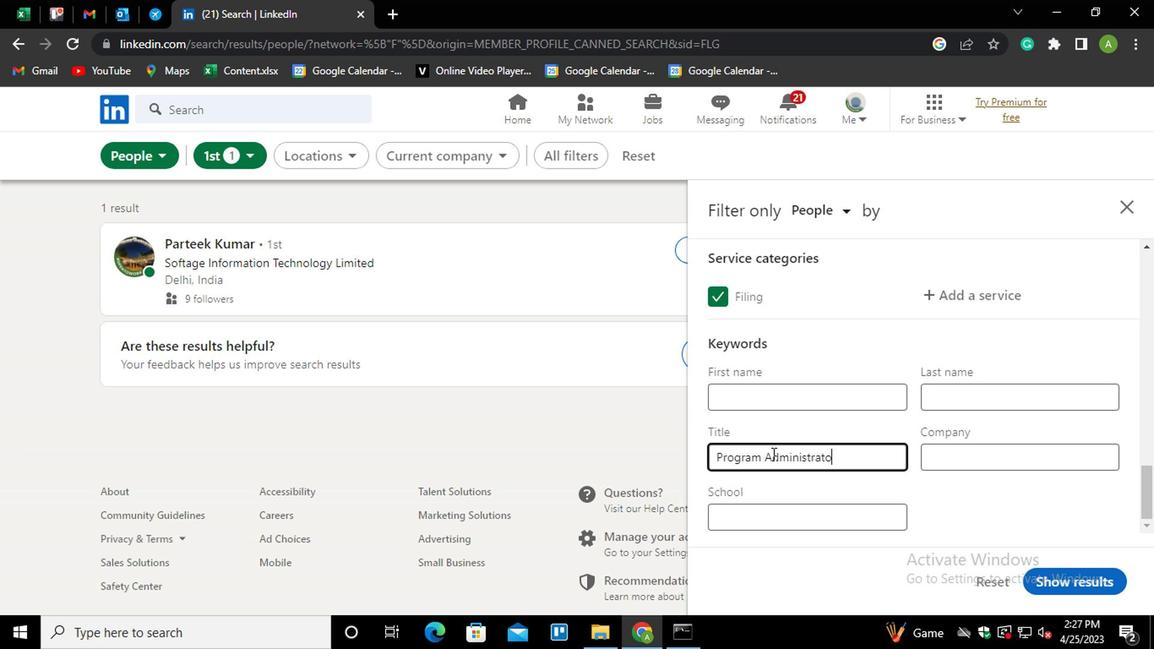 
Action: Mouse moved to (1035, 478)
Screenshot: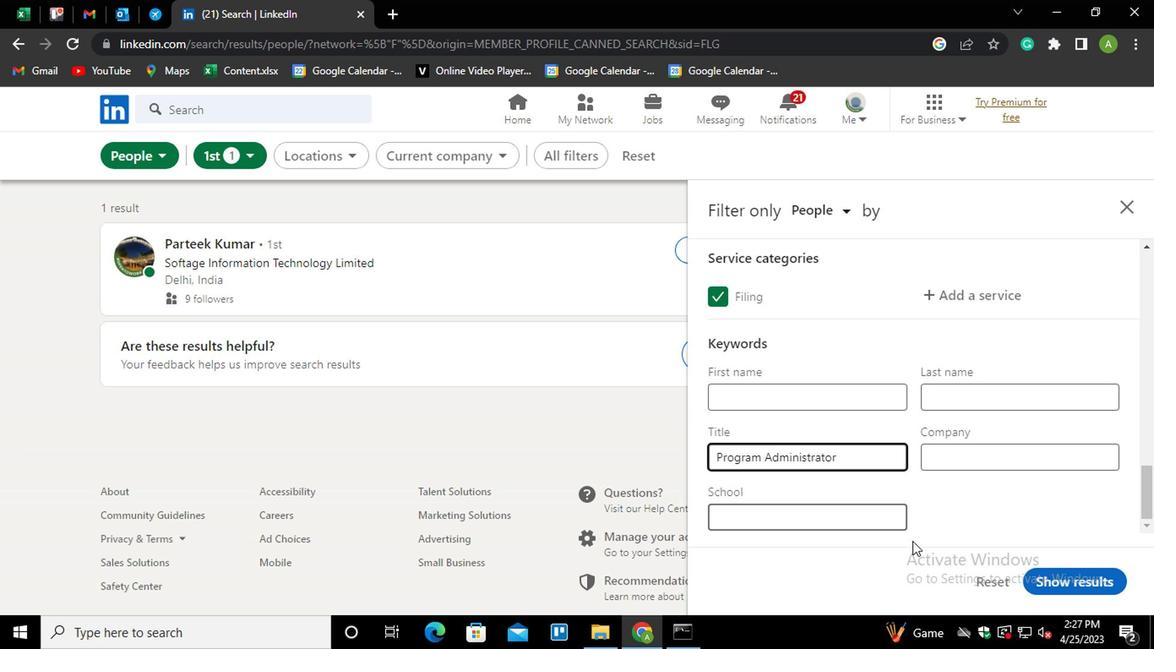 
Action: Mouse pressed left at (1035, 478)
Screenshot: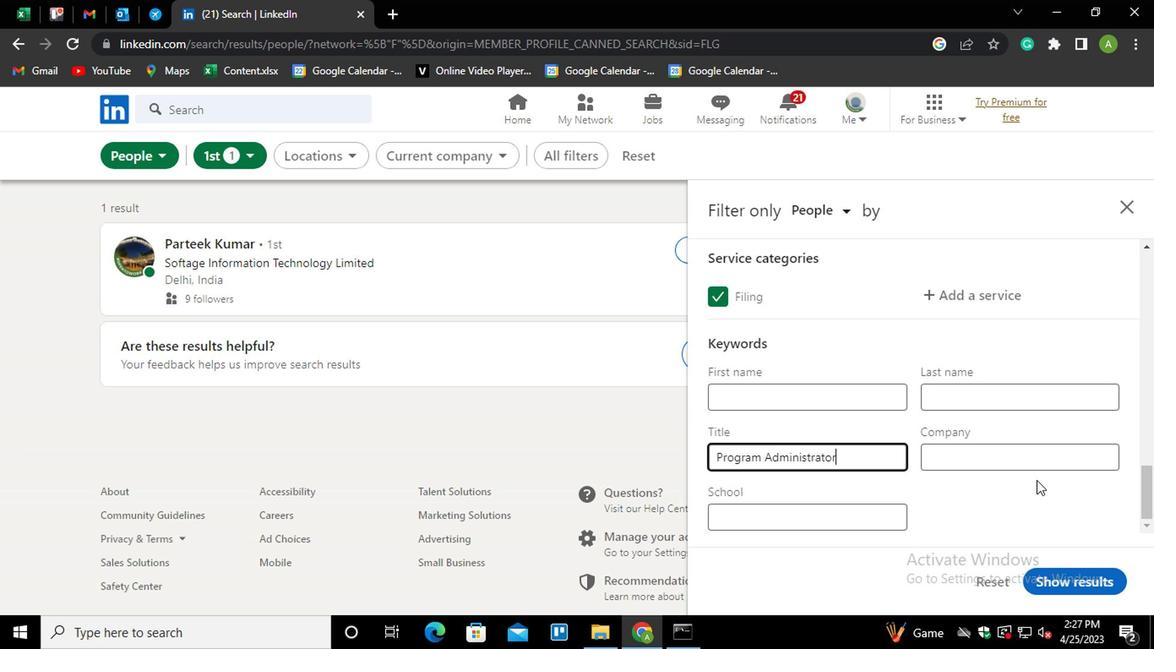 
Action: Mouse moved to (1061, 581)
Screenshot: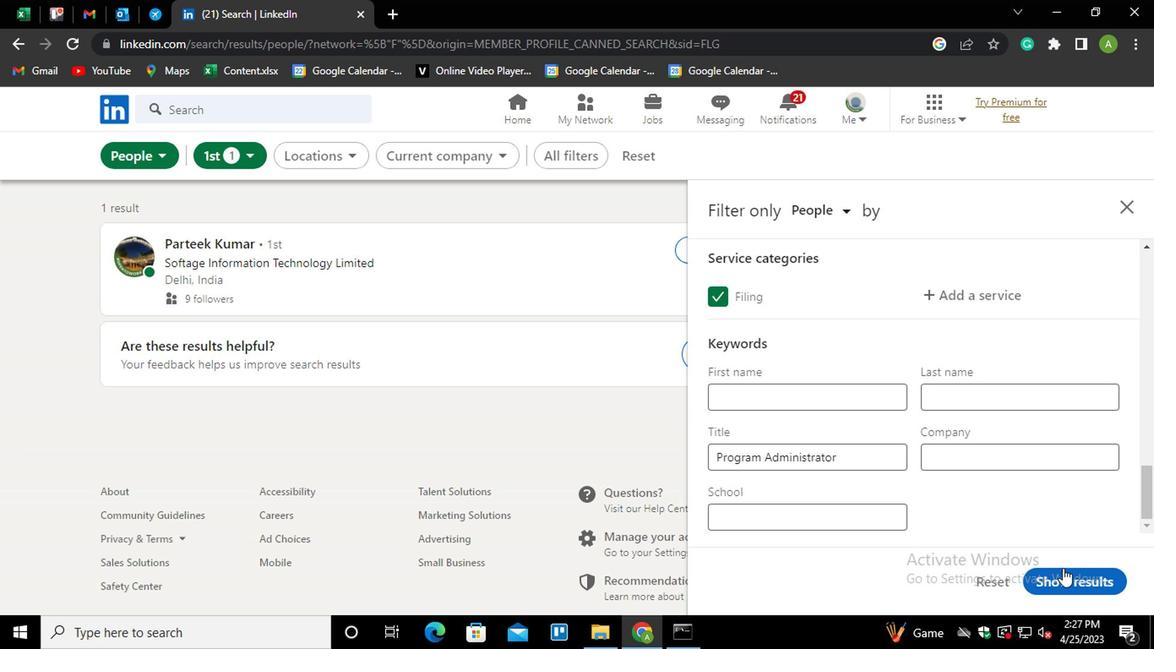 
Action: Mouse pressed left at (1061, 581)
Screenshot: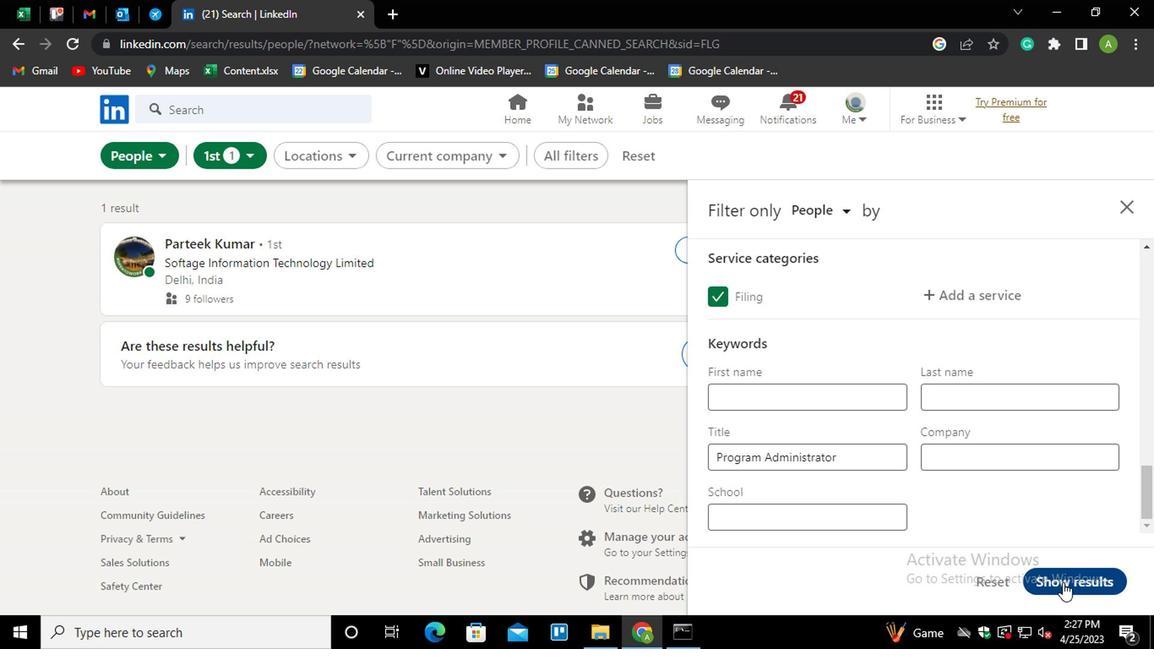 
Action: Mouse moved to (1035, 539)
Screenshot: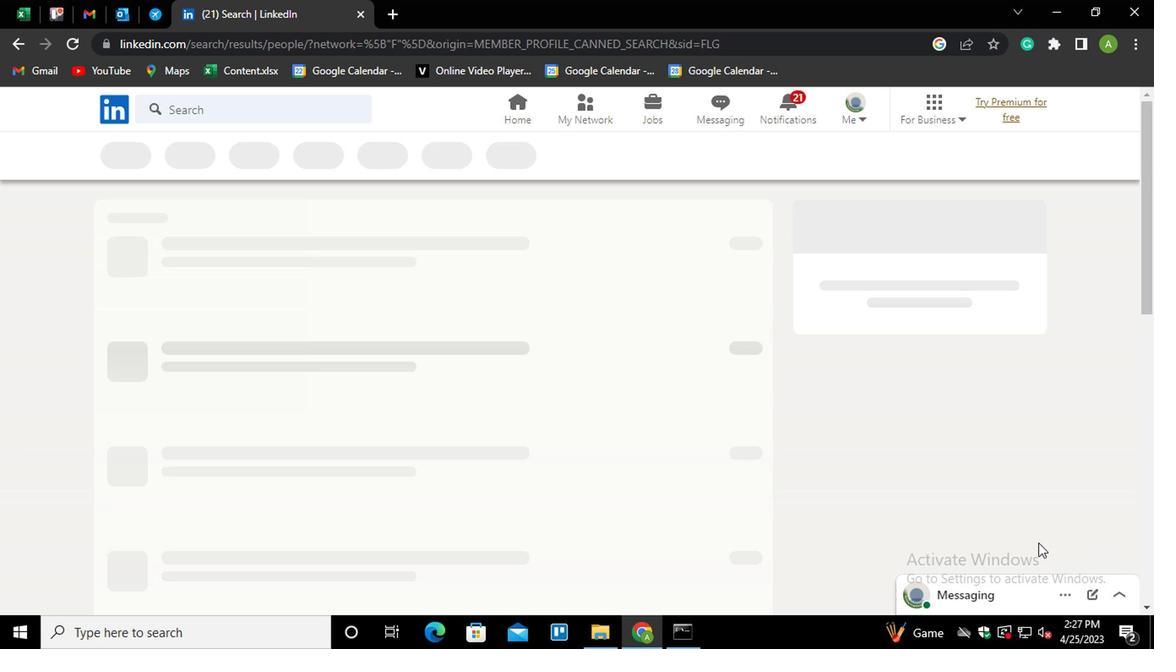 
